 Task: For heading Use Amatic SC with Light dark cornflower blue 2 colour & bold.  font size for heading20,  'Change the font style of data to'Caveat and font size to 12,  Change the alignment of both headline & data to Align right In the sheet  auditingSalesByMonth_2022
Action: Mouse moved to (140, 158)
Screenshot: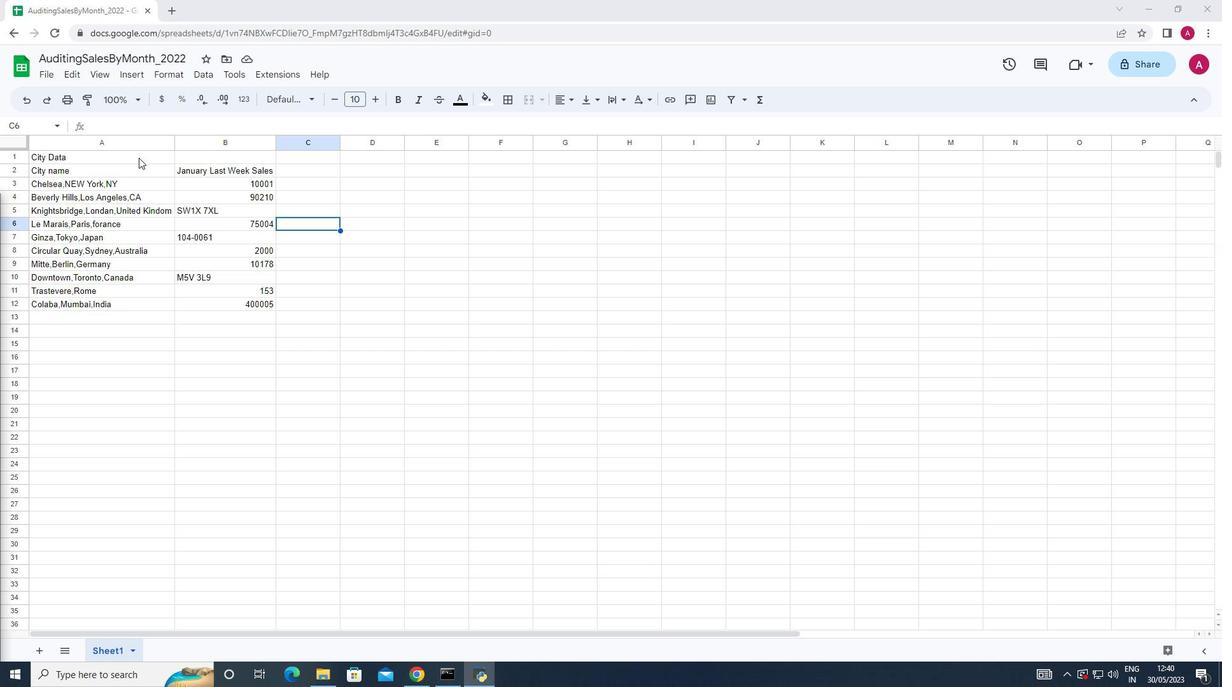 
Action: Mouse pressed left at (140, 158)
Screenshot: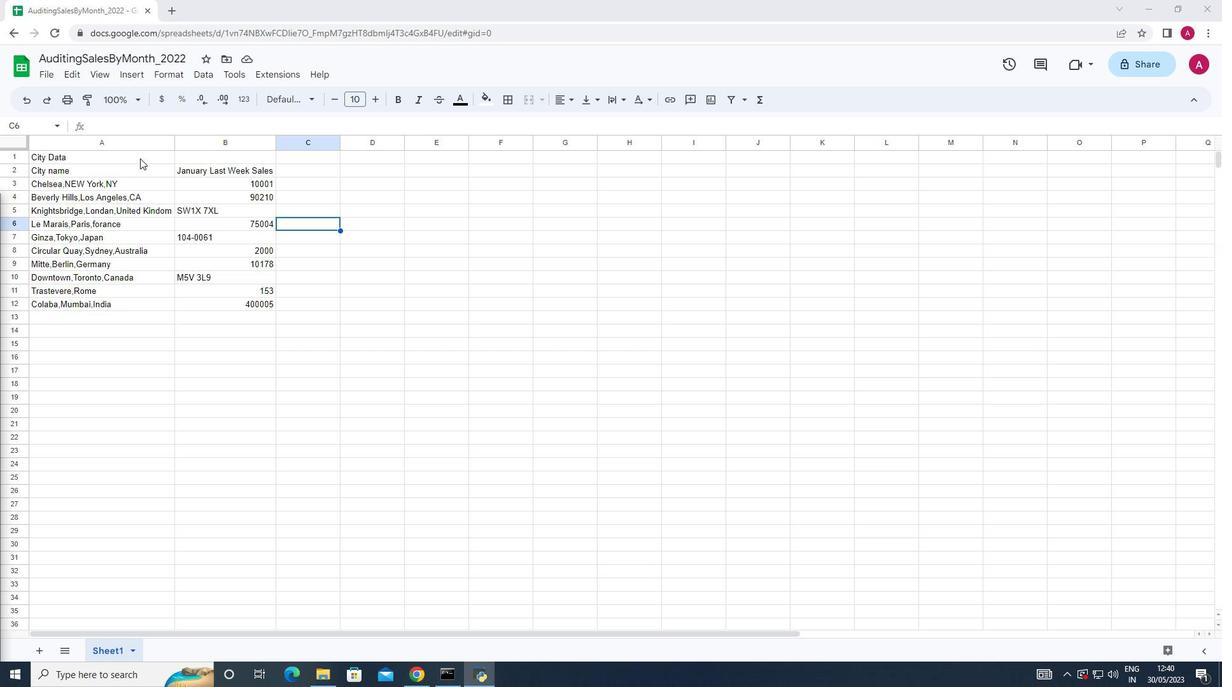 
Action: Mouse moved to (316, 102)
Screenshot: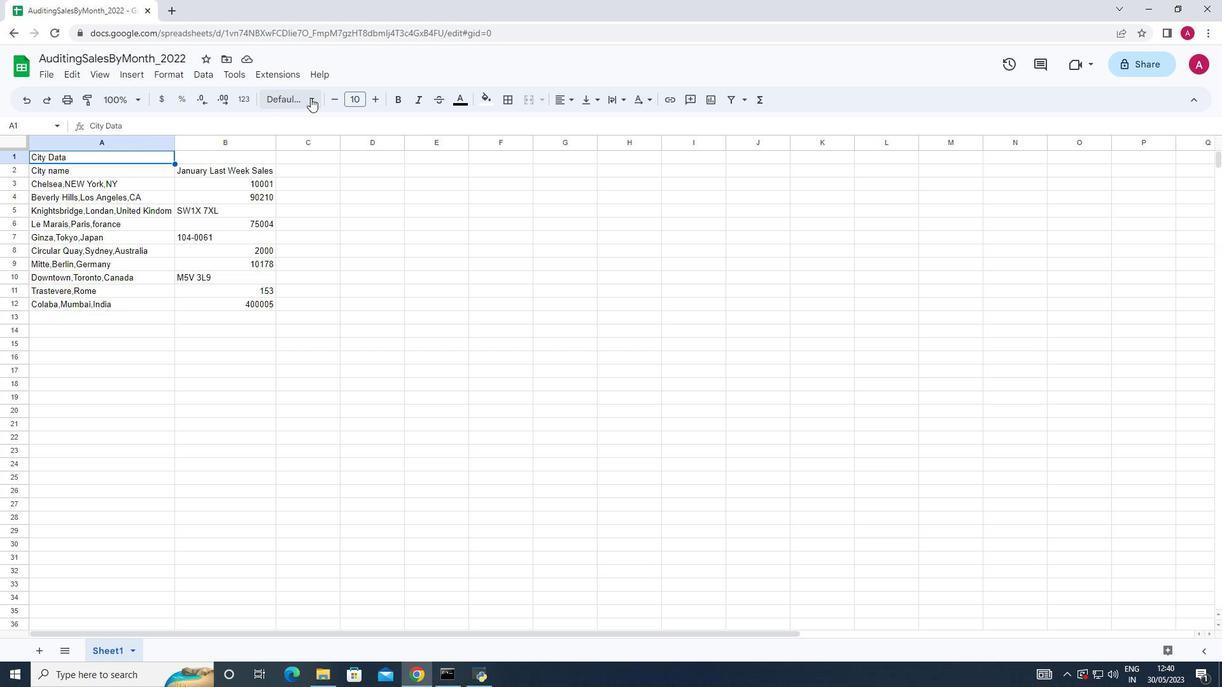
Action: Mouse pressed left at (316, 102)
Screenshot: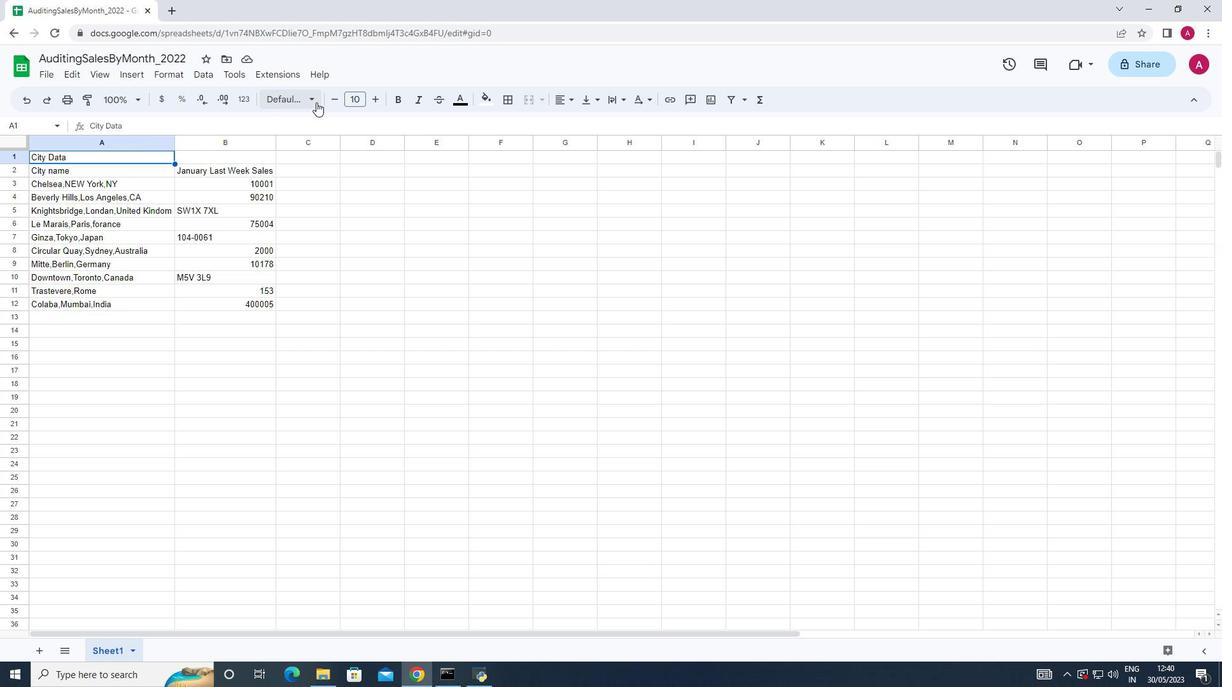 
Action: Mouse moved to (319, 389)
Screenshot: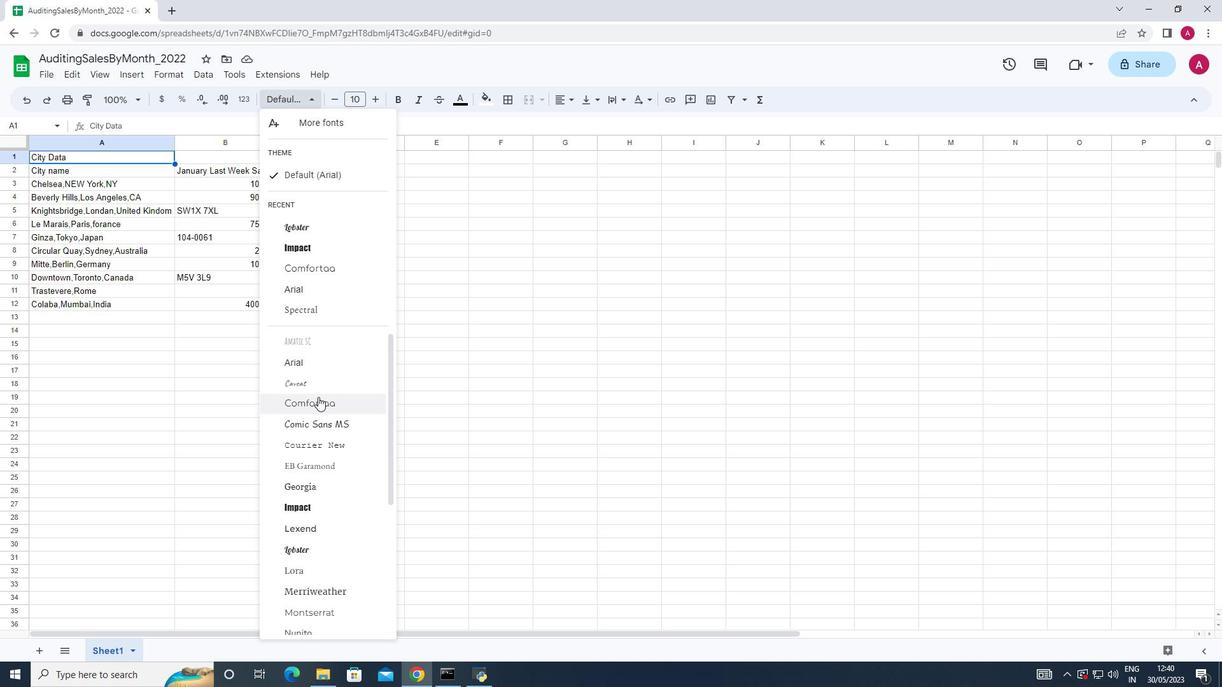 
Action: Mouse scrolled (319, 389) with delta (0, 0)
Screenshot: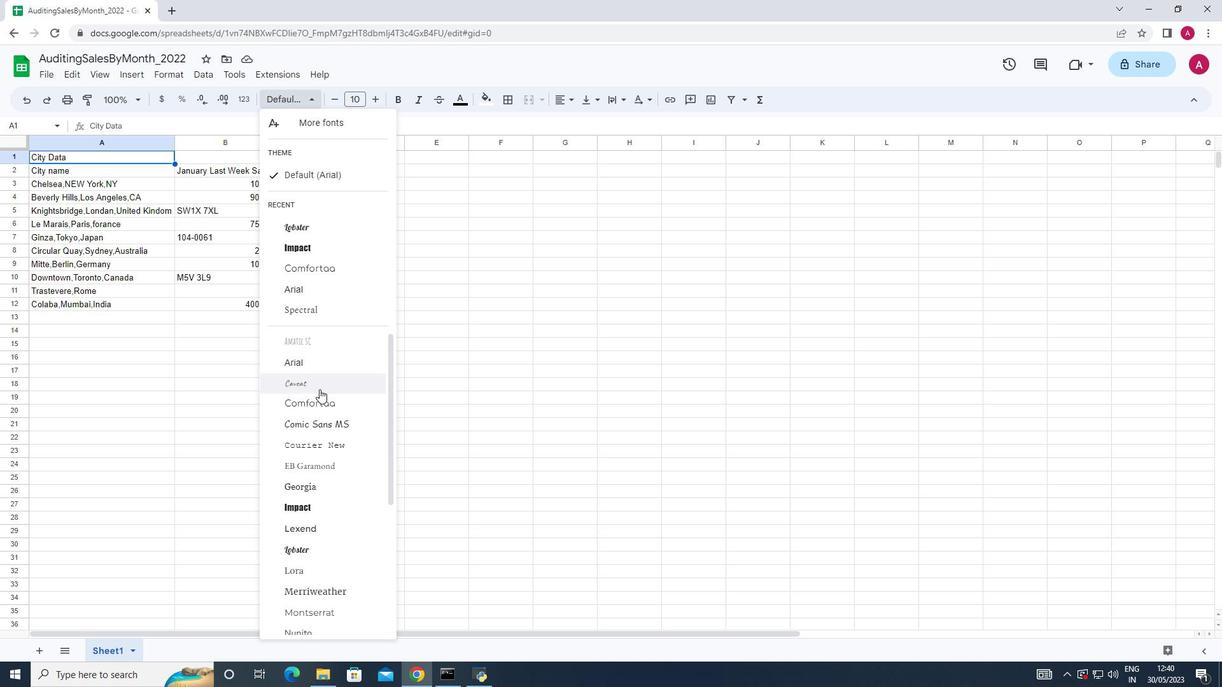 
Action: Mouse moved to (334, 443)
Screenshot: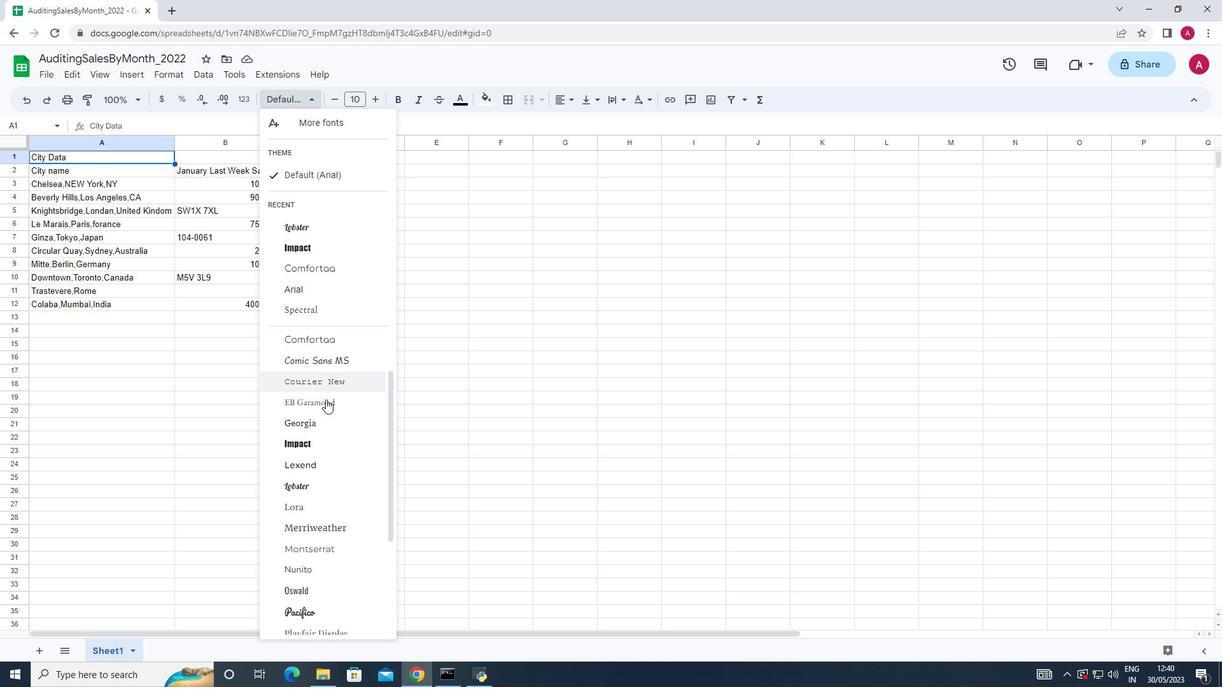 
Action: Mouse scrolled (334, 442) with delta (0, 0)
Screenshot: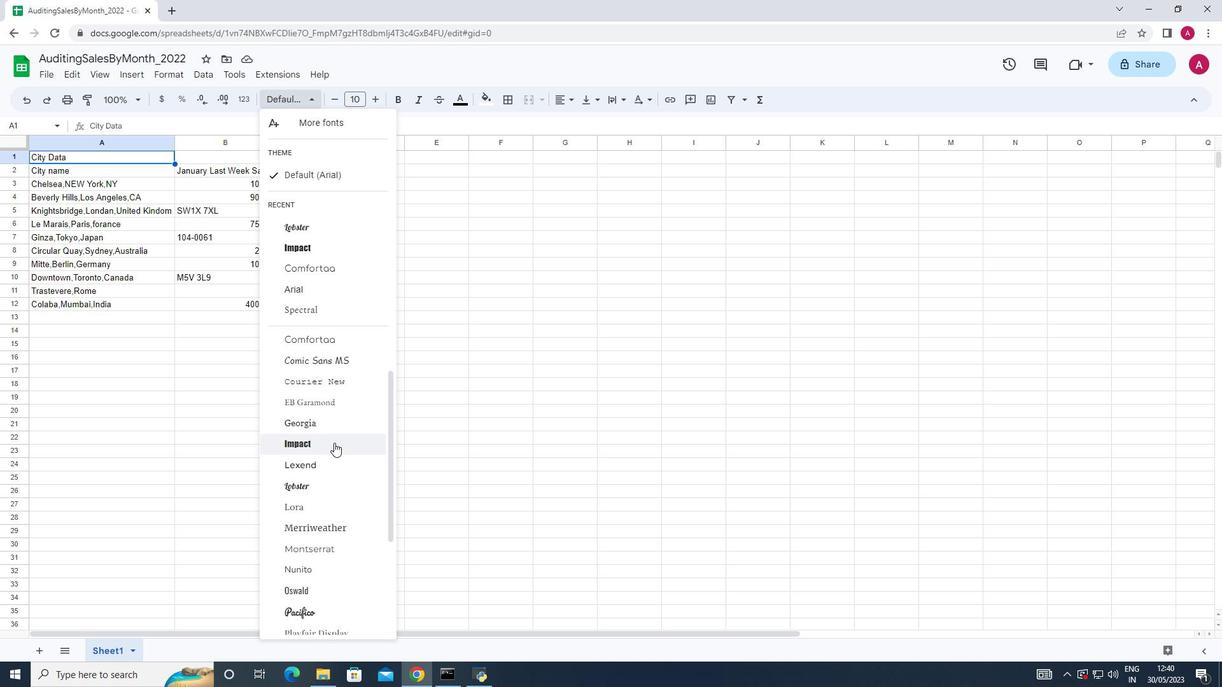 
Action: Mouse scrolled (334, 442) with delta (0, 0)
Screenshot: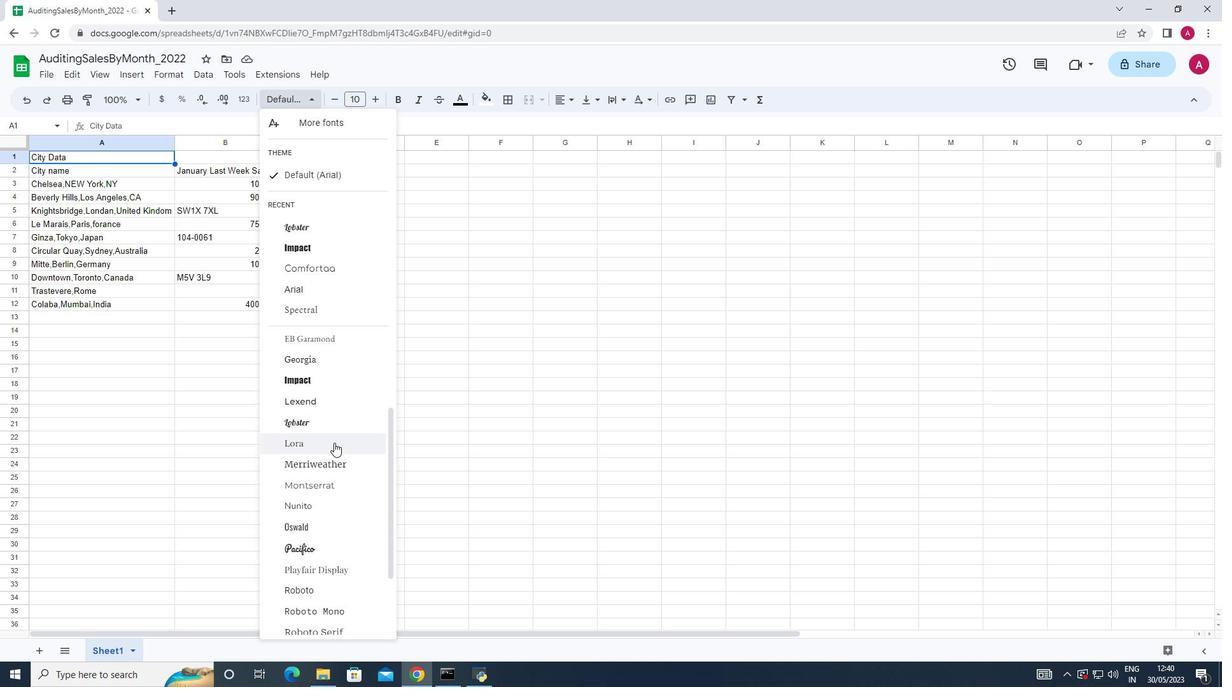 
Action: Mouse scrolled (334, 442) with delta (0, 0)
Screenshot: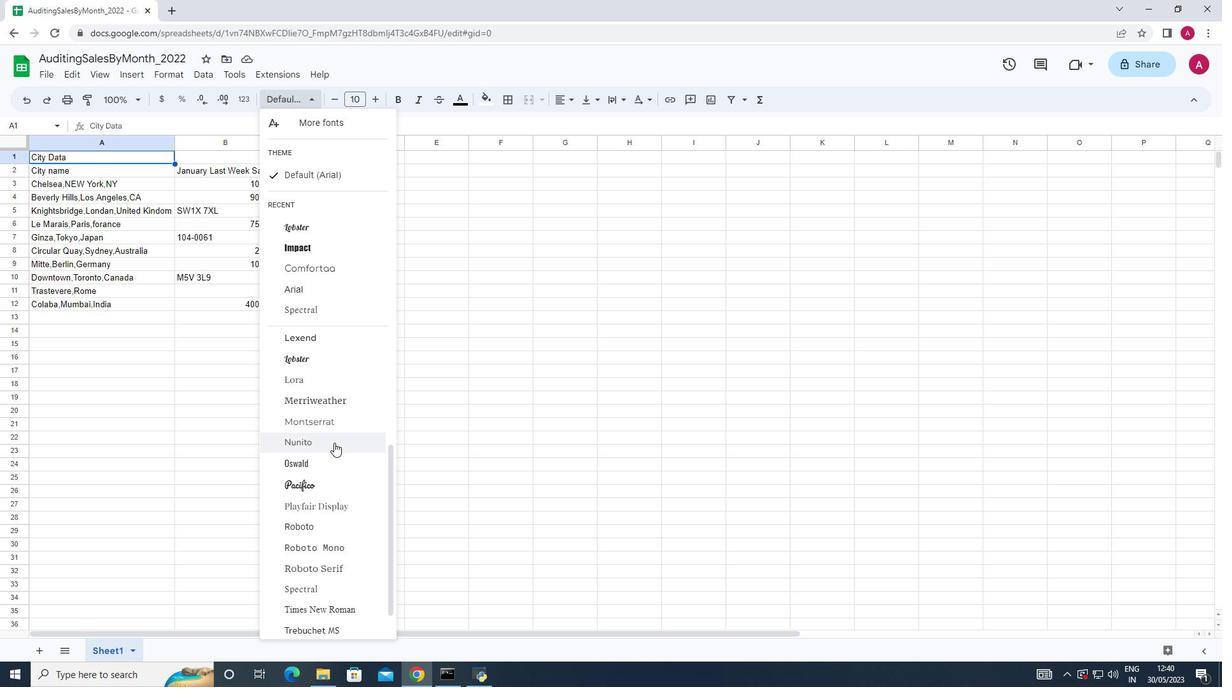 
Action: Mouse scrolled (334, 442) with delta (0, 0)
Screenshot: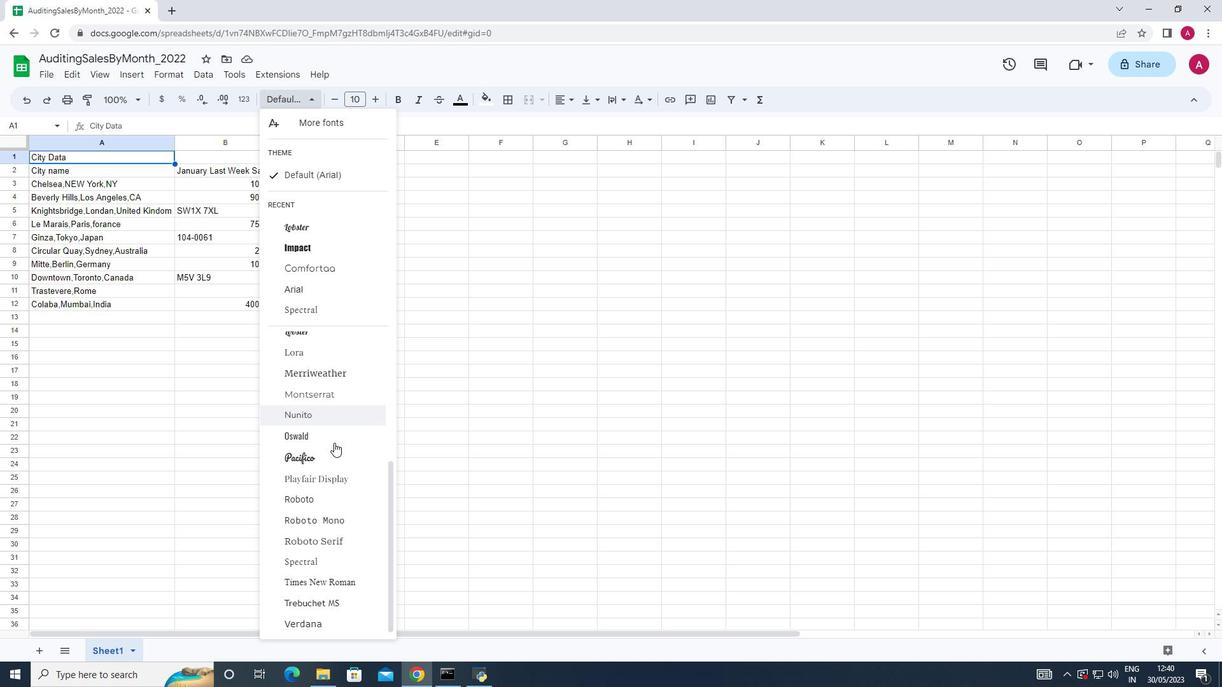 
Action: Mouse moved to (332, 550)
Screenshot: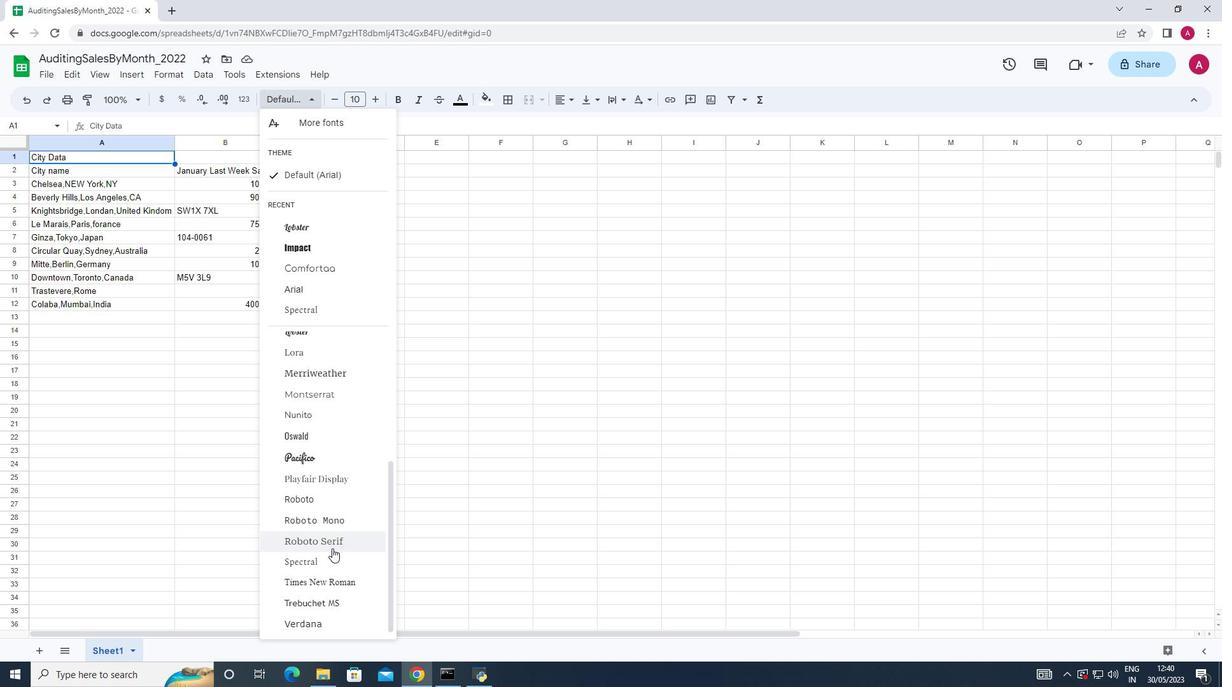 
Action: Mouse scrolled (332, 550) with delta (0, 0)
Screenshot: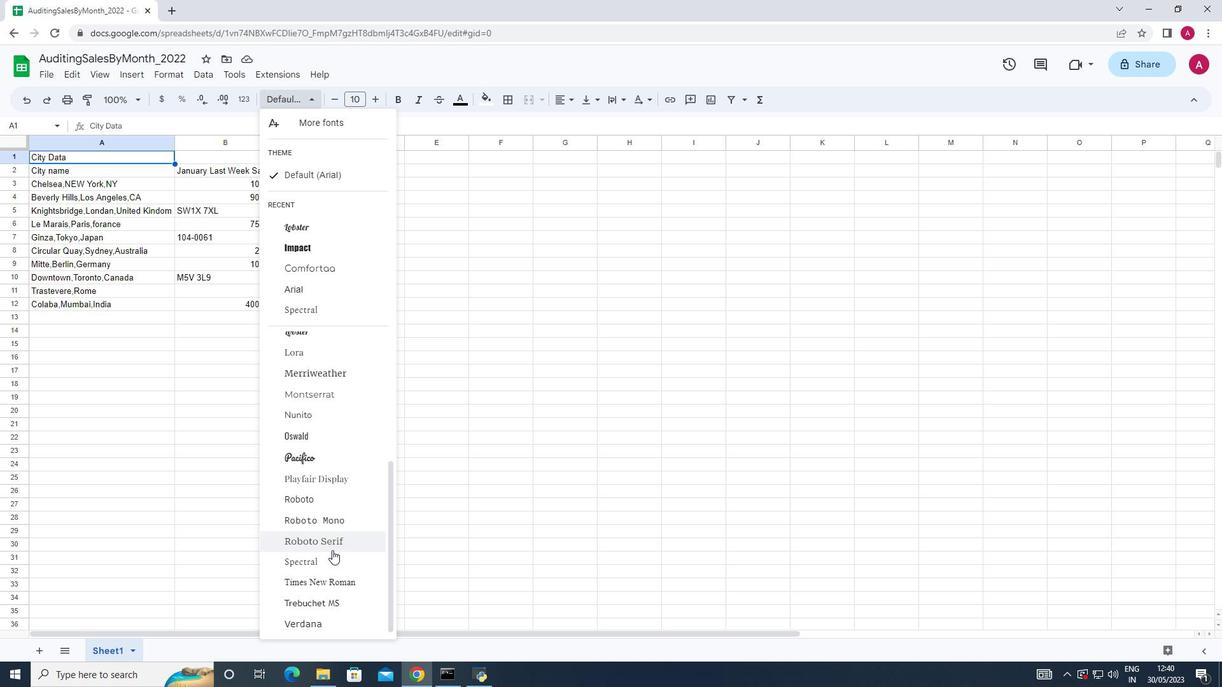 
Action: Mouse scrolled (332, 550) with delta (0, 0)
Screenshot: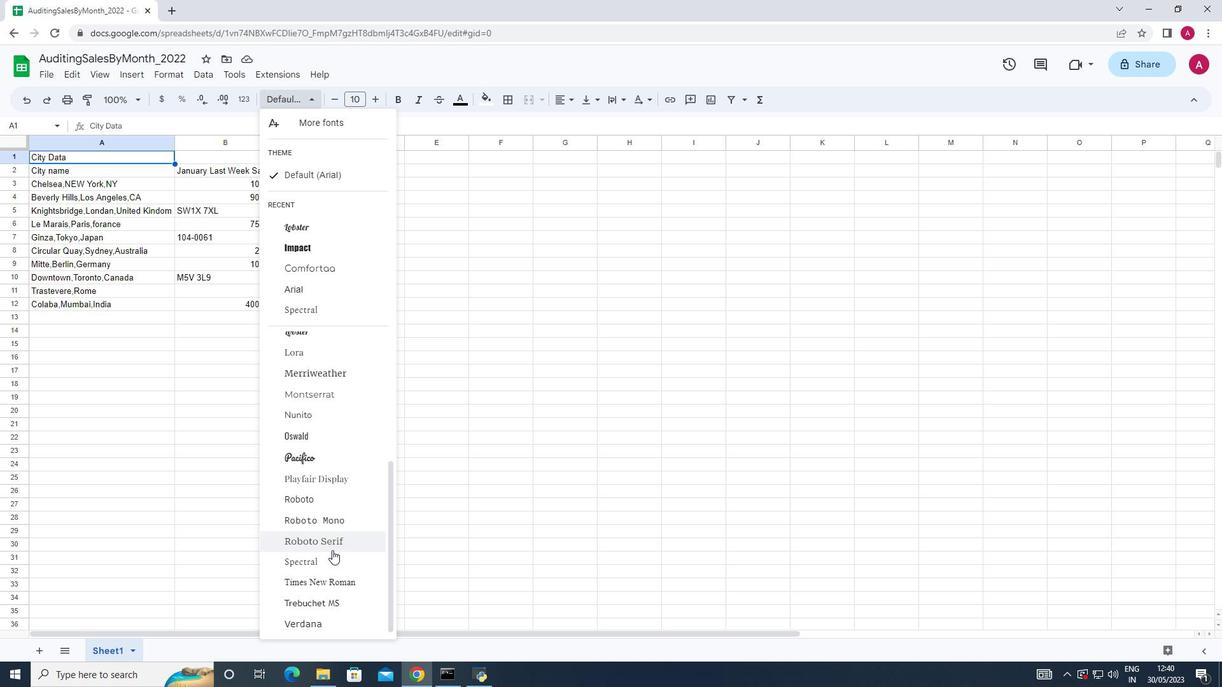 
Action: Mouse moved to (317, 380)
Screenshot: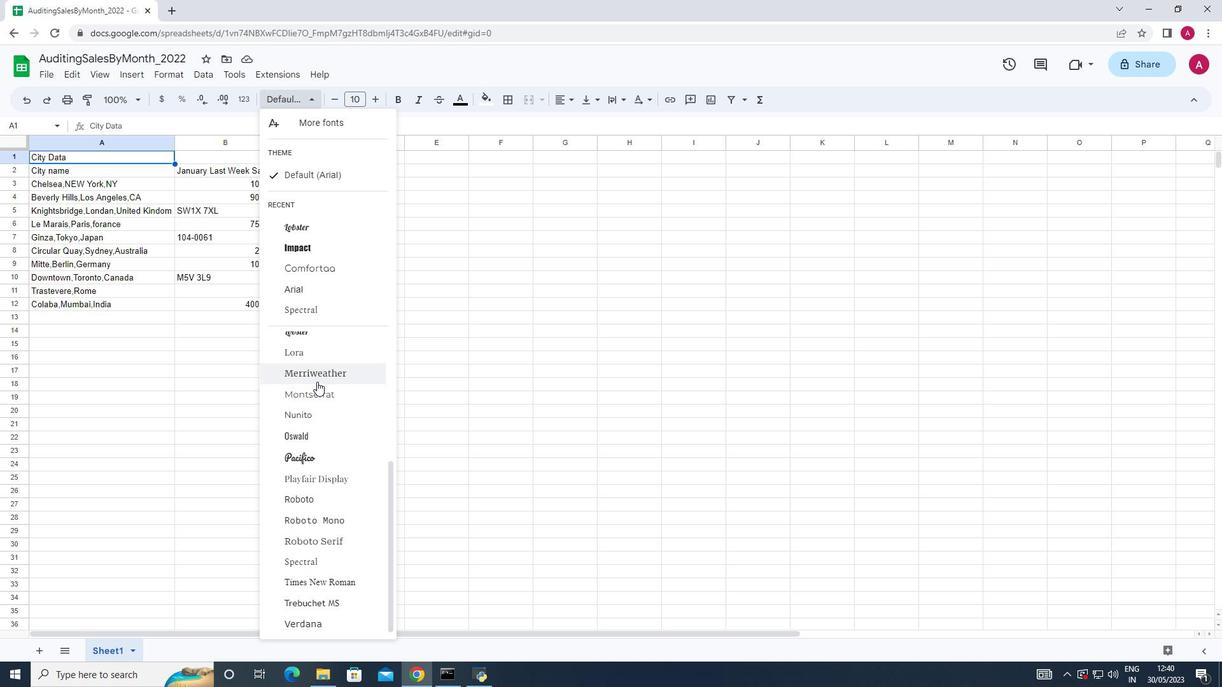 
Action: Mouse scrolled (317, 381) with delta (0, 0)
Screenshot: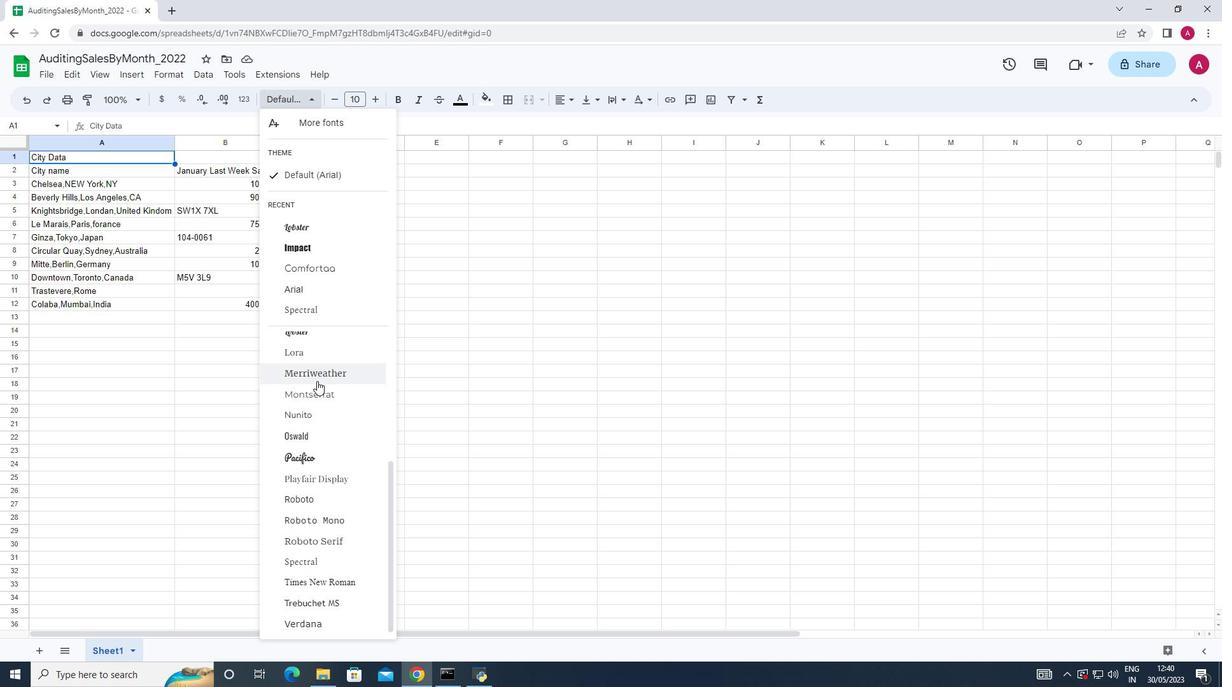 
Action: Mouse scrolled (317, 381) with delta (0, 0)
Screenshot: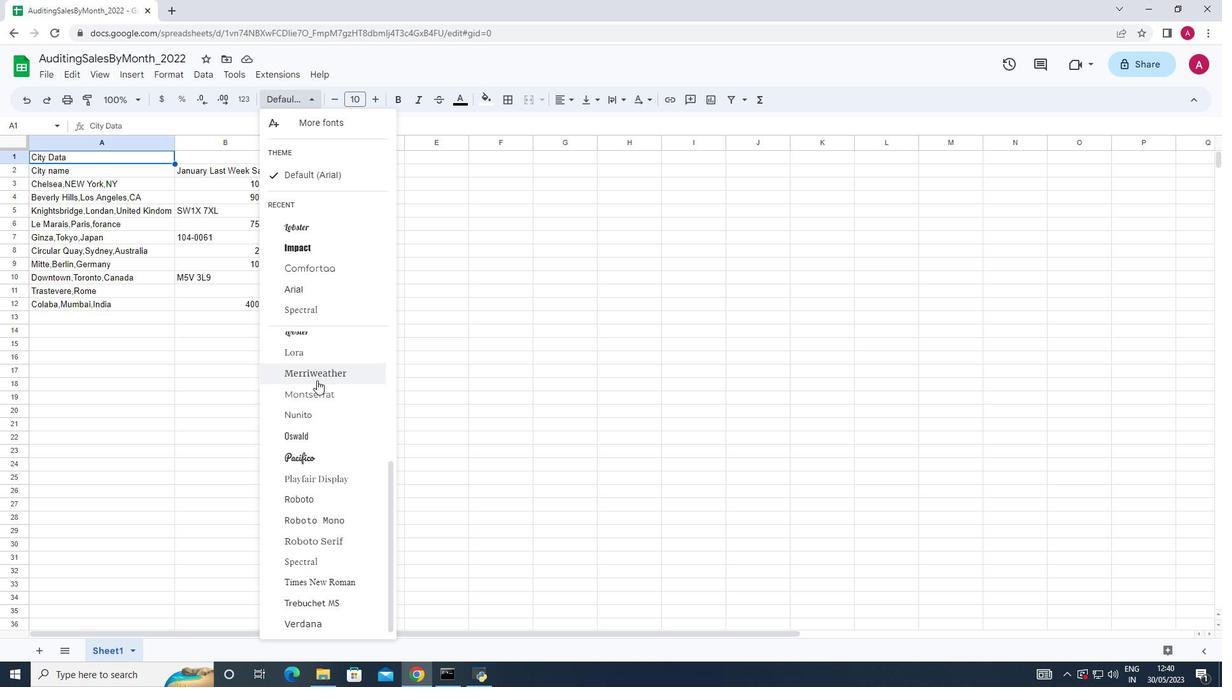 
Action: Mouse moved to (317, 378)
Screenshot: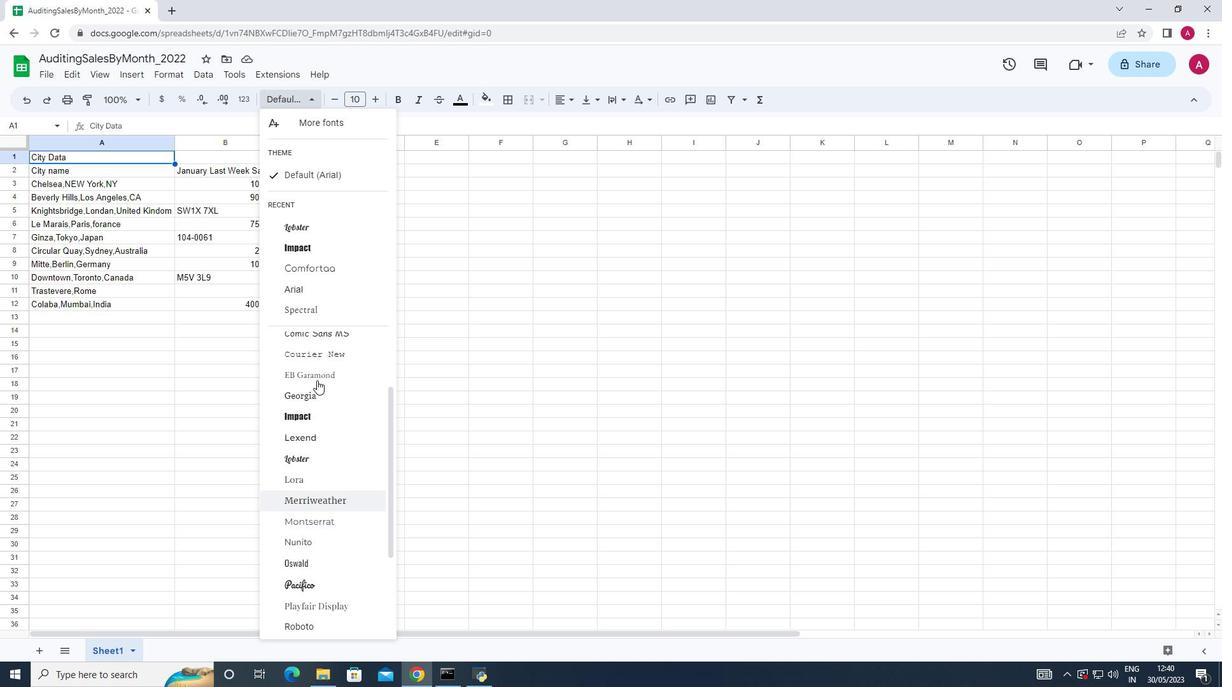
Action: Mouse scrolled (317, 379) with delta (0, 0)
Screenshot: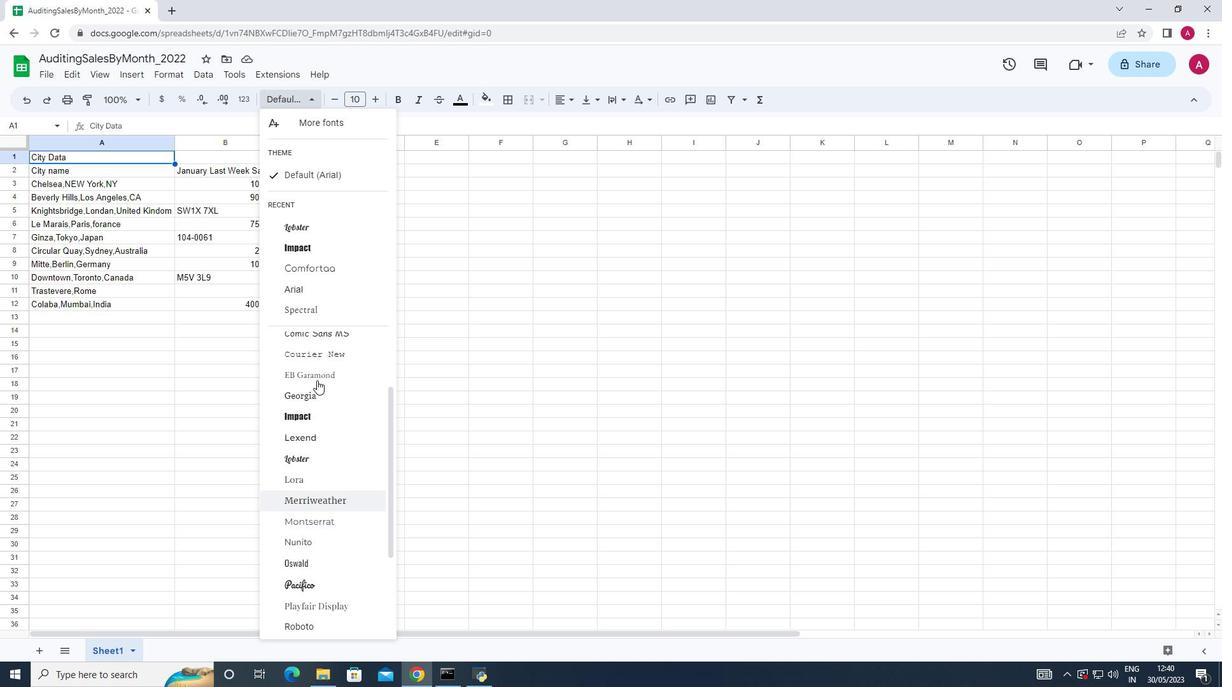 
Action: Mouse moved to (317, 374)
Screenshot: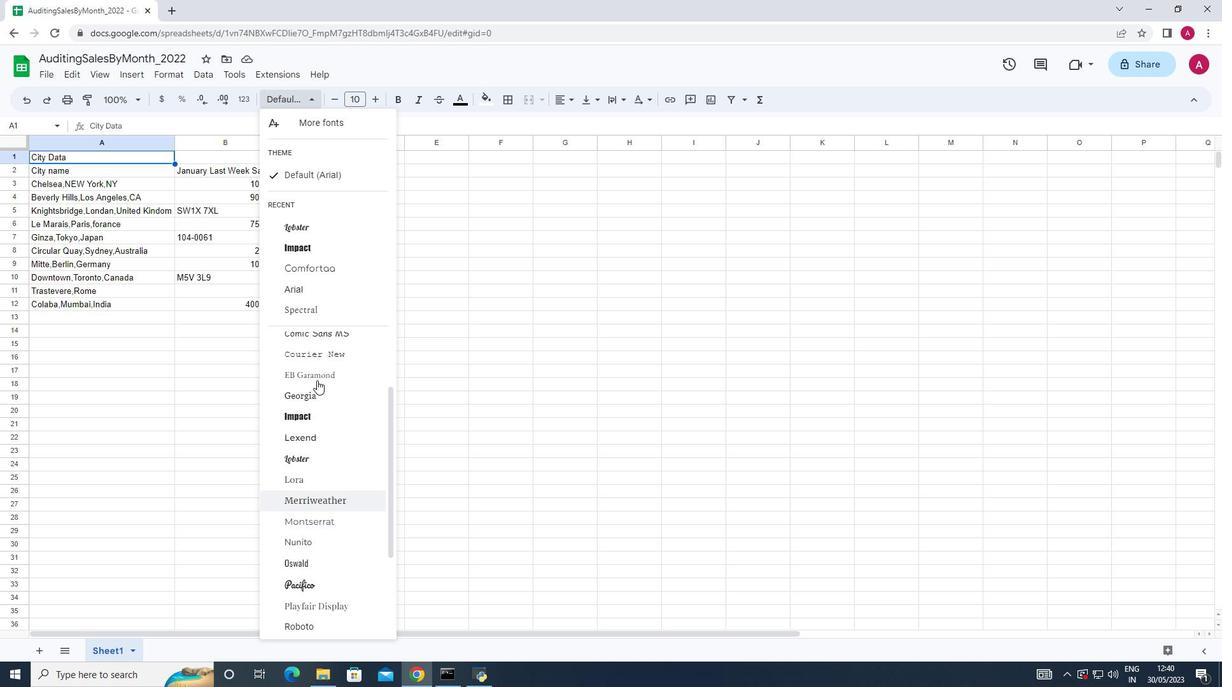 
Action: Mouse scrolled (317, 375) with delta (0, 0)
Screenshot: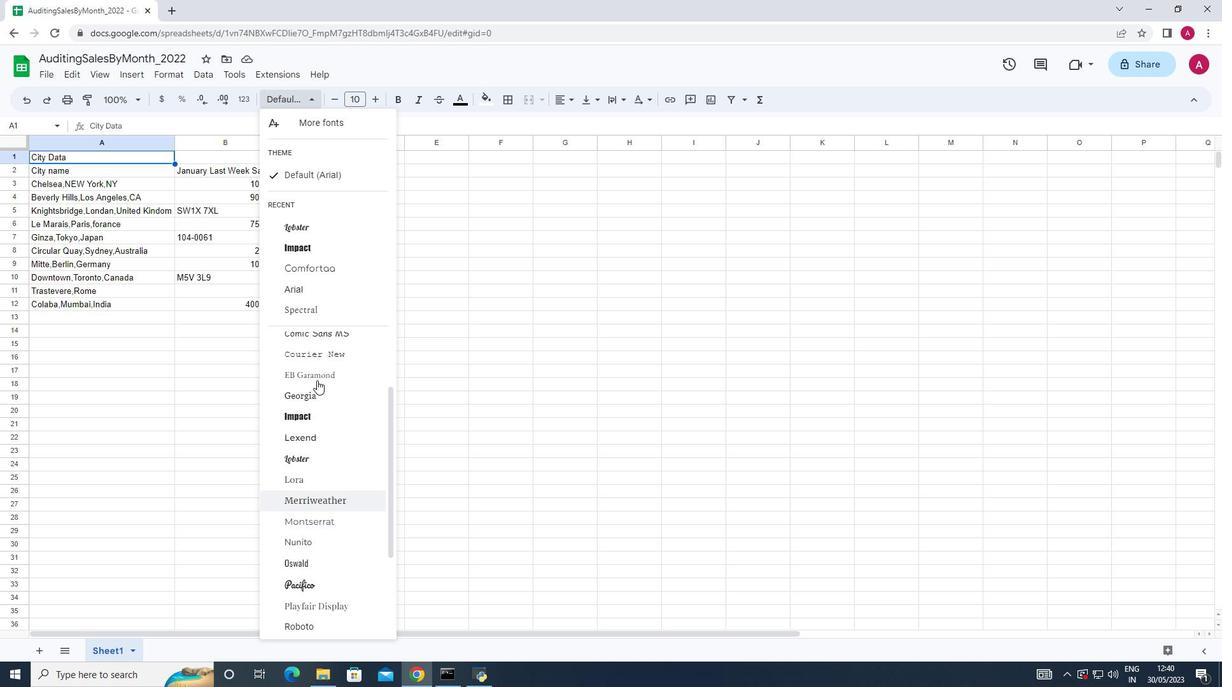 
Action: Mouse moved to (317, 373)
Screenshot: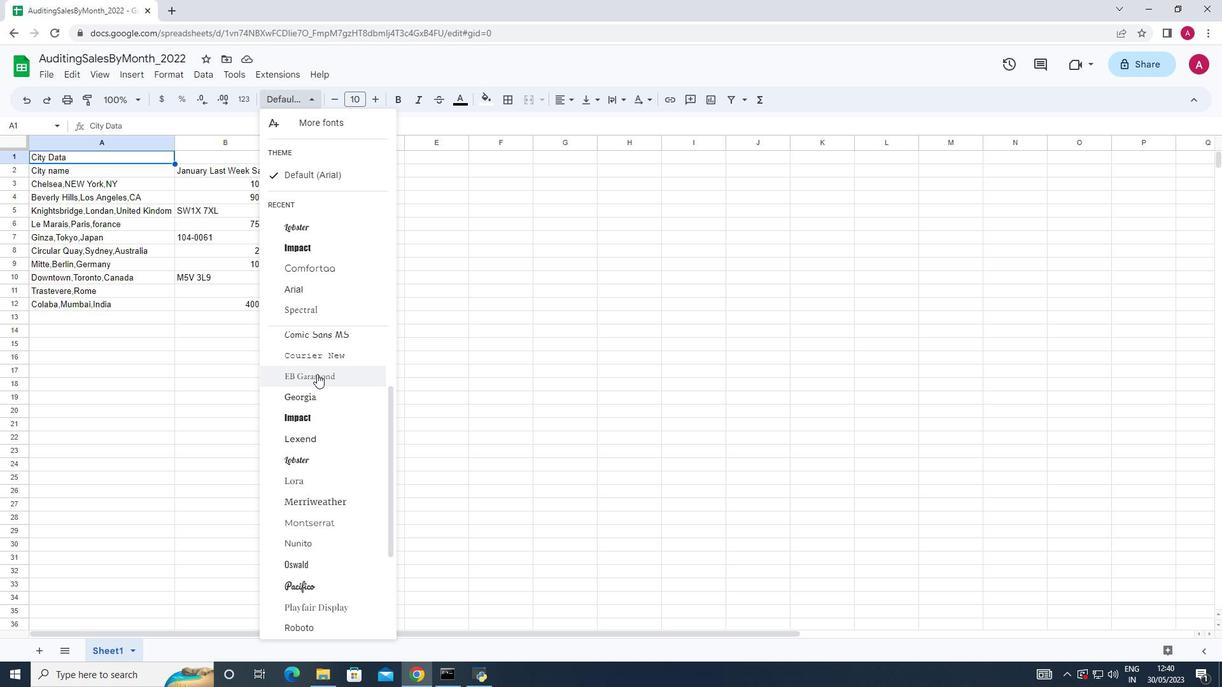 
Action: Mouse scrolled (317, 373) with delta (0, 0)
Screenshot: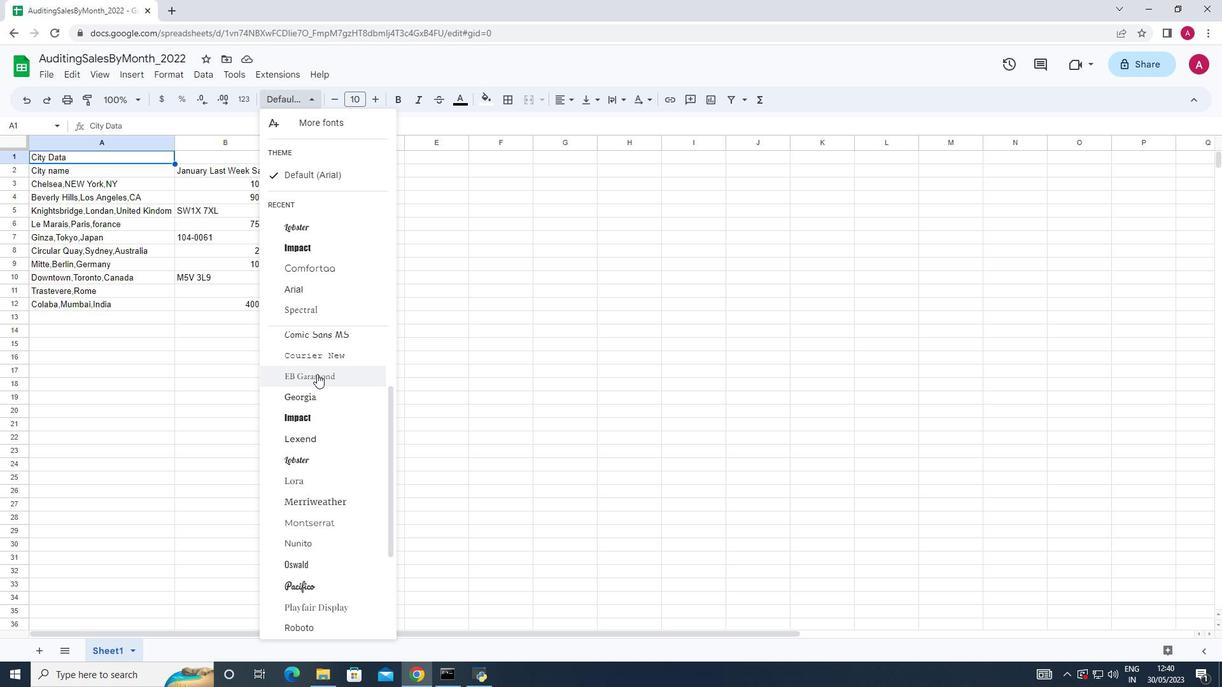 
Action: Mouse moved to (306, 287)
Screenshot: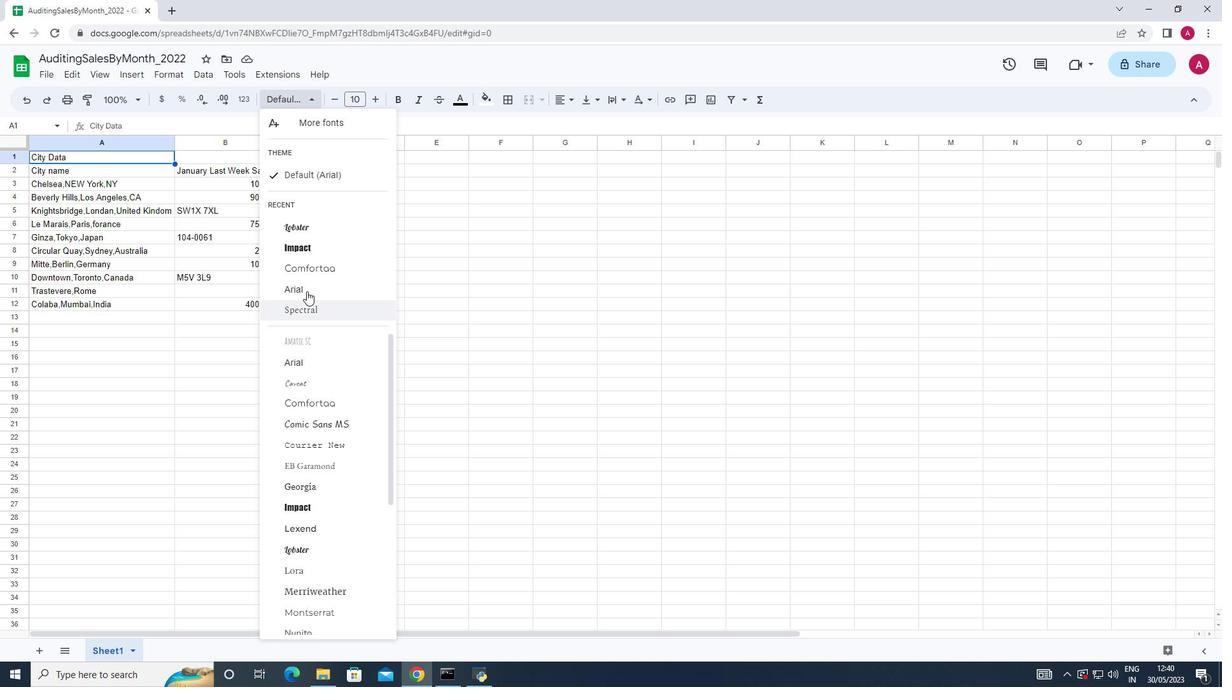 
Action: Mouse scrolled (306, 288) with delta (0, 0)
Screenshot: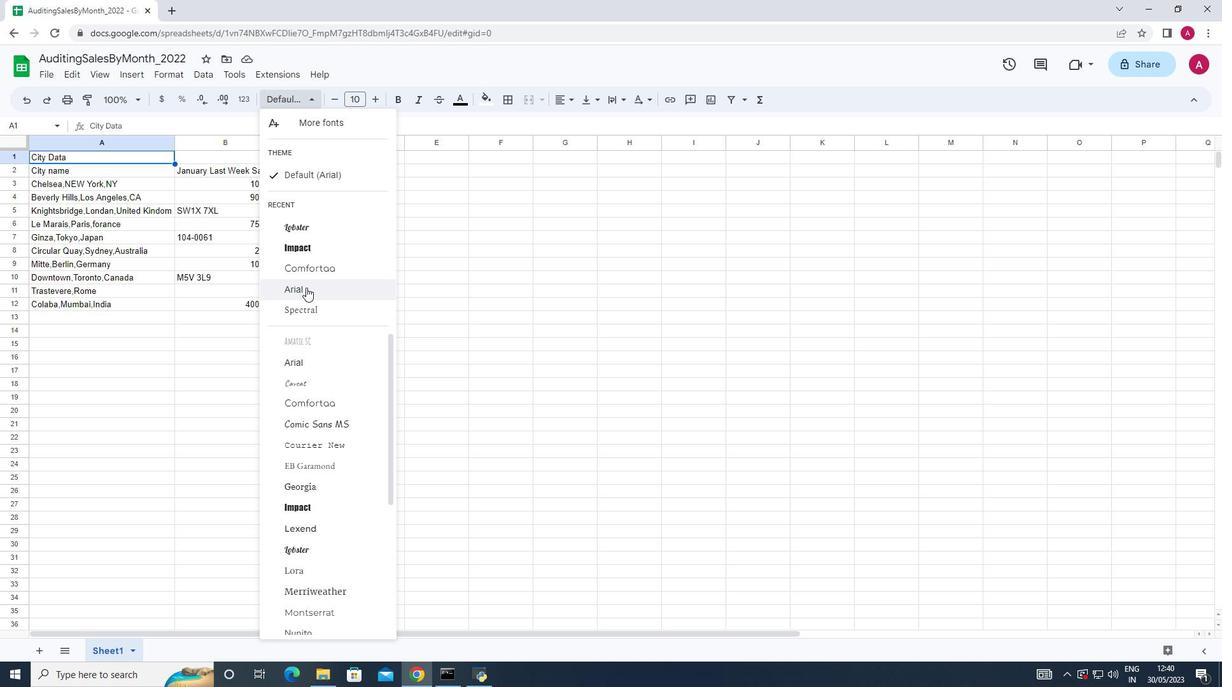 
Action: Mouse scrolled (306, 288) with delta (0, 0)
Screenshot: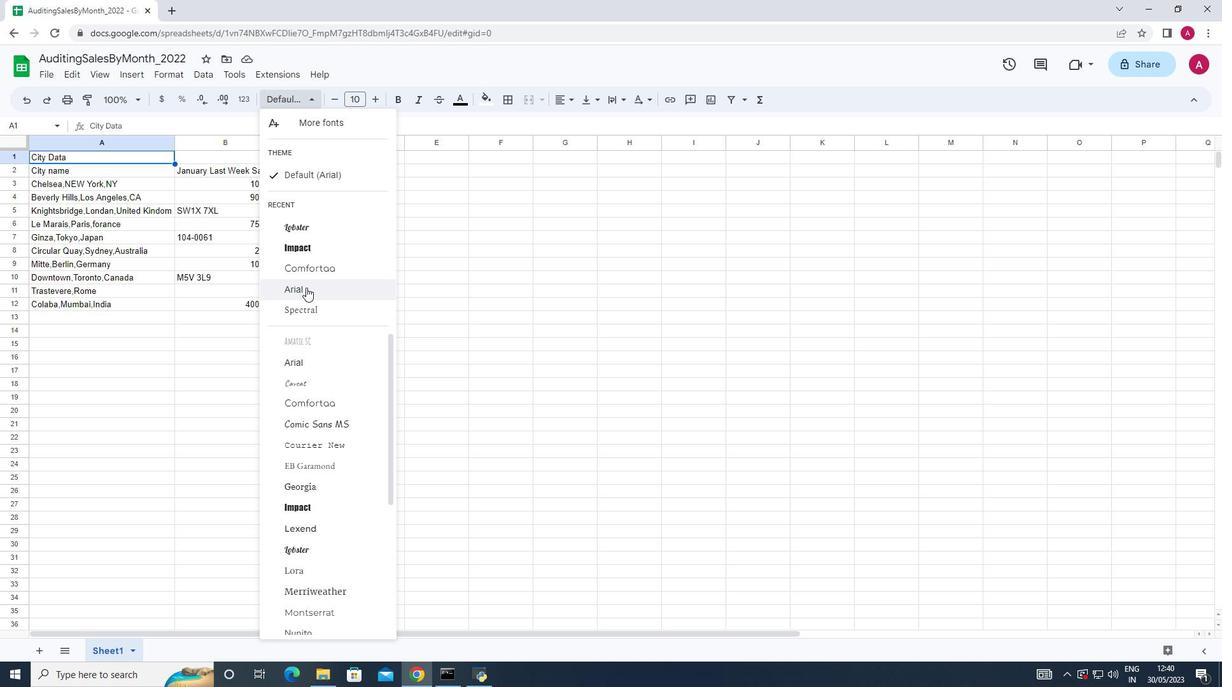 
Action: Mouse scrolled (306, 288) with delta (0, 0)
Screenshot: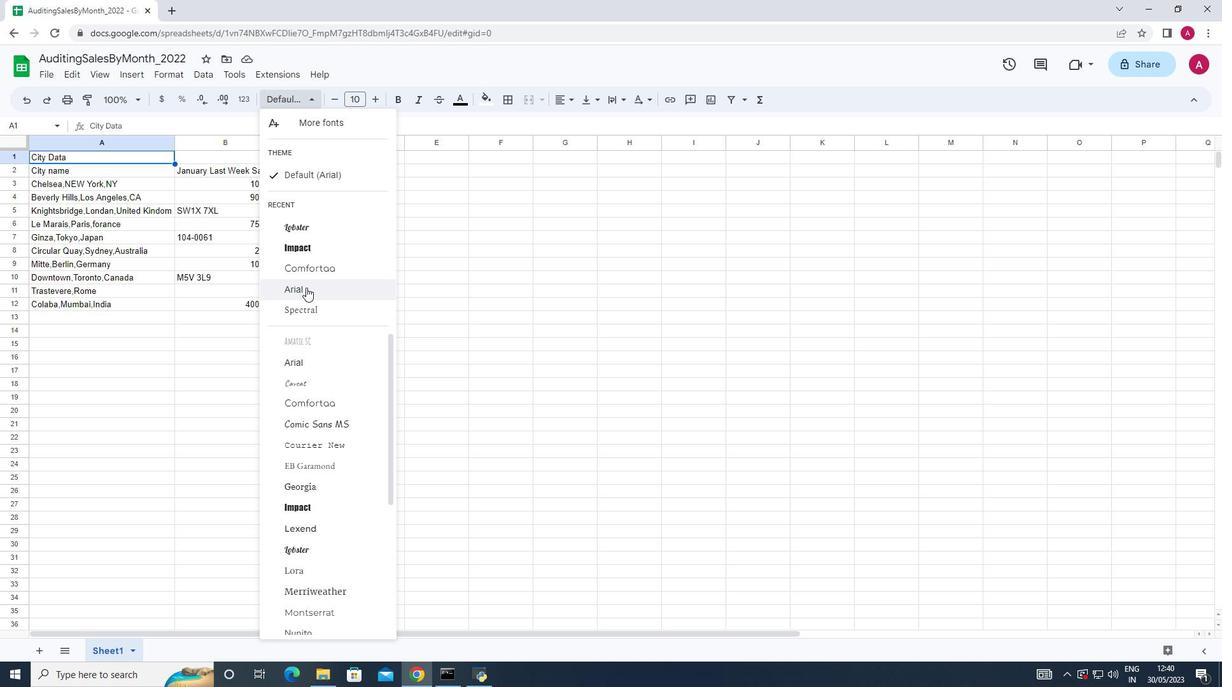 
Action: Mouse moved to (322, 123)
Screenshot: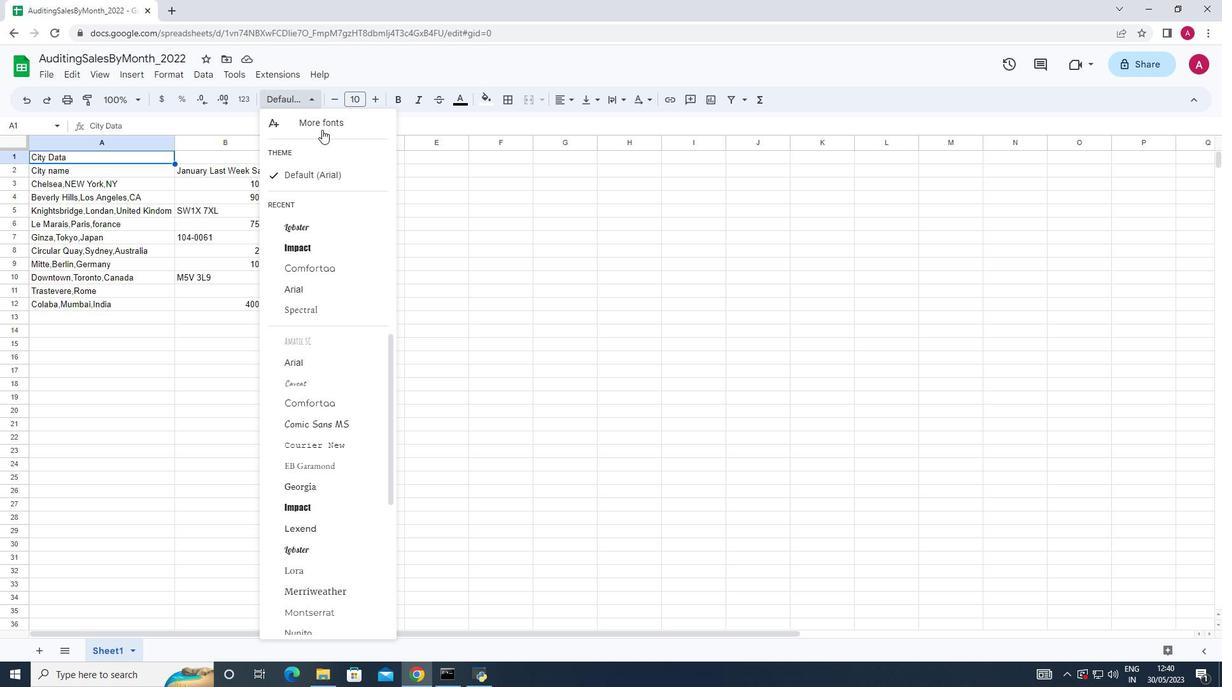 
Action: Mouse pressed left at (322, 123)
Screenshot: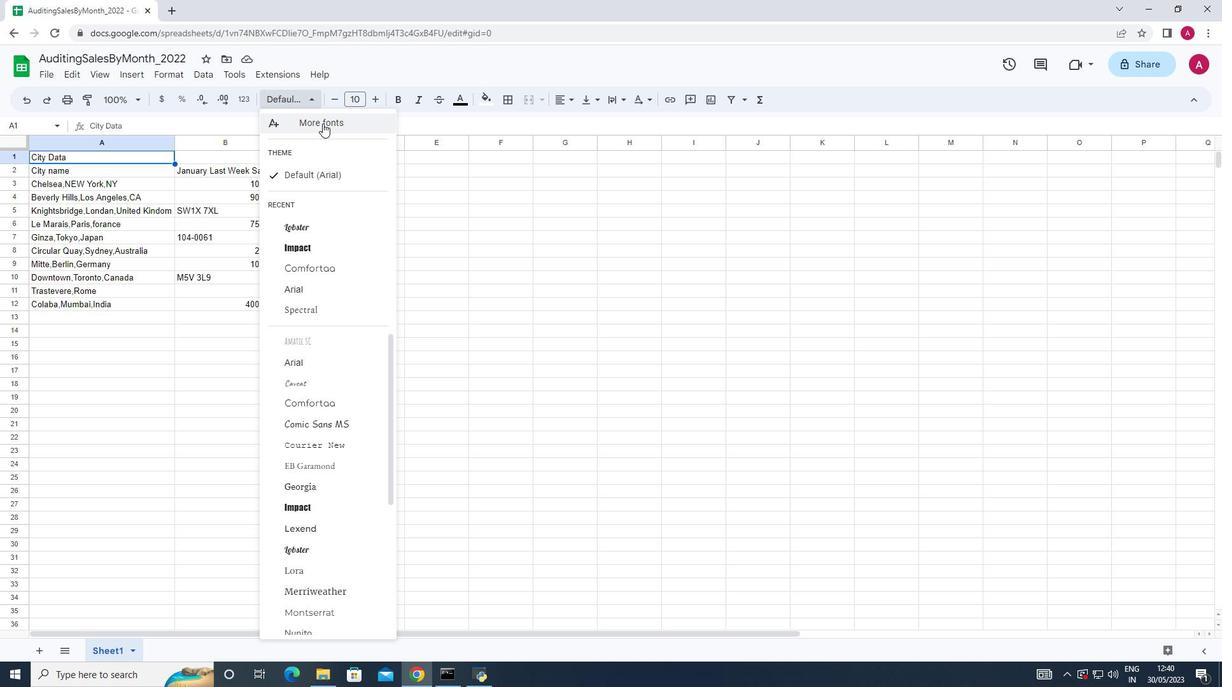 
Action: Mouse moved to (405, 203)
Screenshot: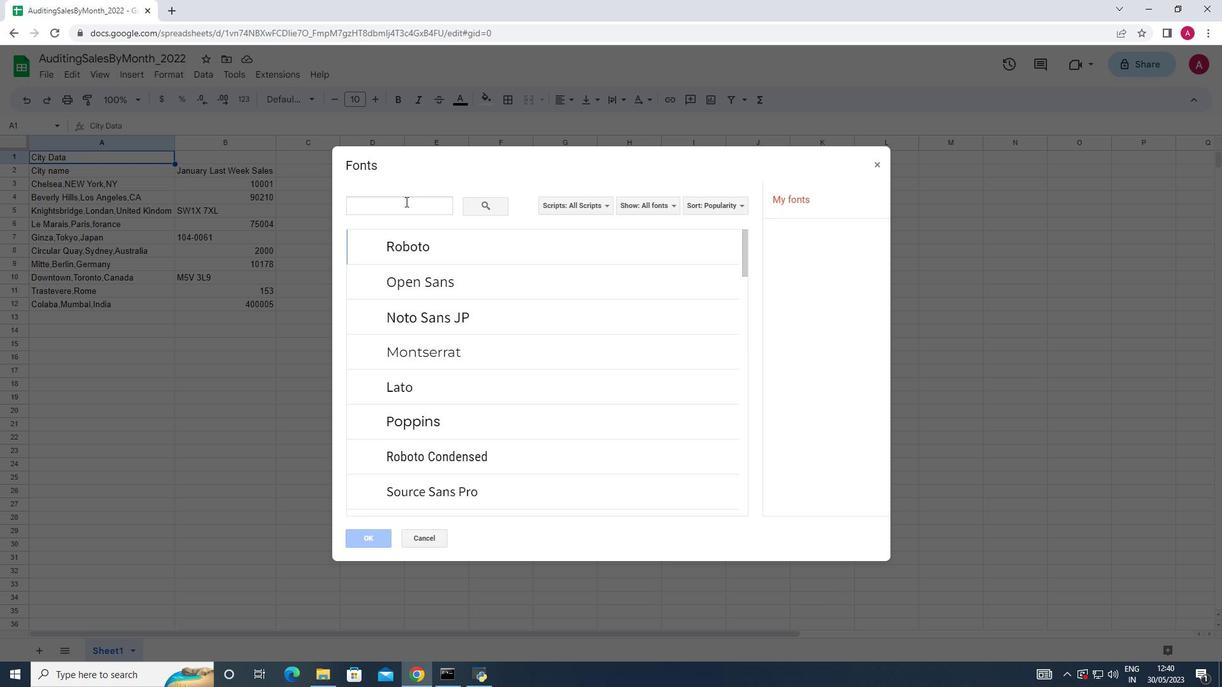 
Action: Mouse pressed left at (405, 203)
Screenshot: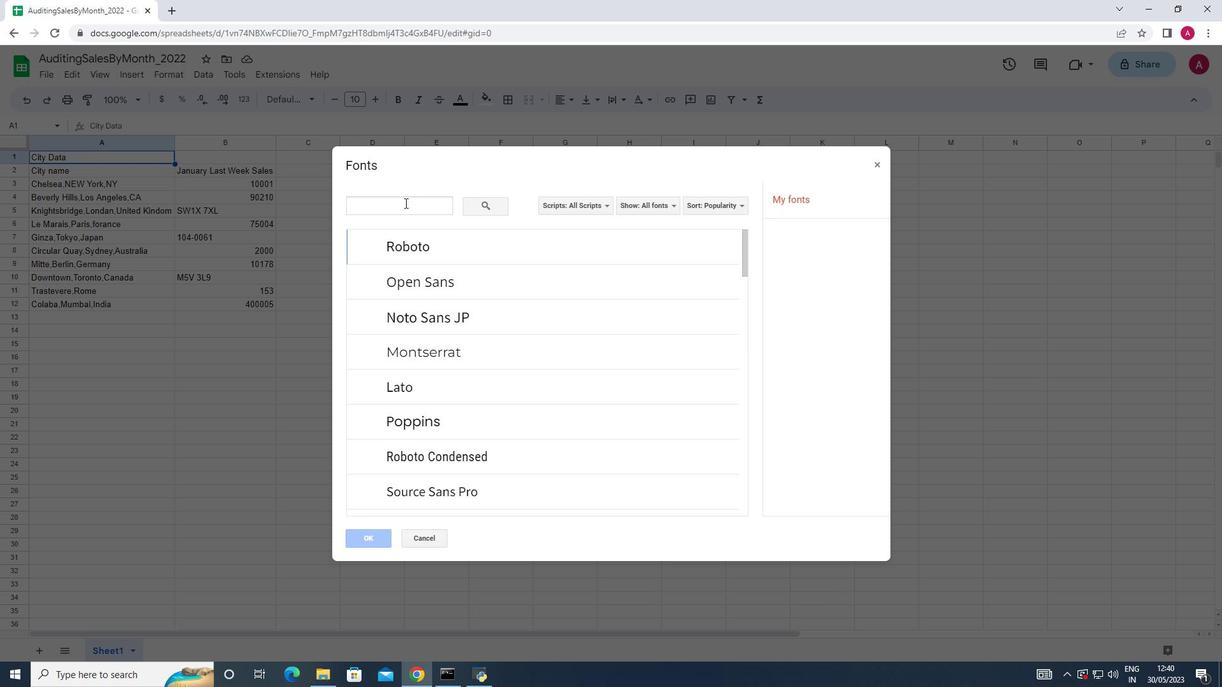 
Action: Key pressed <Key.shift_r><Key.shift_r><Key.shift_r><Key.shift_r><Key.shift_r><Key.shift_r><Key.shift_r><Key.shift_r><Key.shift_r><Key.shift_r><Key.shift_r><Key.shift_r><Key.shift_r><Key.shift_r><Key.shift_r><Key.shift_r><Key.shift_r><Key.shift_r><Key.shift_r><Key.shift_r><Key.shift_r><Key.shift_r><Key.shift_r><Key.shift_r><Key.shift_r><Key.shift_r><Key.shift_r><Key.shift_r><Key.shift_r><Key.shift_r><Key.shift_r><Key.shift_r><Key.shift_r><Key.shift_r><Key.shift_r><Key.shift_r><Key.shift_r><Key.shift_r><Key.shift_r><Key.shift_r><Key.shift_r><Key.shift_r><Key.shift_r><Key.shift_r><Key.shift_r><Key.shift_r><Key.shift_r><Key.shift_r><Key.shift_r><Key.shift_r><Key.shift_r><Key.shift_r><Key.shift_r><Key.shift_r><Key.shift_r><Key.shift_r><Key.shift_r>Amatic
Screenshot: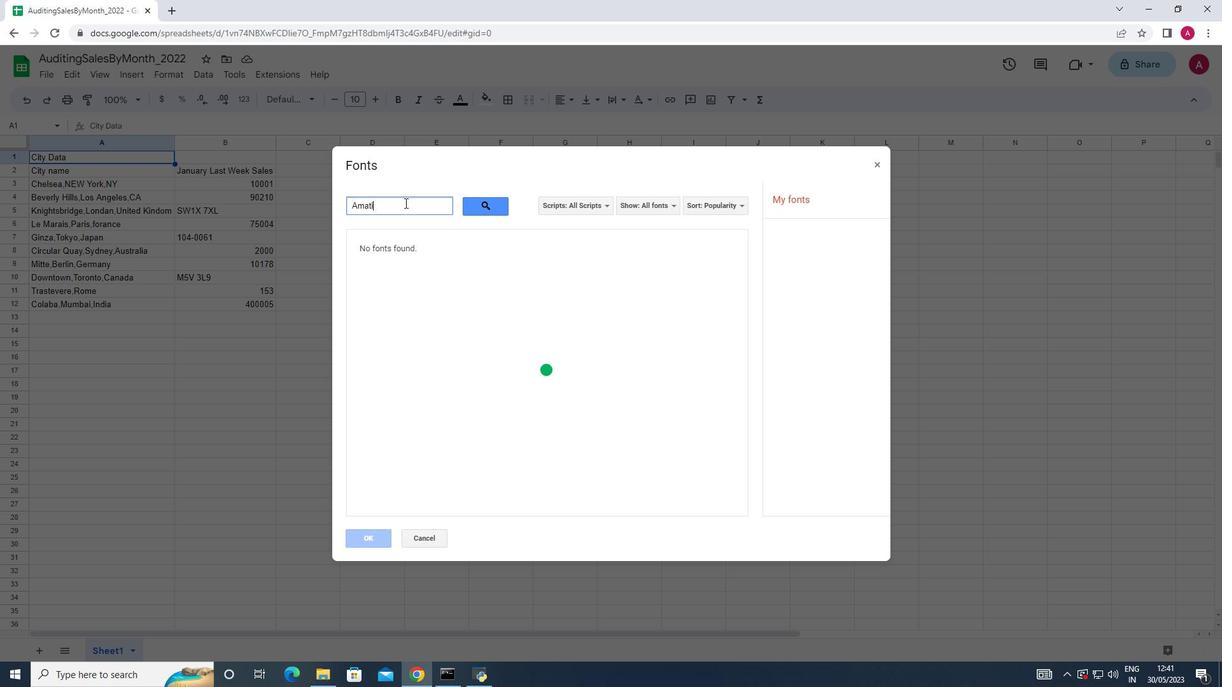 
Action: Mouse moved to (452, 240)
Screenshot: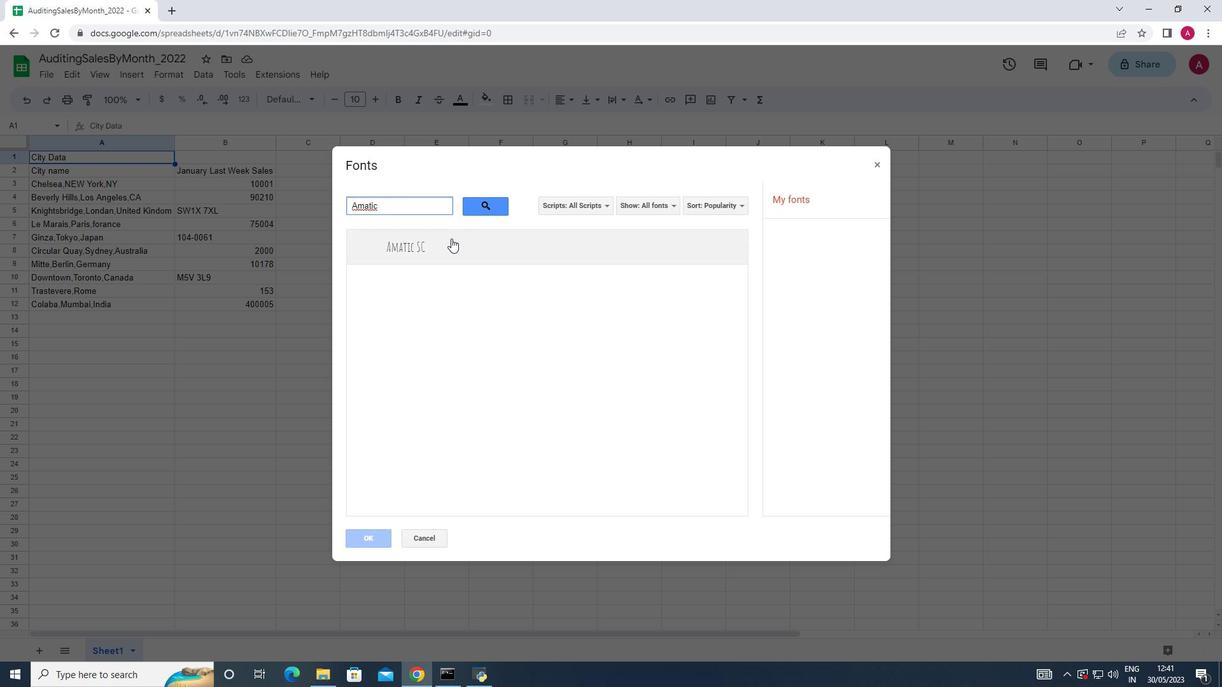 
Action: Mouse pressed left at (452, 240)
Screenshot: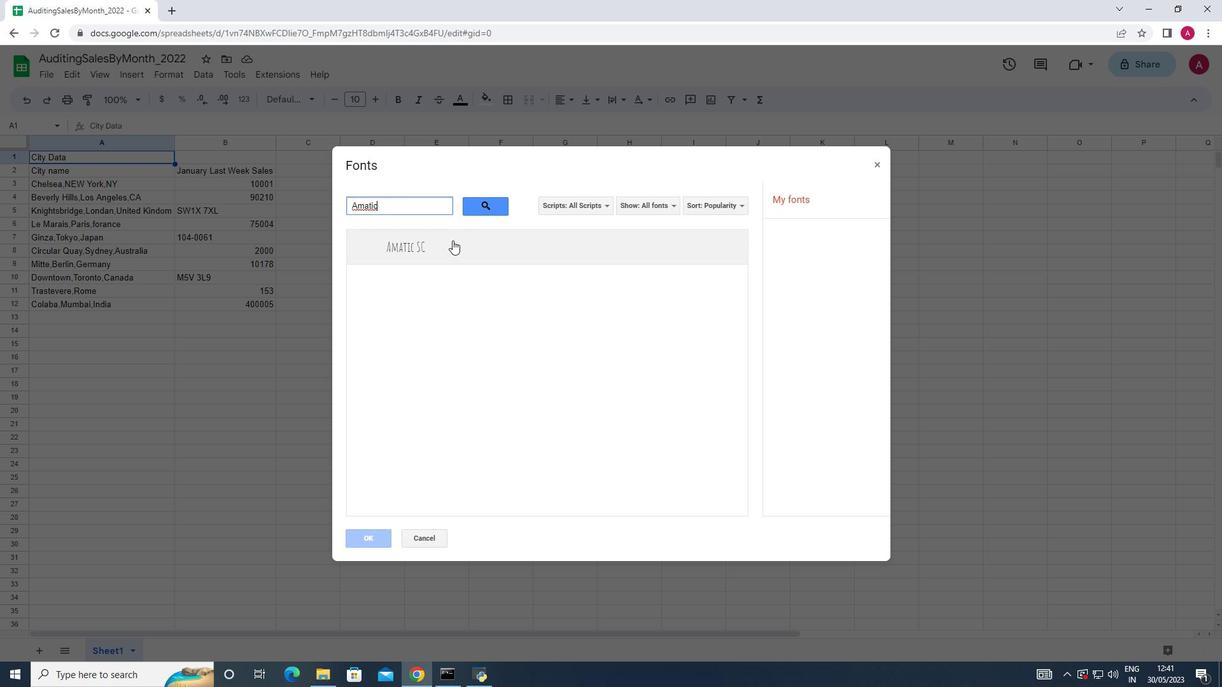 
Action: Mouse moved to (373, 532)
Screenshot: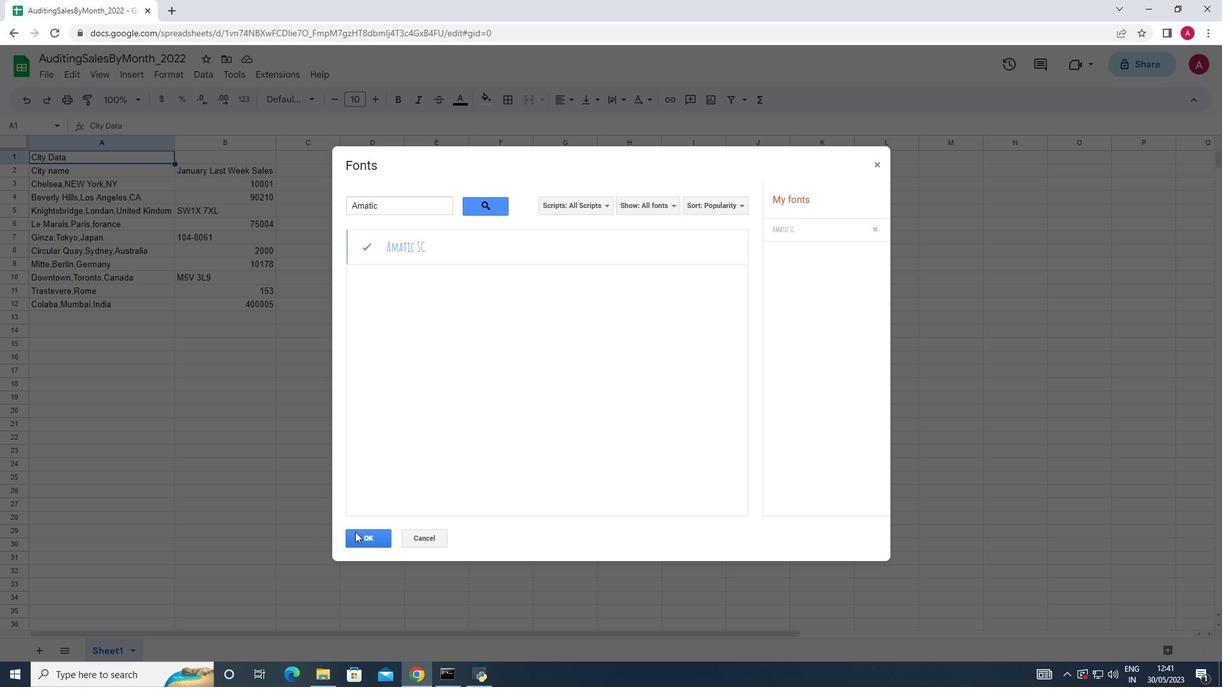 
Action: Mouse pressed left at (373, 532)
Screenshot: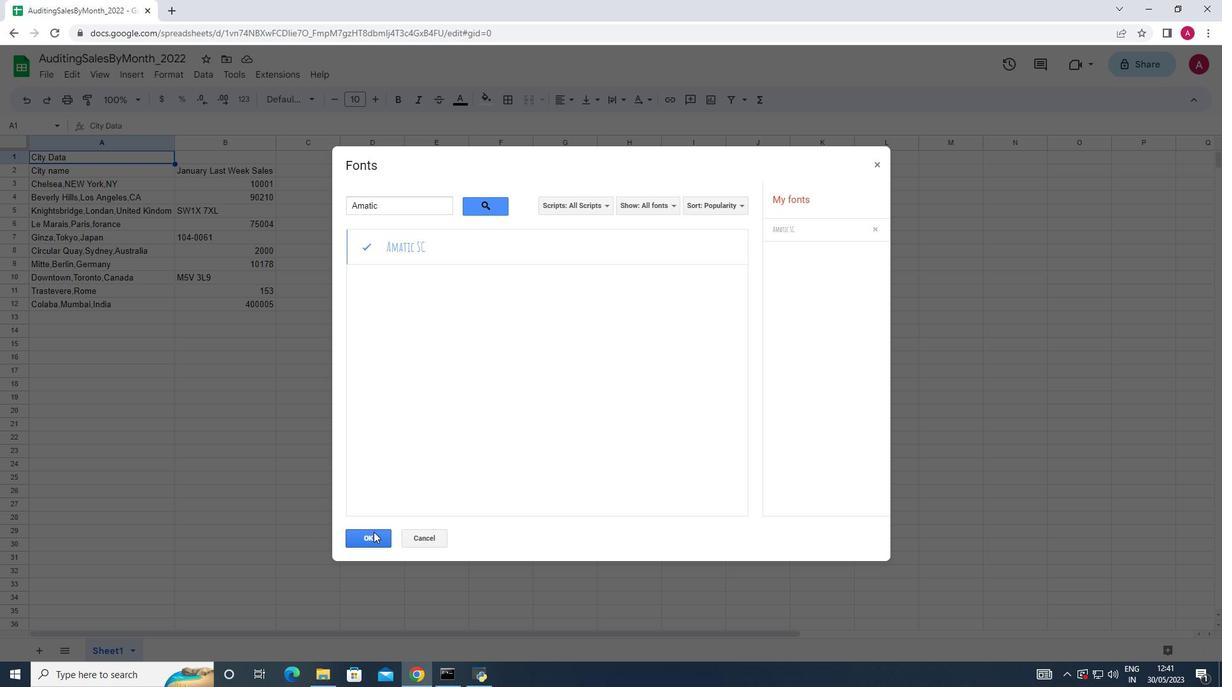 
Action: Mouse moved to (487, 97)
Screenshot: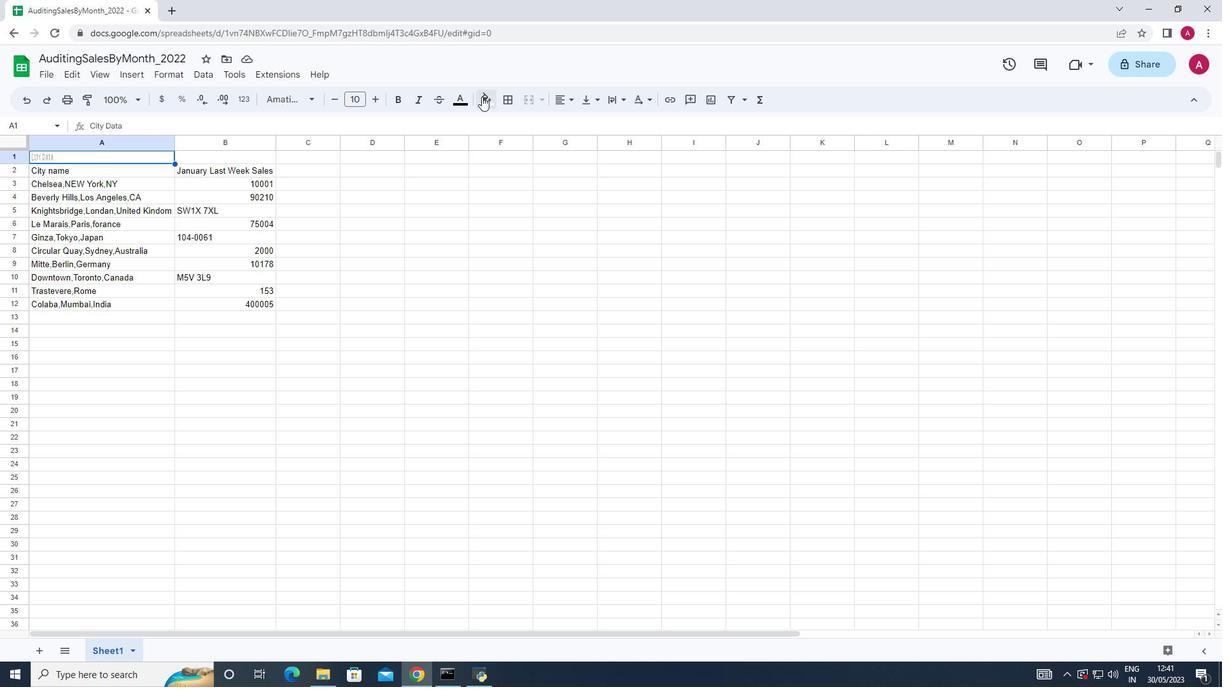 
Action: Mouse pressed left at (487, 97)
Screenshot: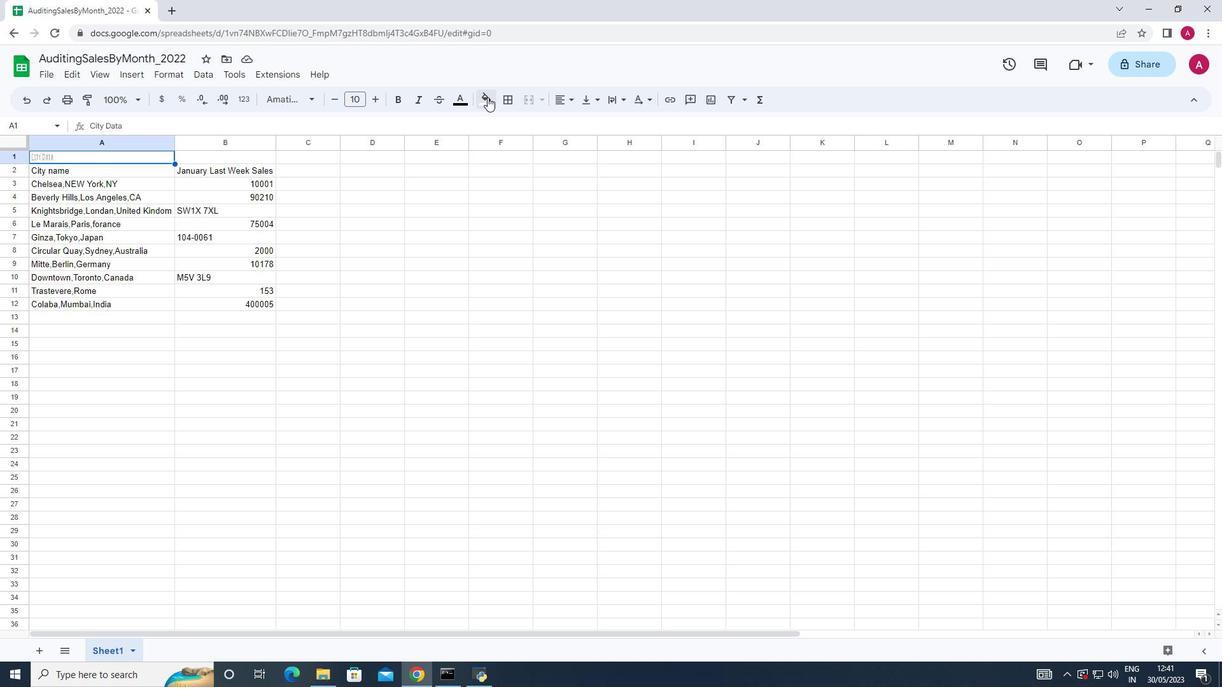 
Action: Mouse moved to (572, 226)
Screenshot: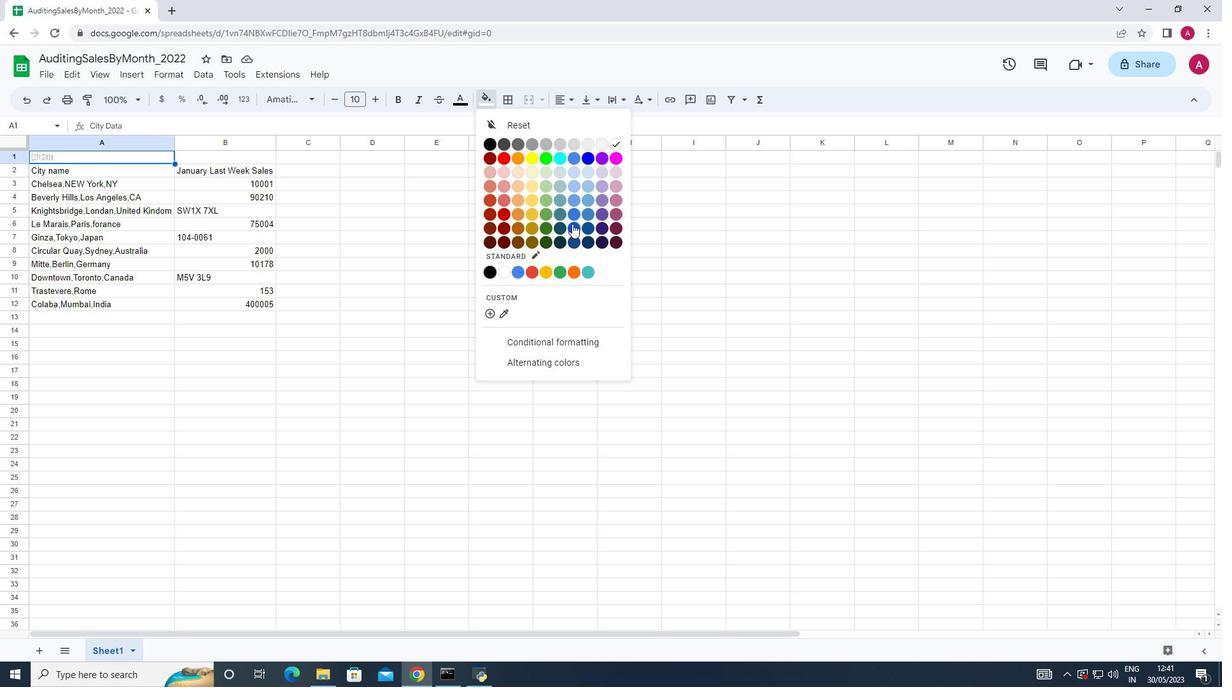 
Action: Mouse pressed left at (572, 226)
Screenshot: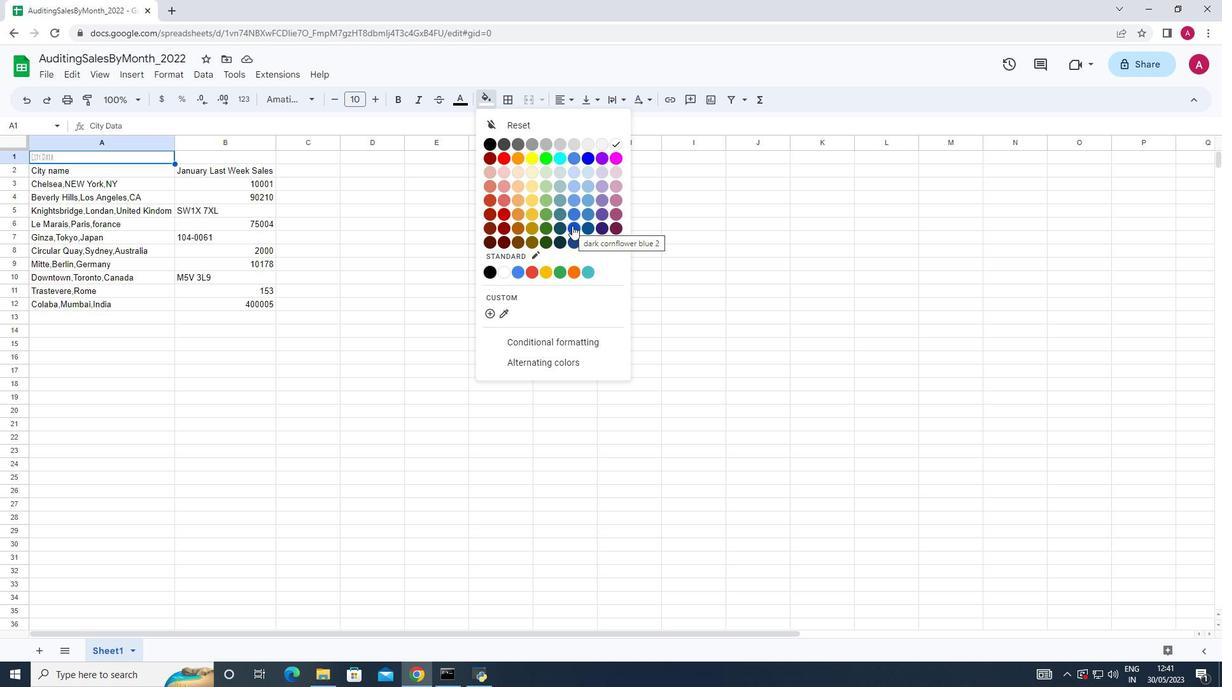 
Action: Mouse moved to (407, 101)
Screenshot: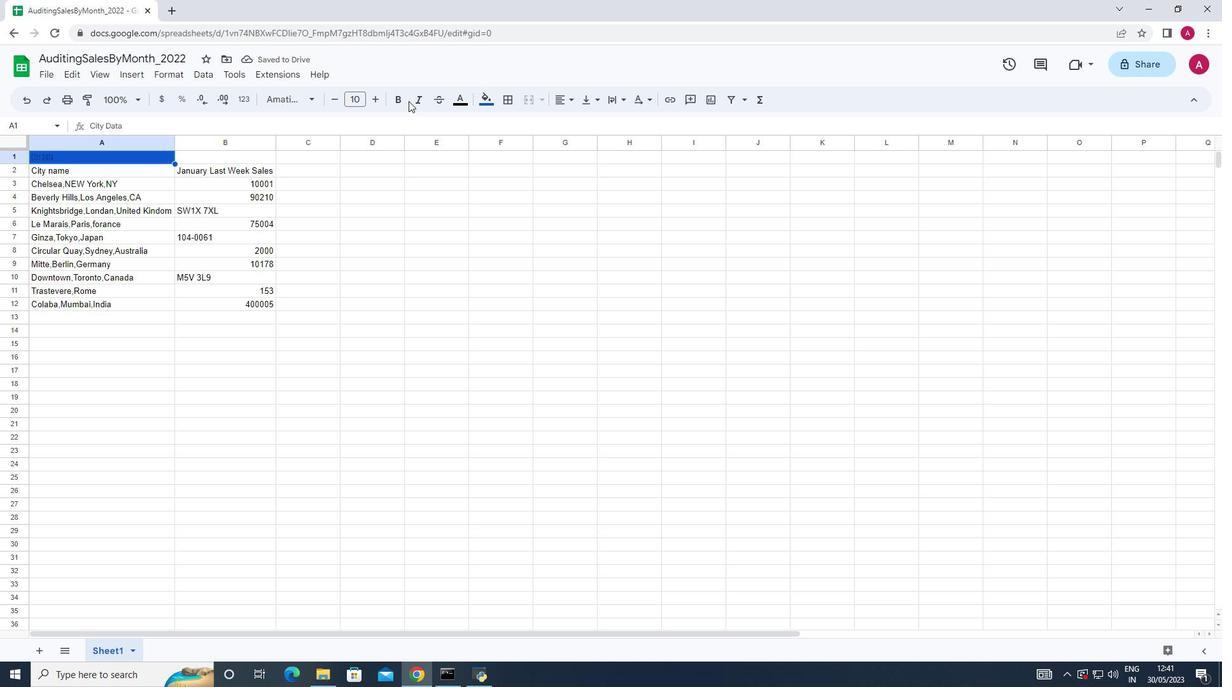 
Action: Mouse pressed left at (407, 101)
Screenshot: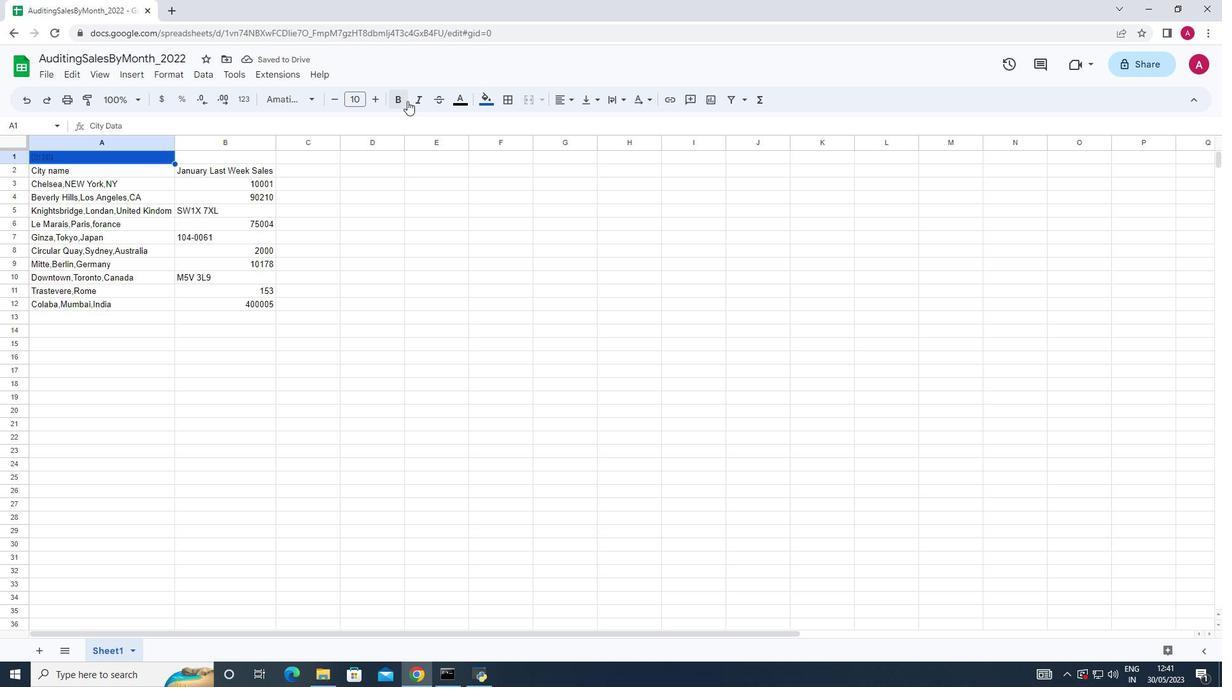 
Action: Mouse moved to (374, 99)
Screenshot: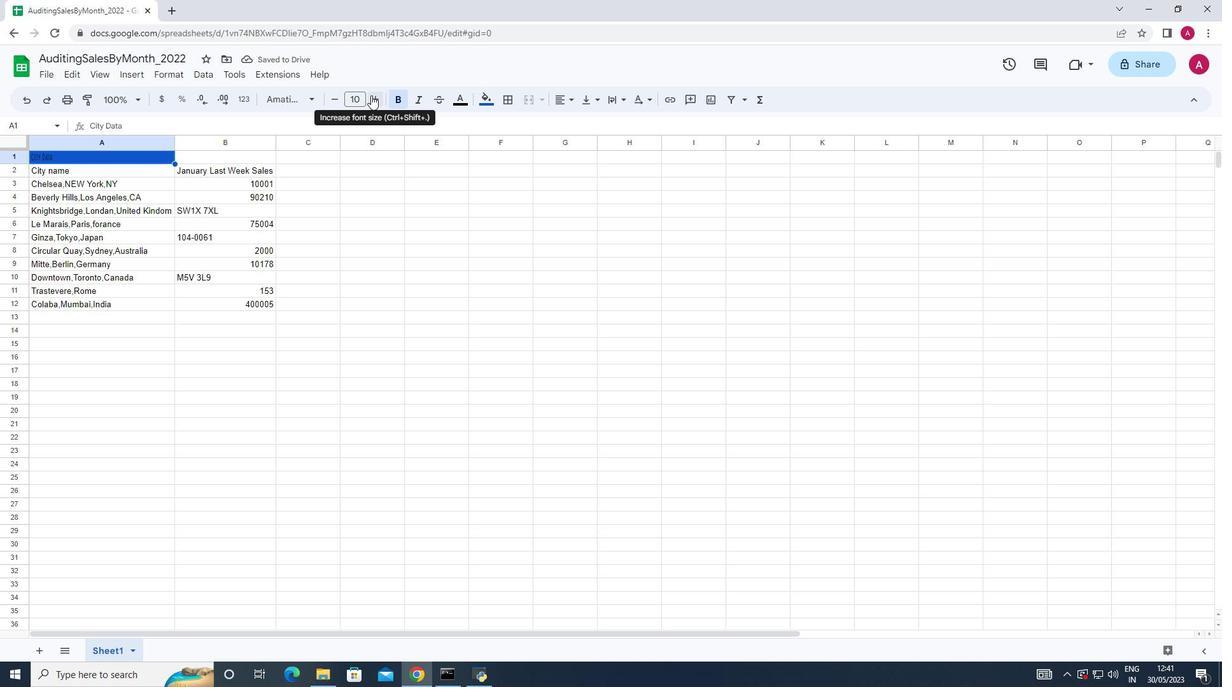 
Action: Mouse pressed left at (374, 99)
Screenshot: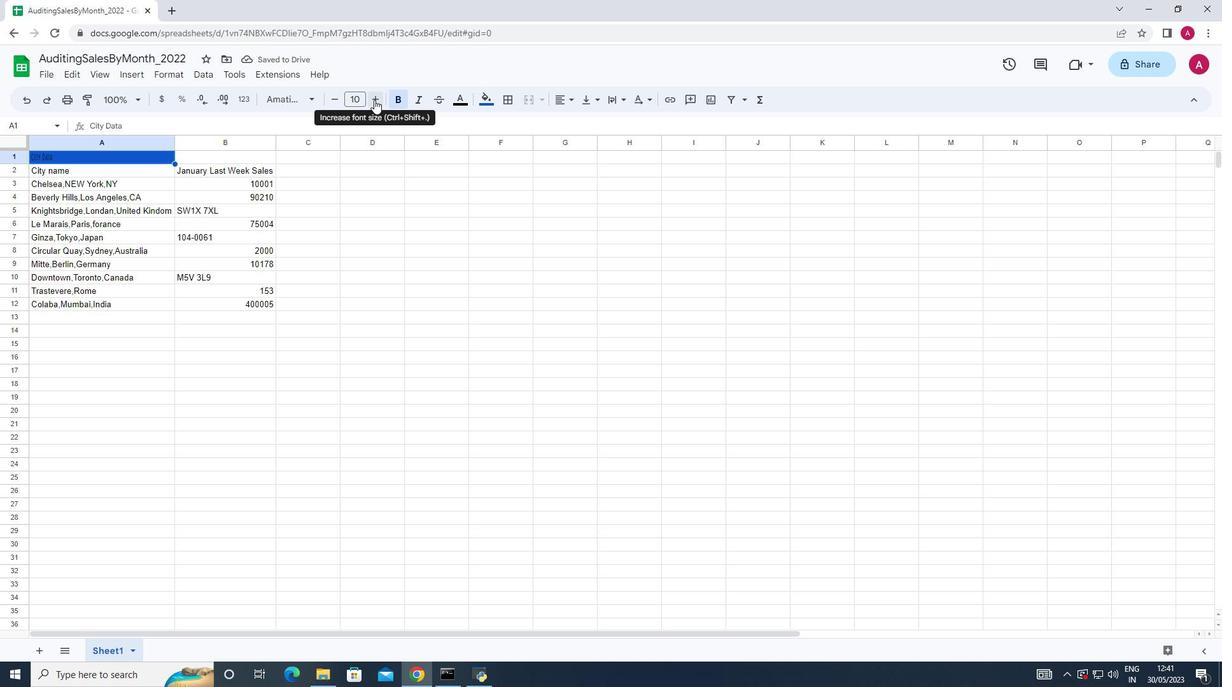 
Action: Mouse pressed left at (374, 99)
Screenshot: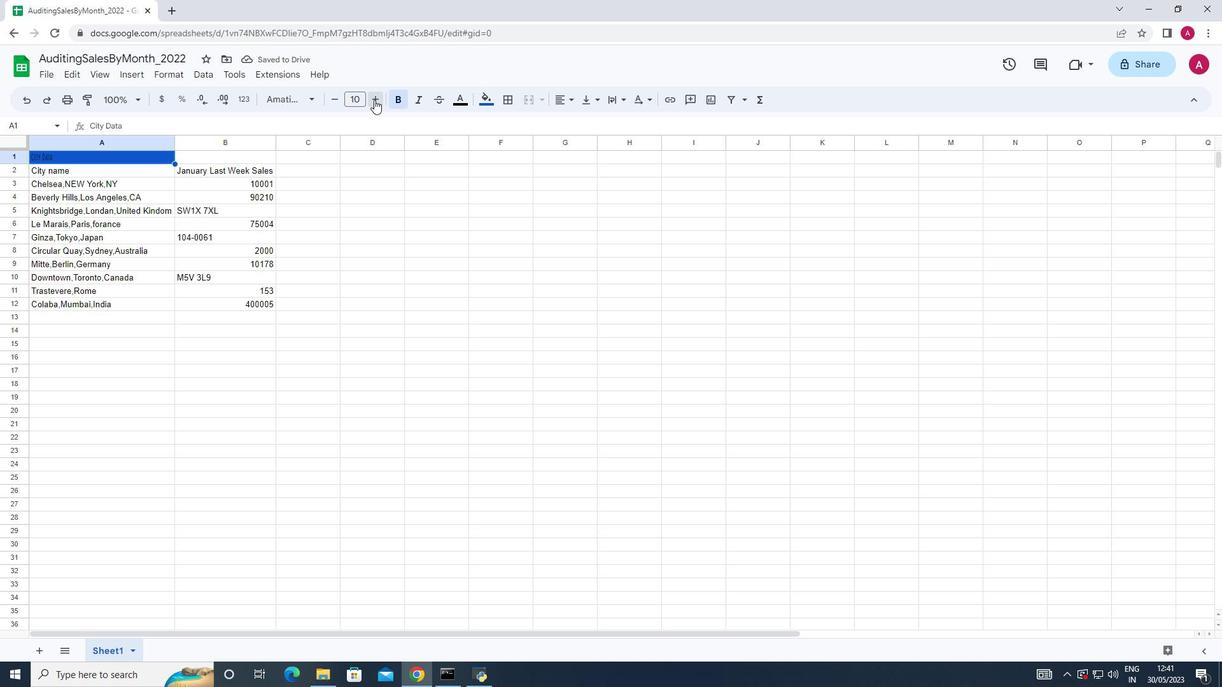 
Action: Mouse pressed left at (374, 99)
Screenshot: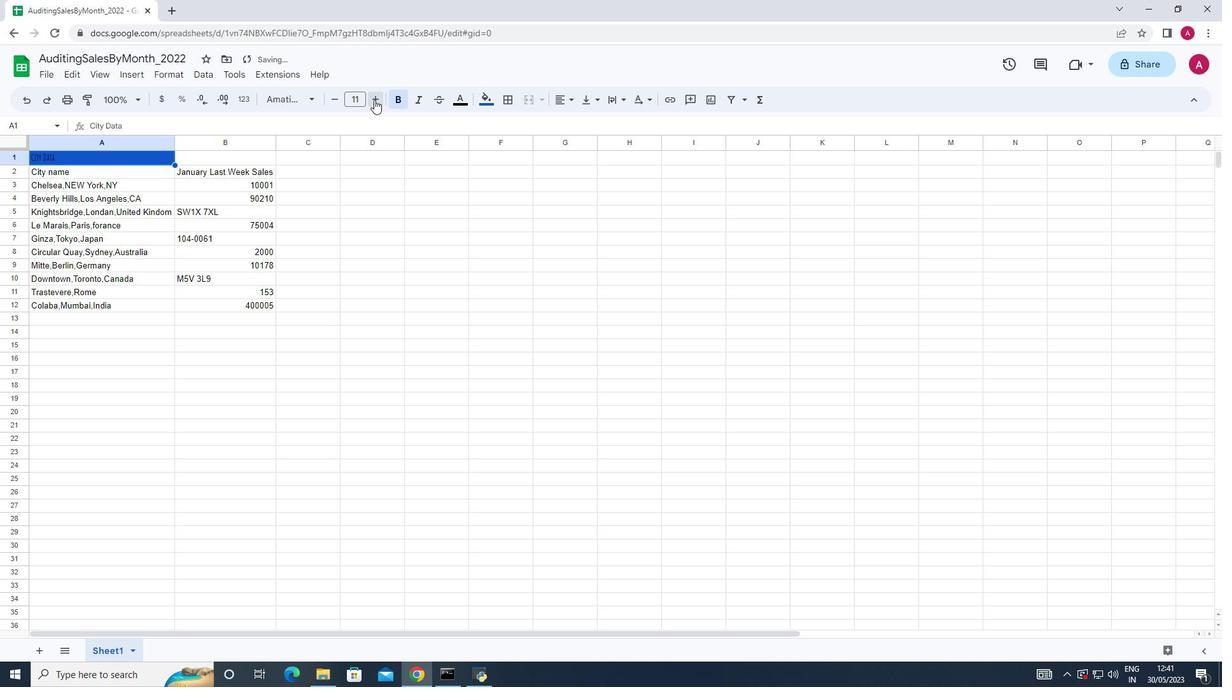 
Action: Mouse pressed left at (374, 99)
Screenshot: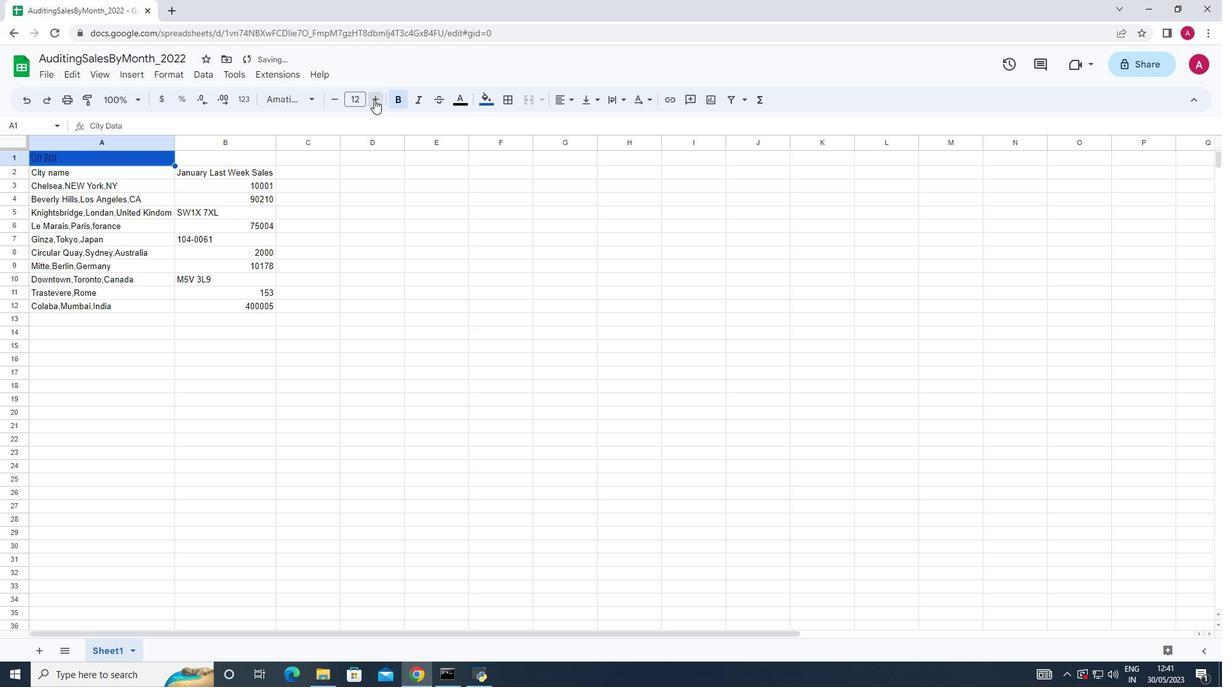 
Action: Mouse pressed left at (374, 99)
Screenshot: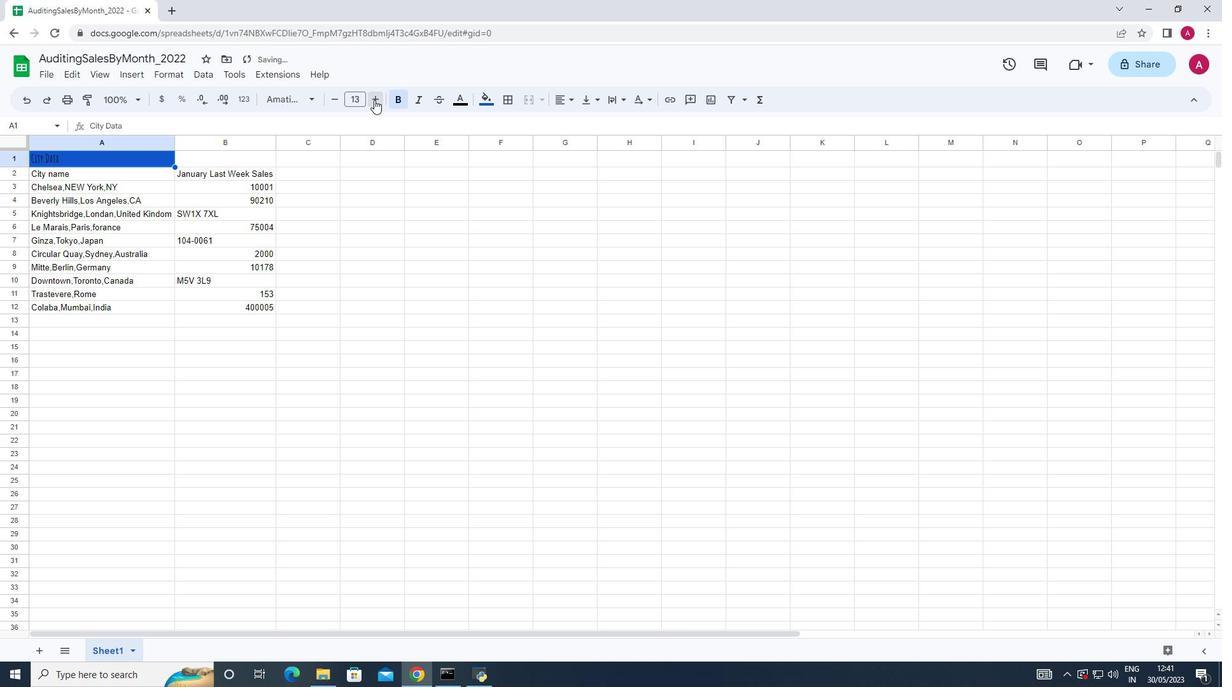 
Action: Mouse pressed left at (374, 99)
Screenshot: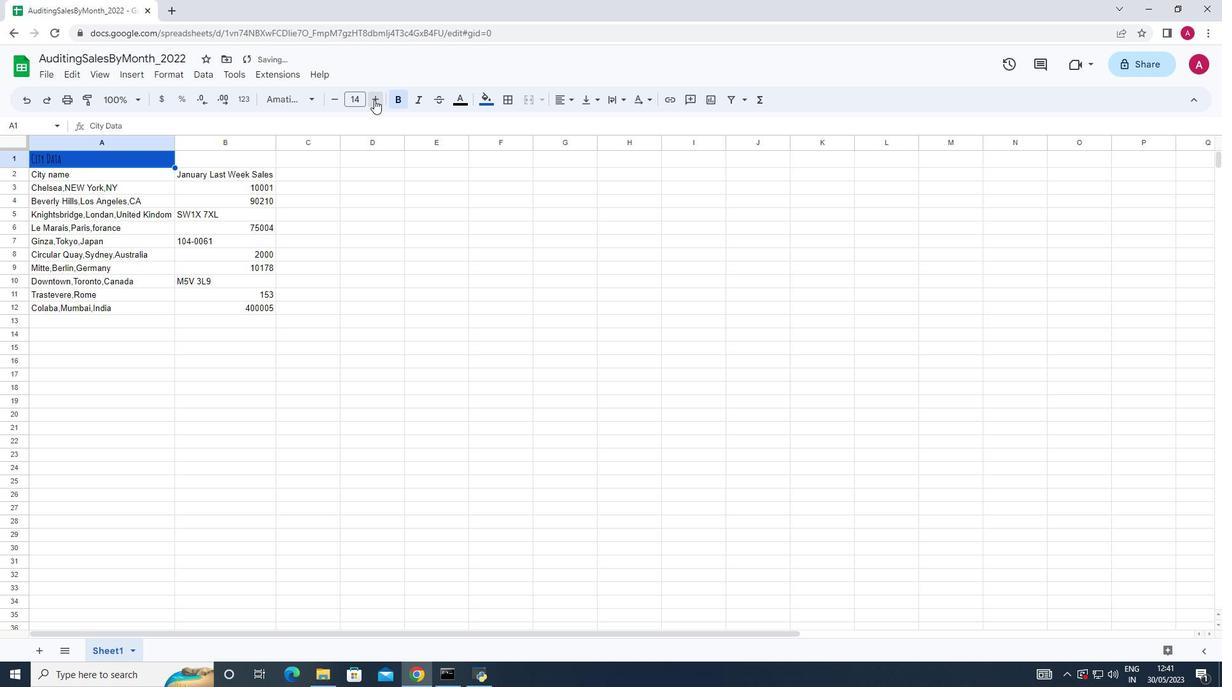 
Action: Mouse pressed left at (374, 99)
Screenshot: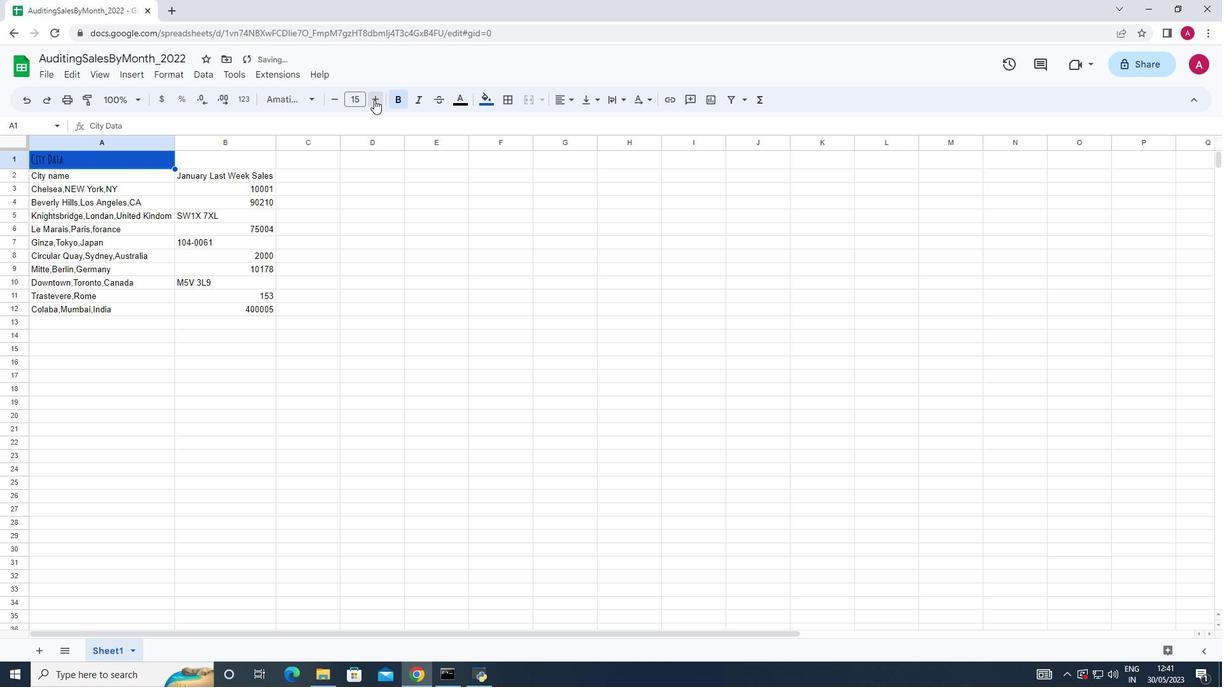 
Action: Mouse pressed left at (374, 99)
Screenshot: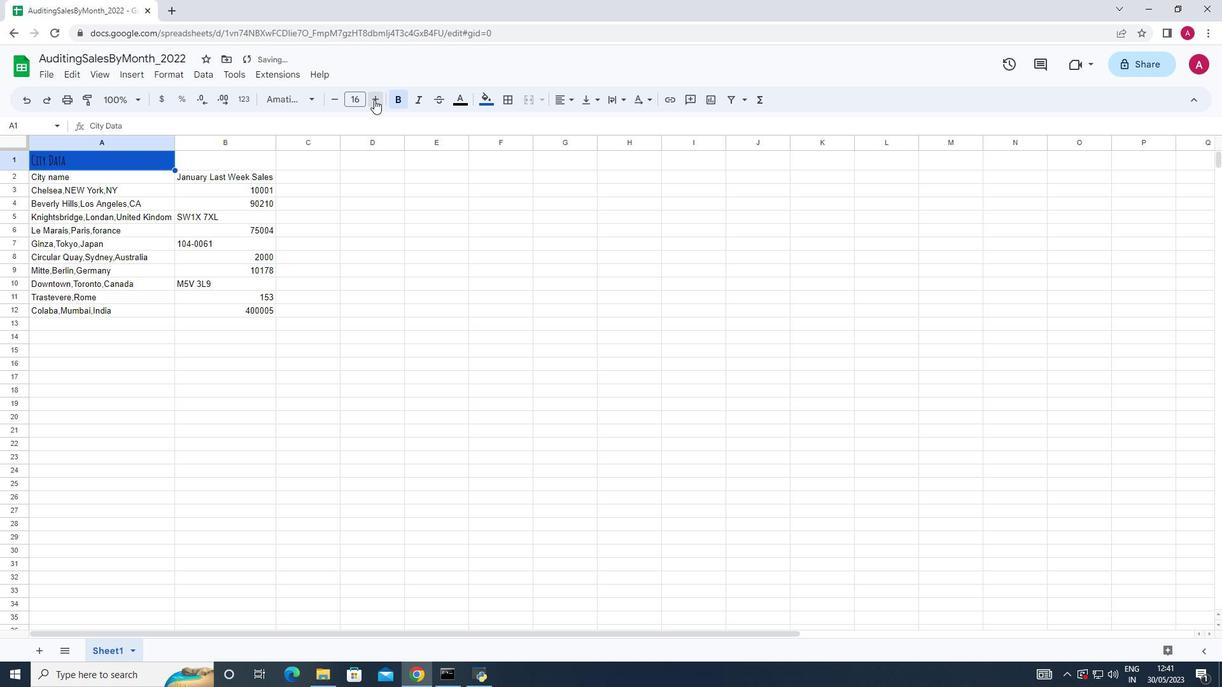 
Action: Mouse pressed left at (374, 99)
Screenshot: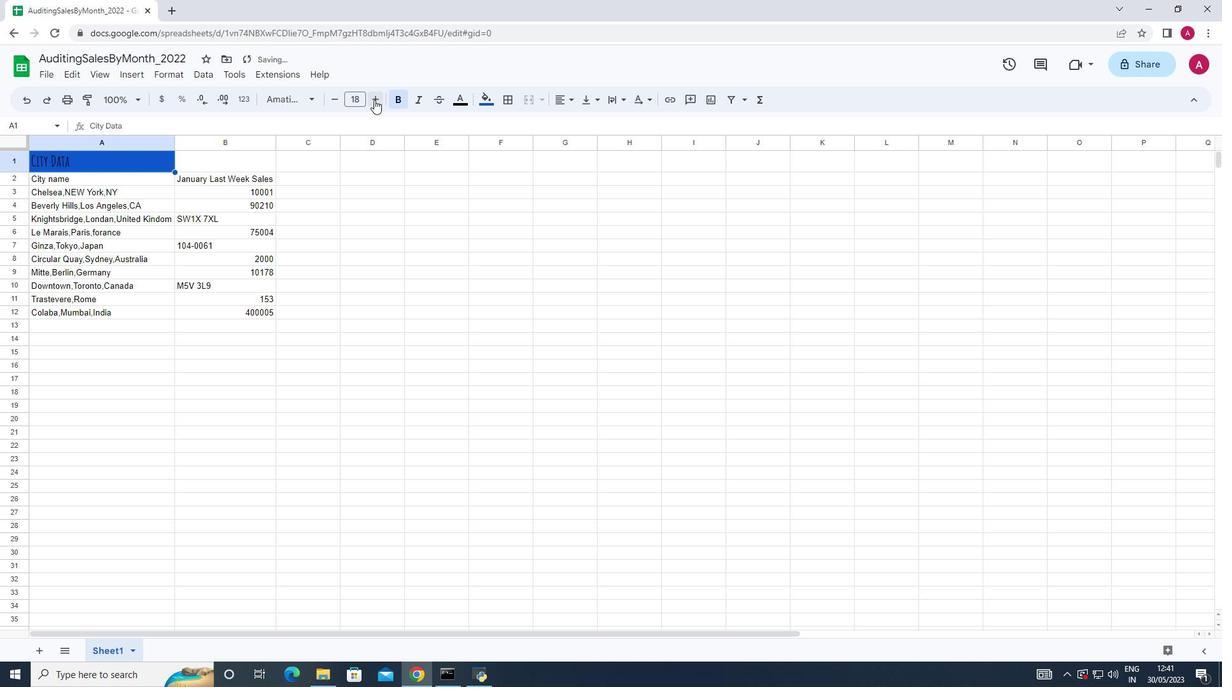 
Action: Mouse pressed left at (374, 99)
Screenshot: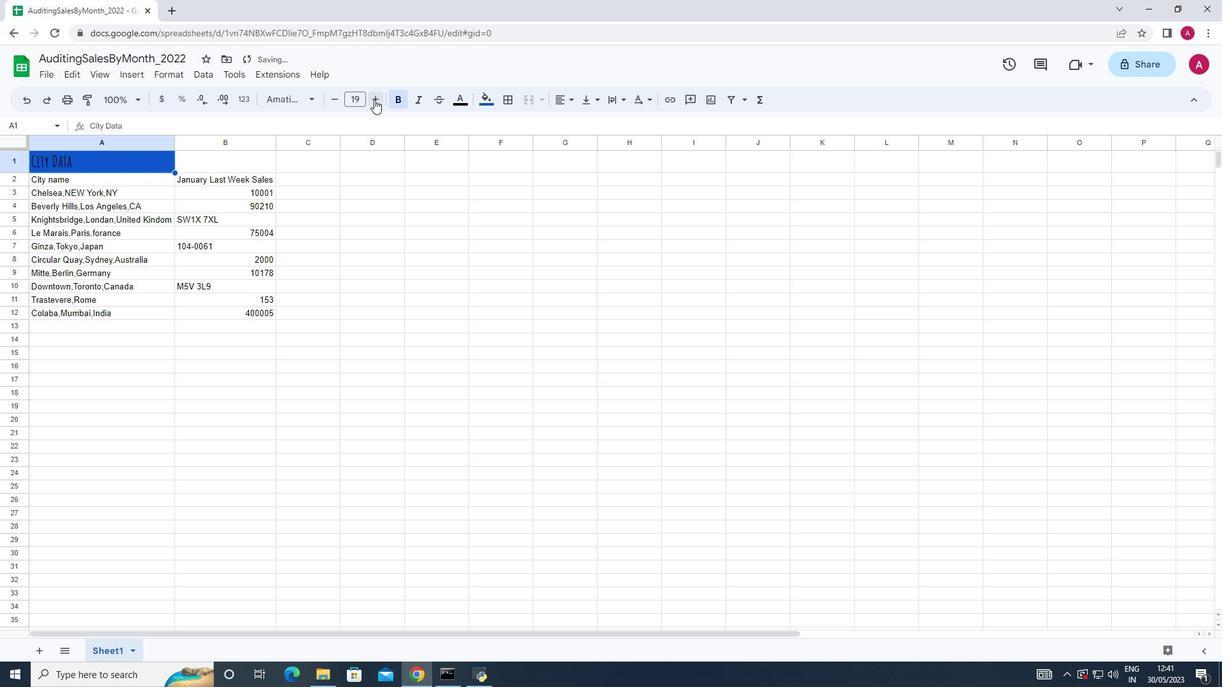 
Action: Mouse moved to (568, 98)
Screenshot: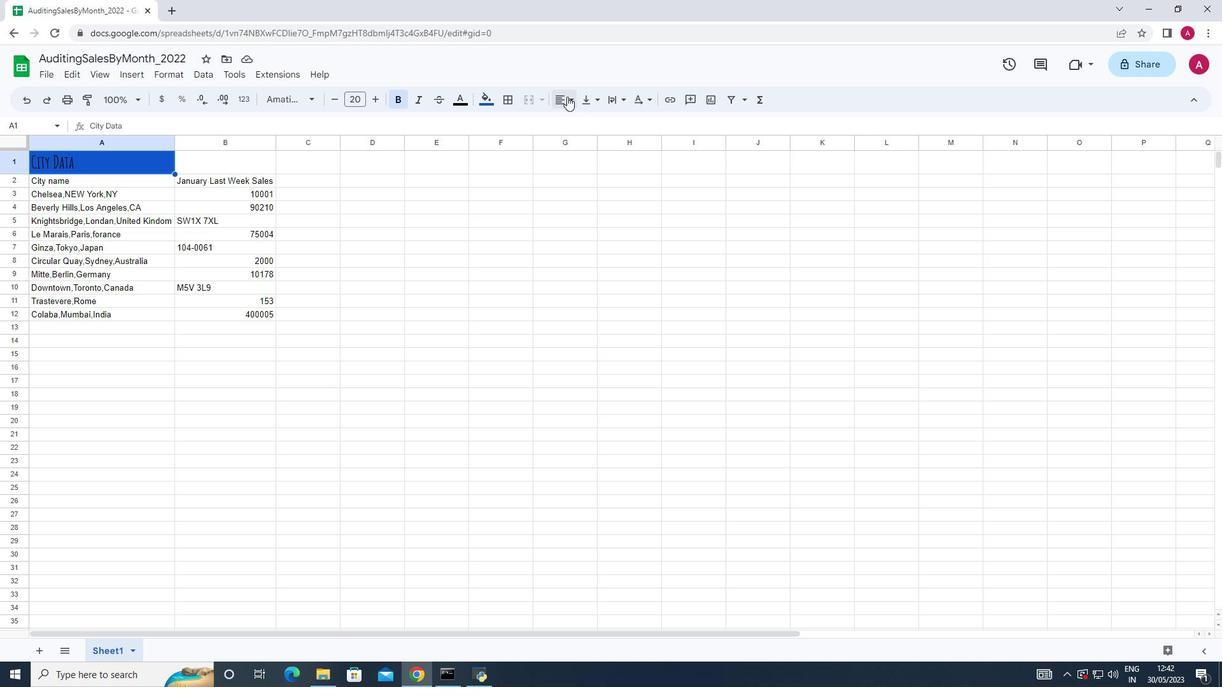 
Action: Mouse pressed left at (568, 98)
Screenshot: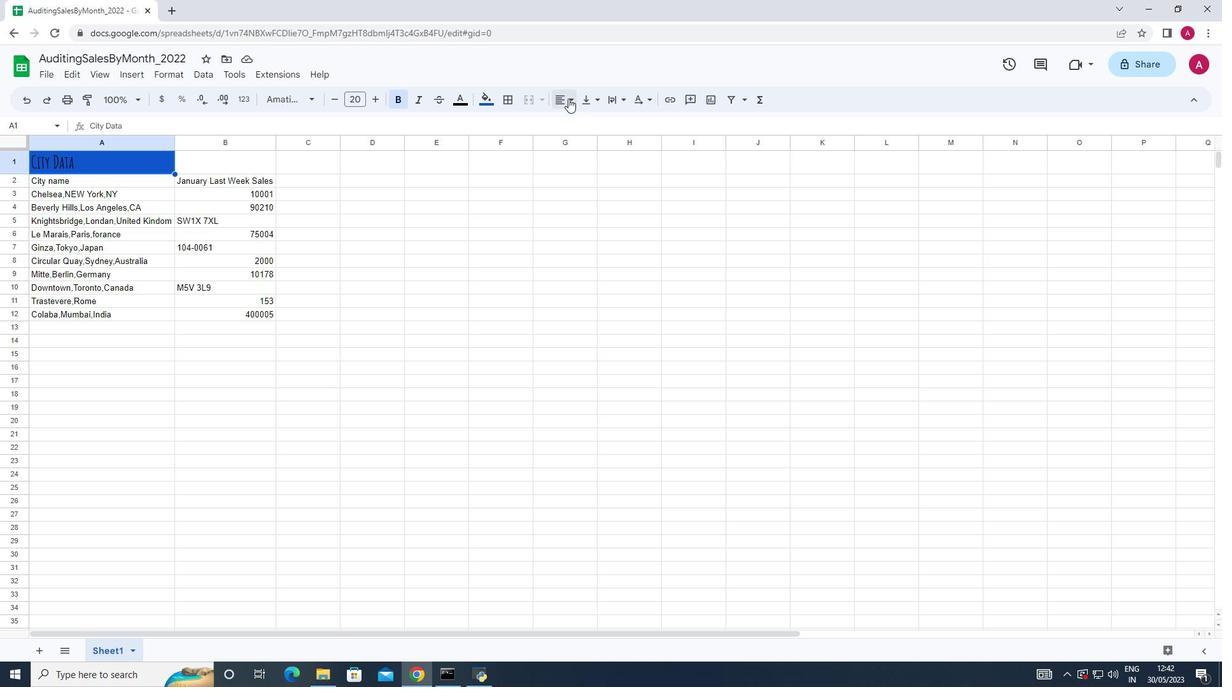 
Action: Mouse moved to (583, 122)
Screenshot: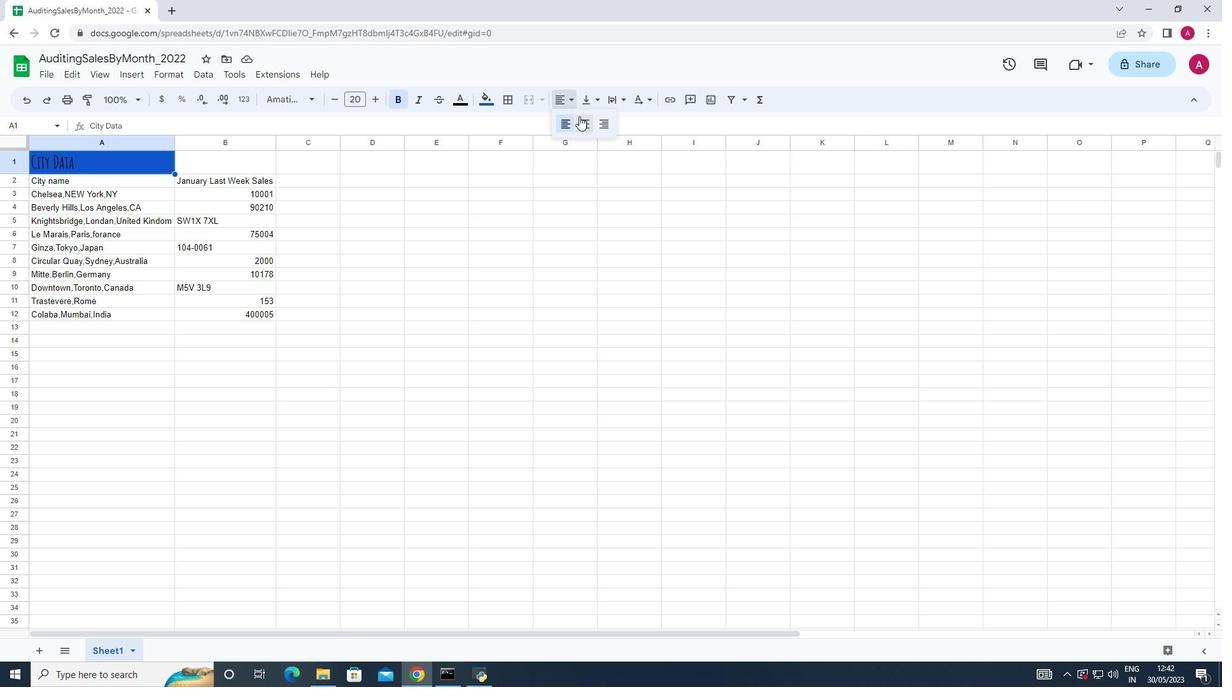 
Action: Mouse pressed left at (583, 122)
Screenshot: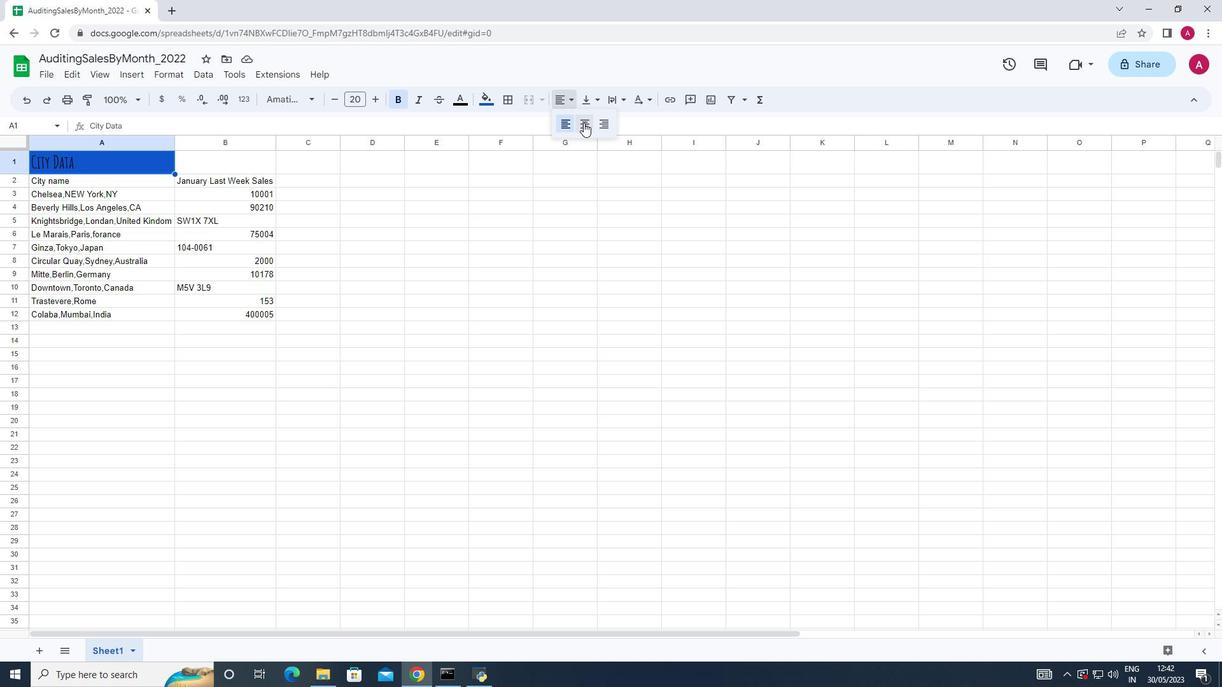 
Action: Mouse moved to (574, 101)
Screenshot: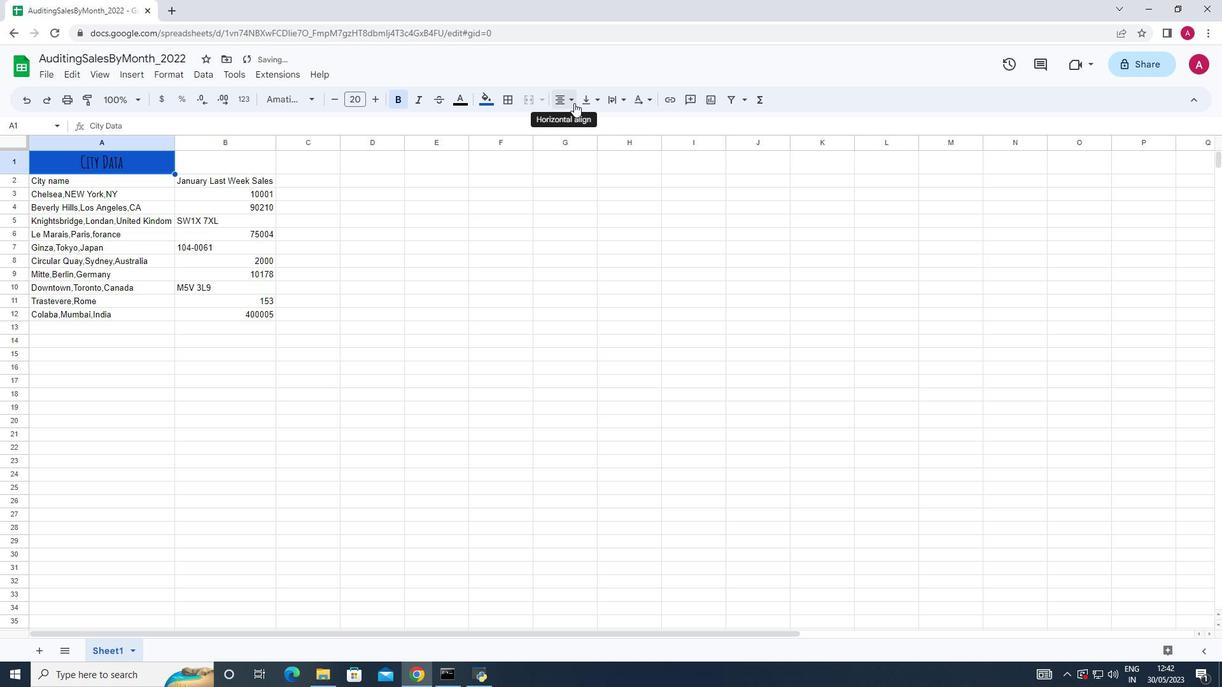 
Action: Mouse pressed left at (574, 101)
Screenshot: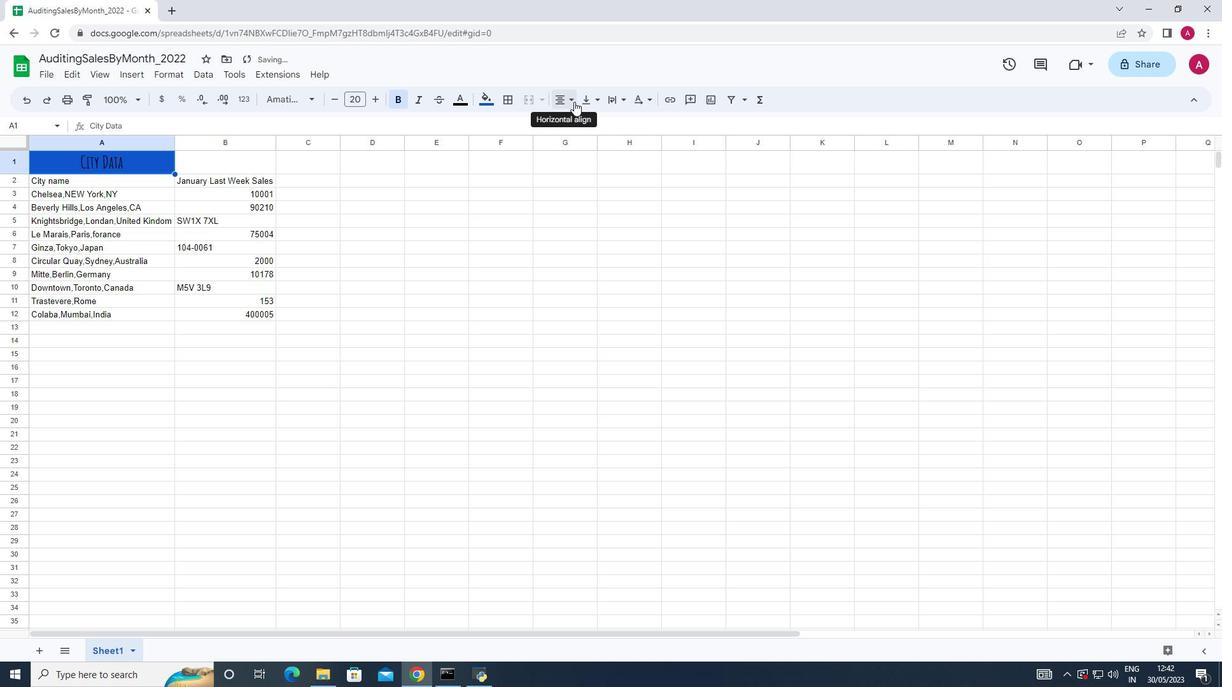 
Action: Mouse moved to (604, 127)
Screenshot: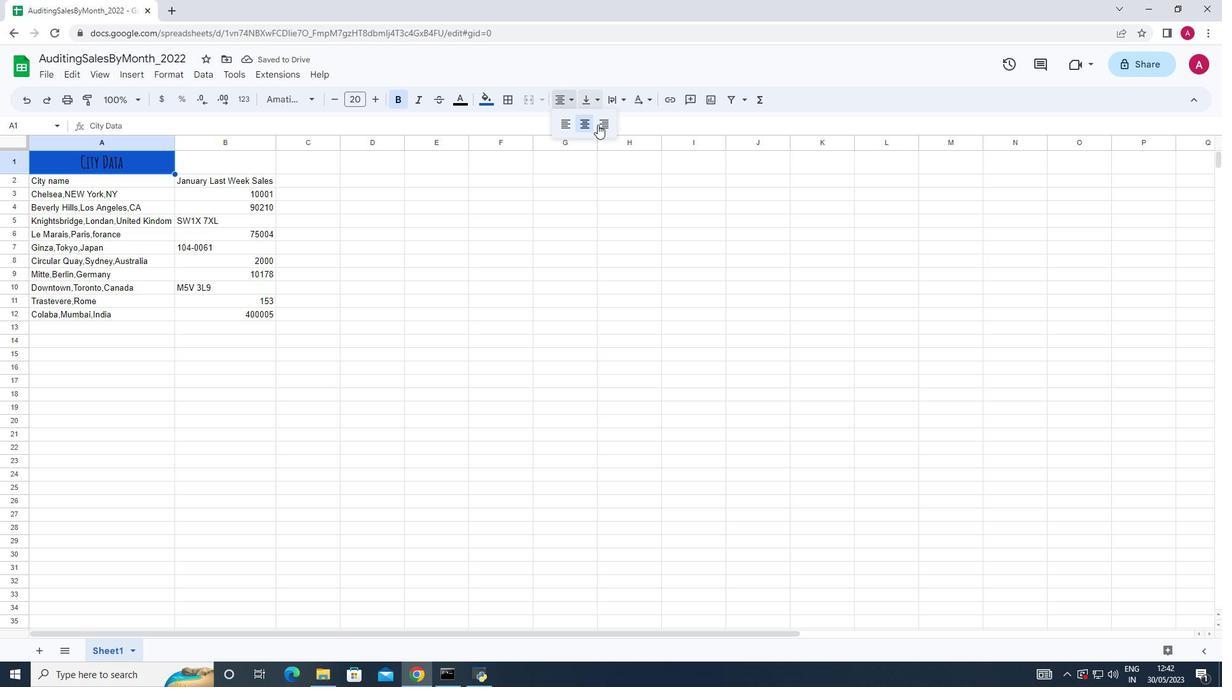 
Action: Mouse pressed left at (604, 127)
Screenshot: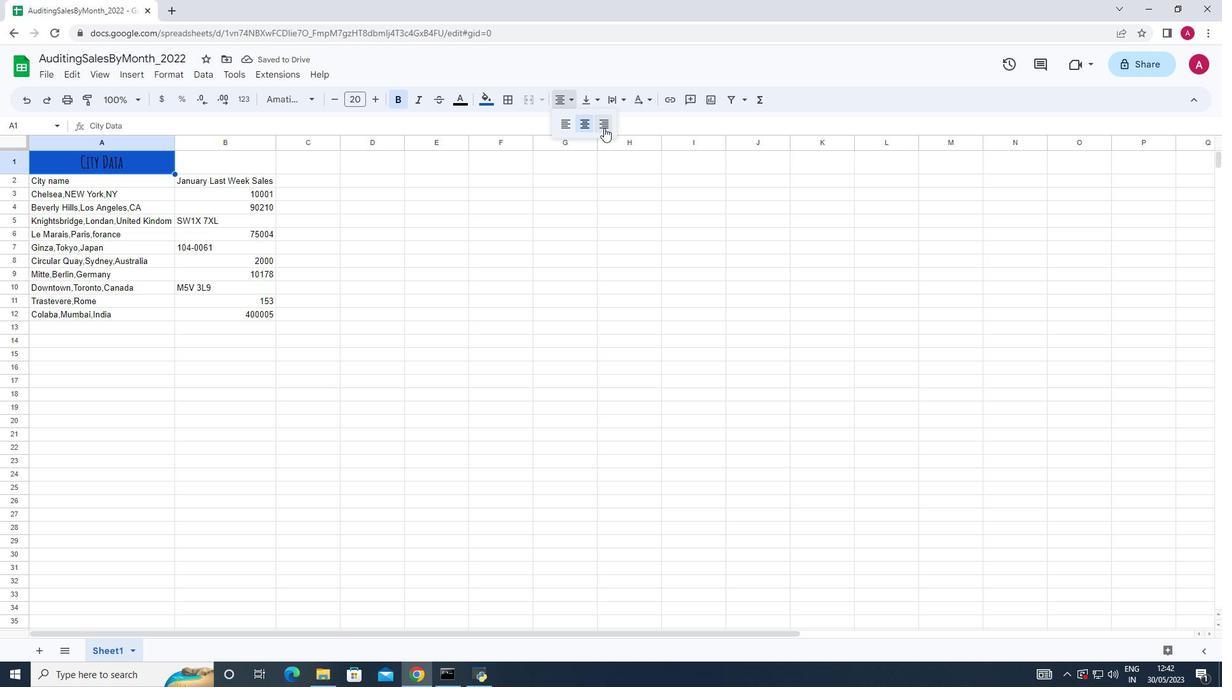
Action: Mouse moved to (504, 317)
Screenshot: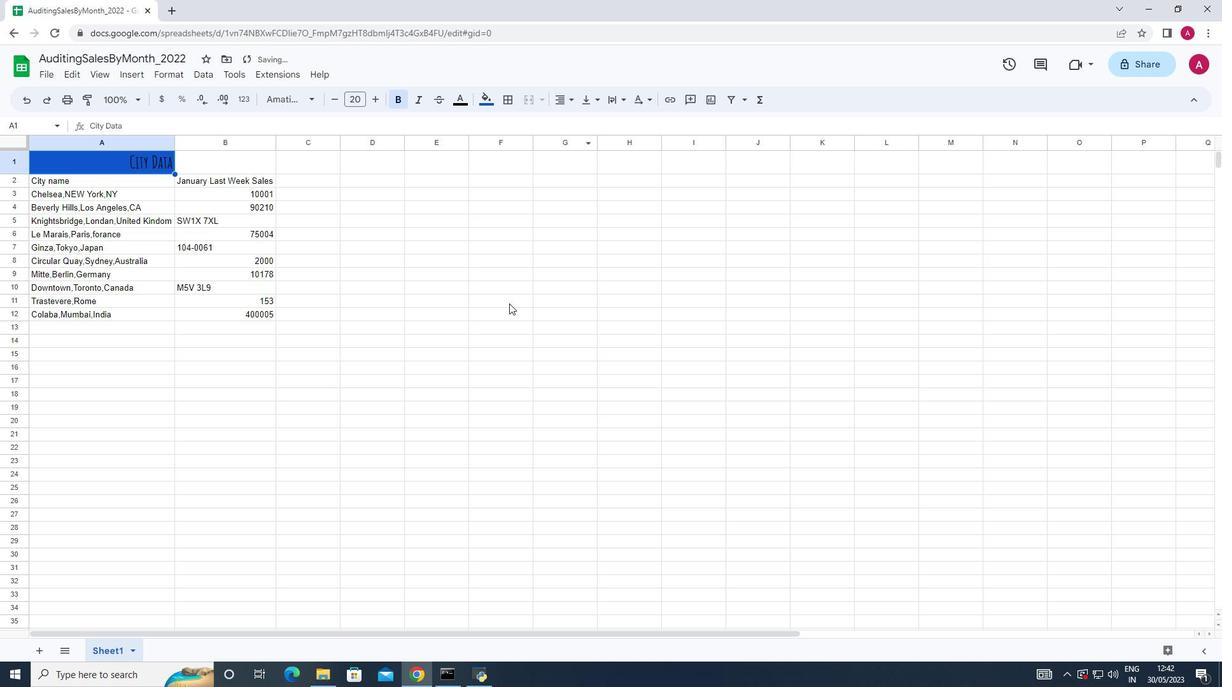 
Action: Mouse pressed left at (504, 317)
Screenshot: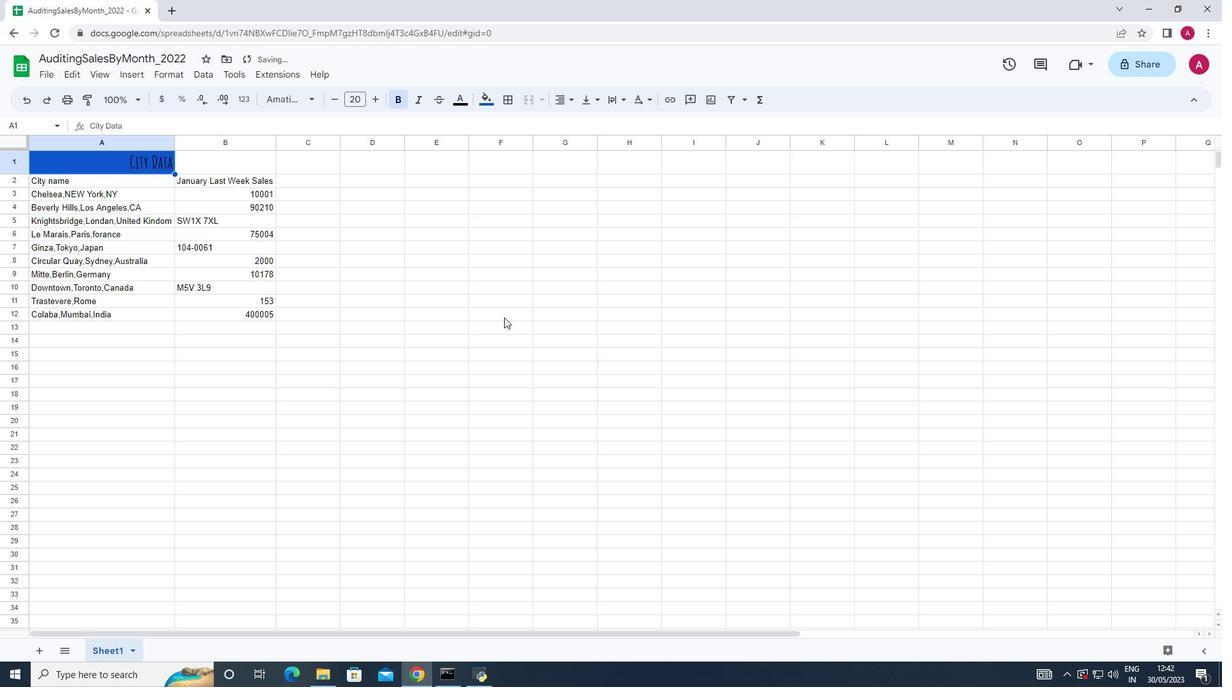 
Action: Mouse moved to (571, 101)
Screenshot: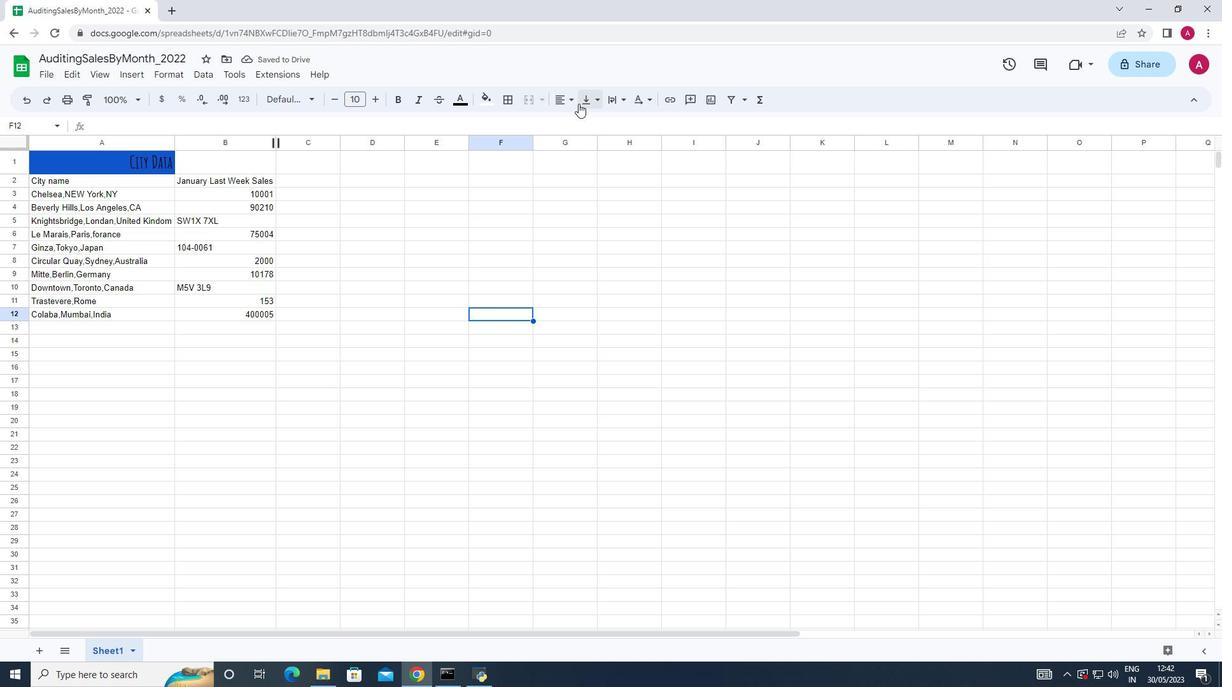 
Action: Mouse pressed left at (571, 101)
Screenshot: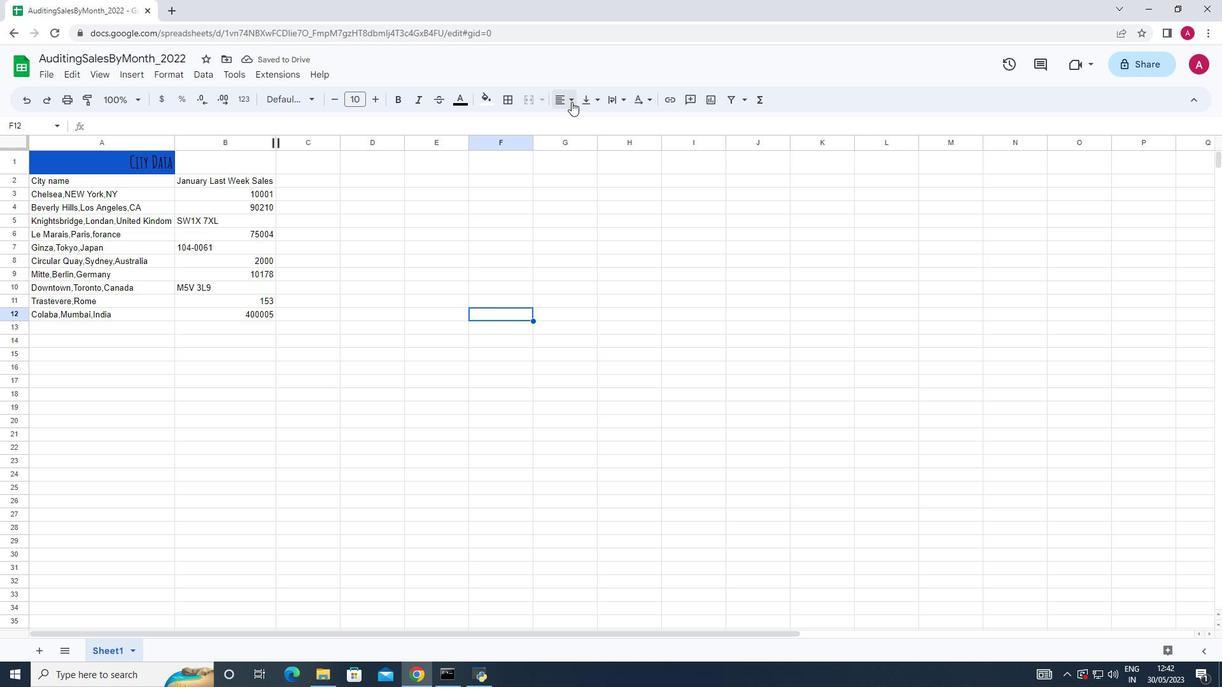 
Action: Mouse moved to (585, 128)
Screenshot: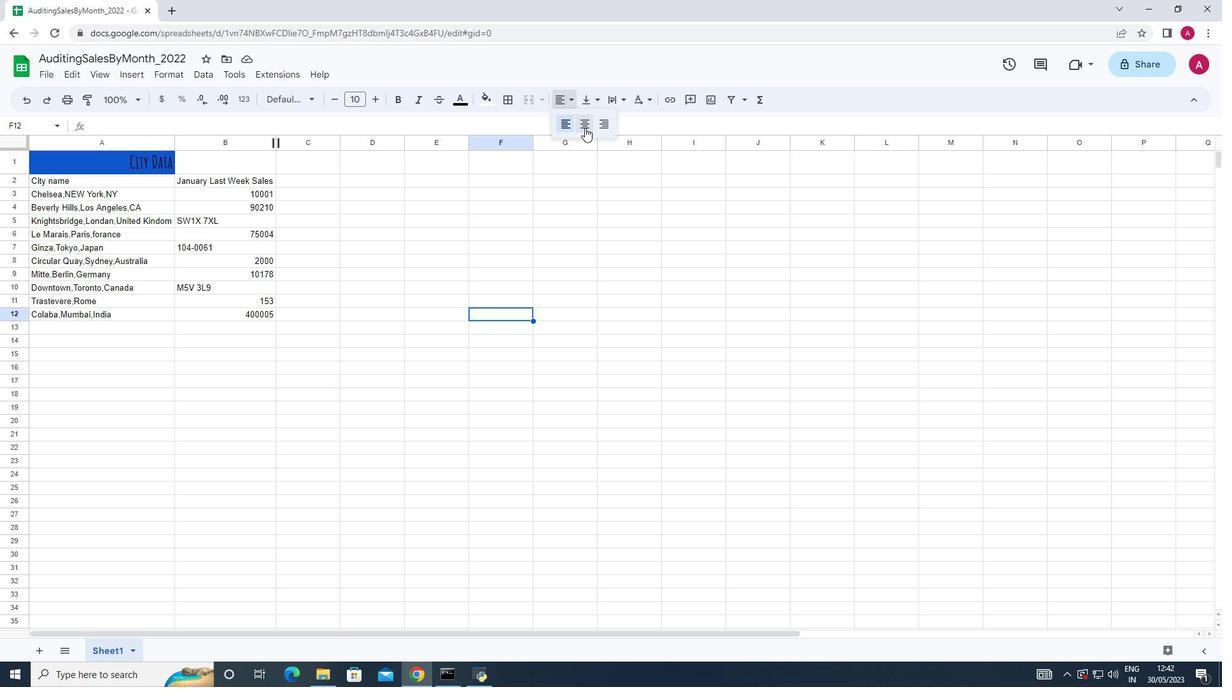 
Action: Mouse pressed left at (585, 128)
Screenshot: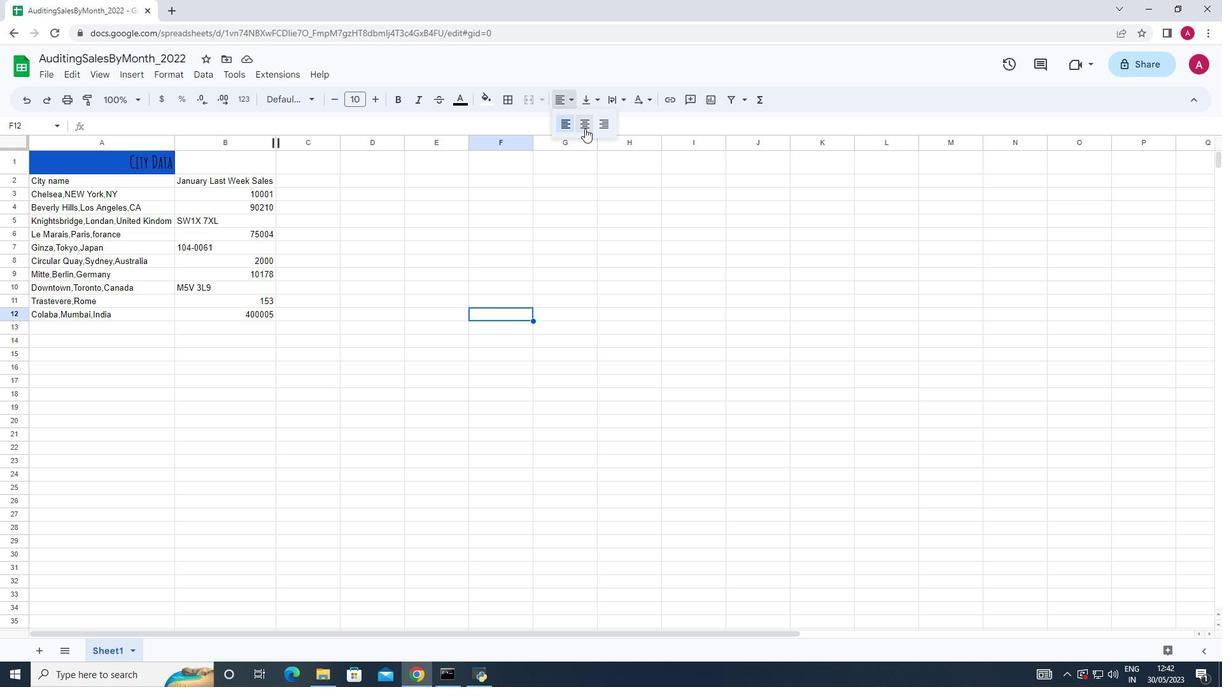 
Action: Mouse moved to (570, 96)
Screenshot: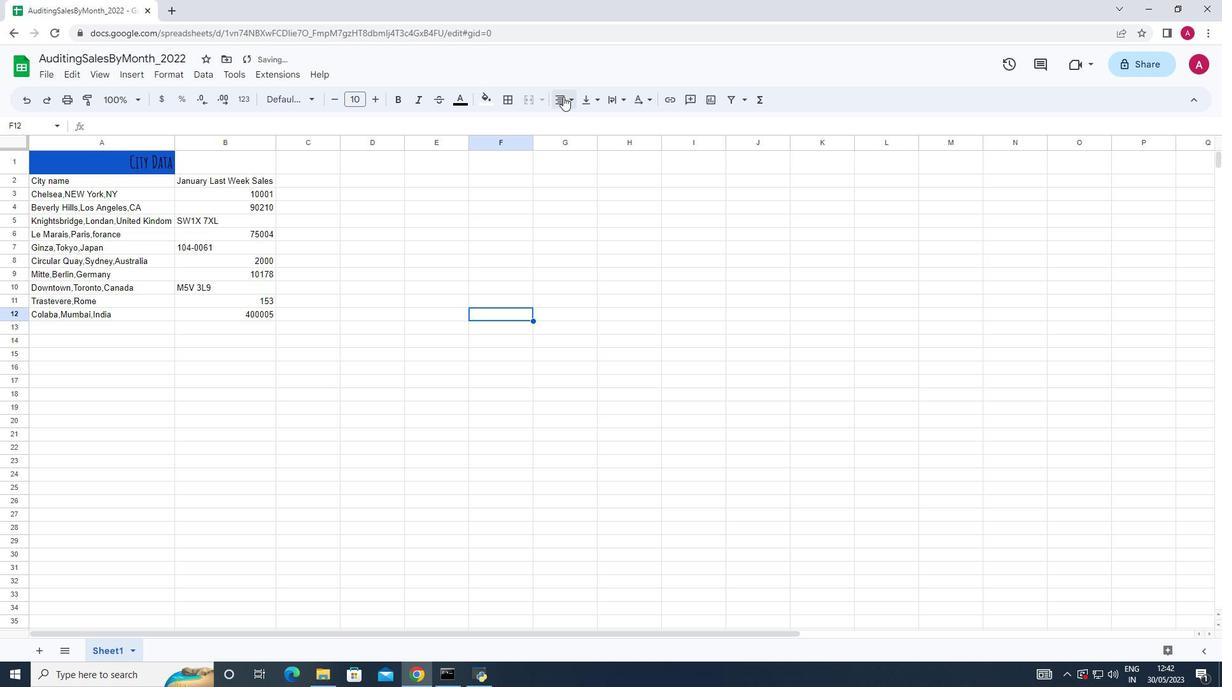 
Action: Mouse pressed left at (570, 96)
Screenshot: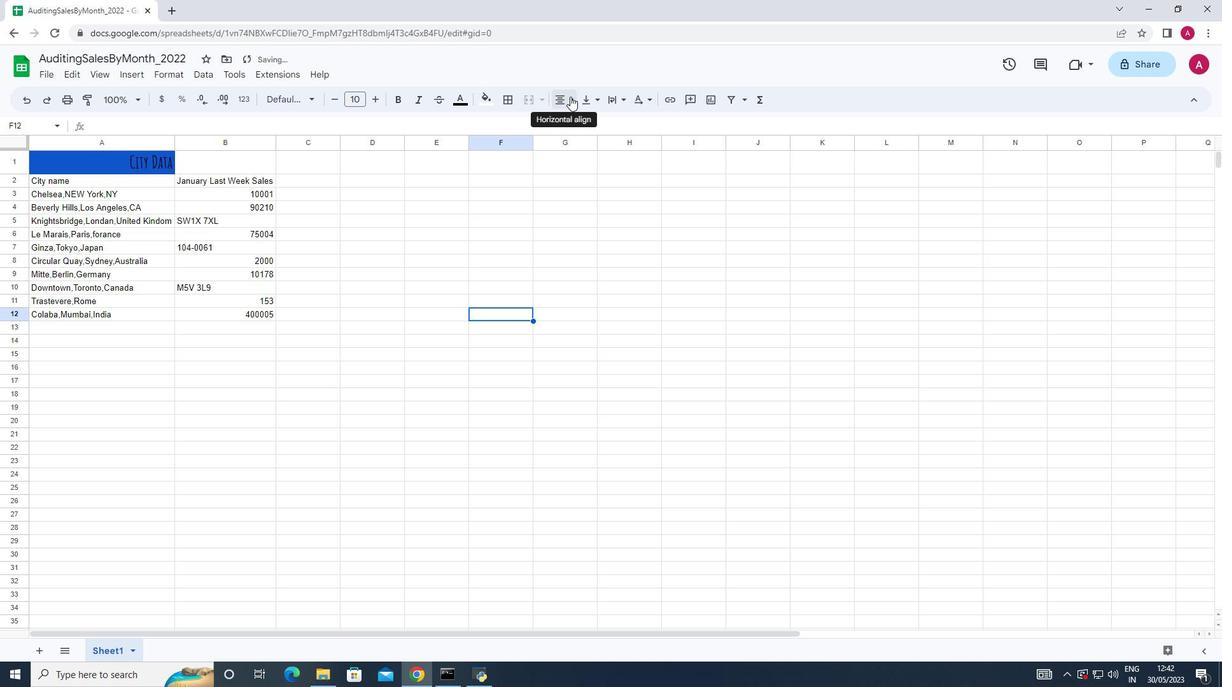 
Action: Mouse moved to (583, 126)
Screenshot: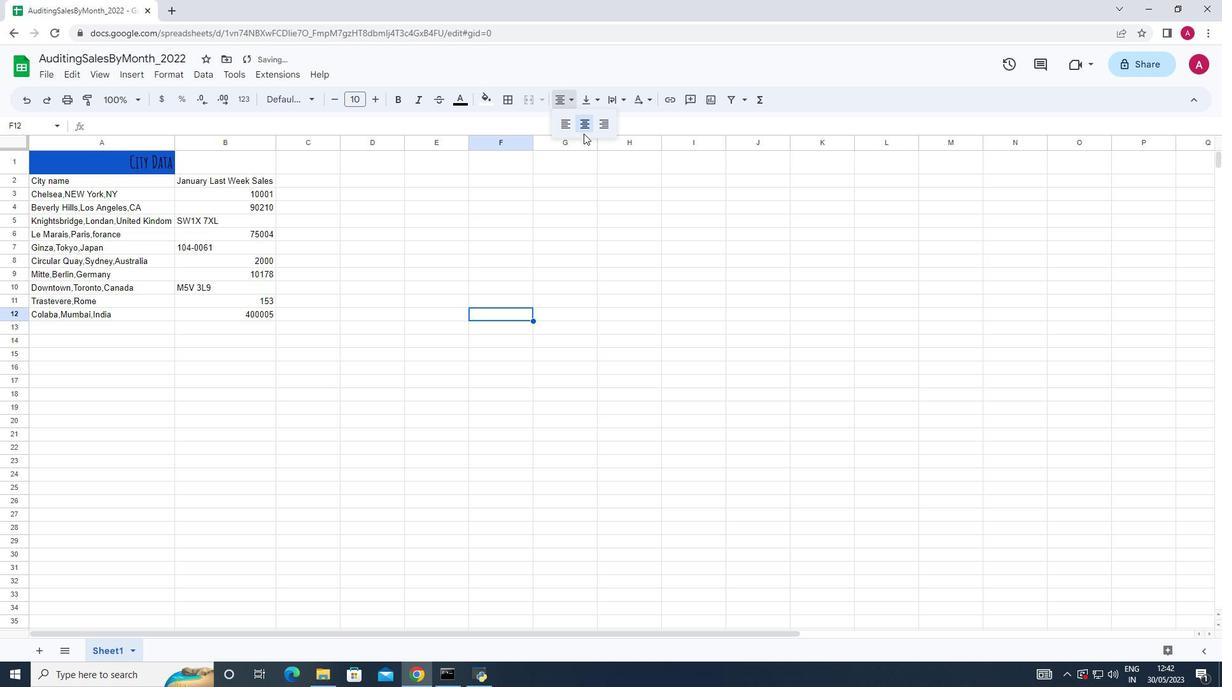 
Action: Mouse pressed left at (583, 126)
Screenshot: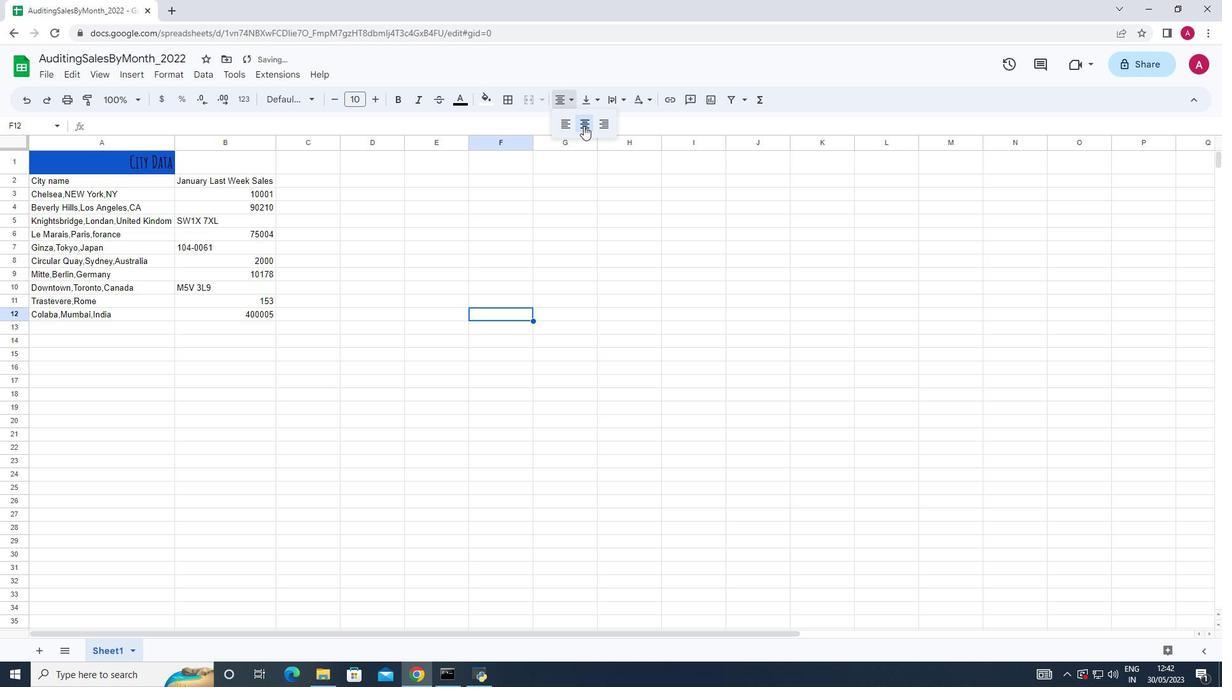 
Action: Mouse moved to (157, 159)
Screenshot: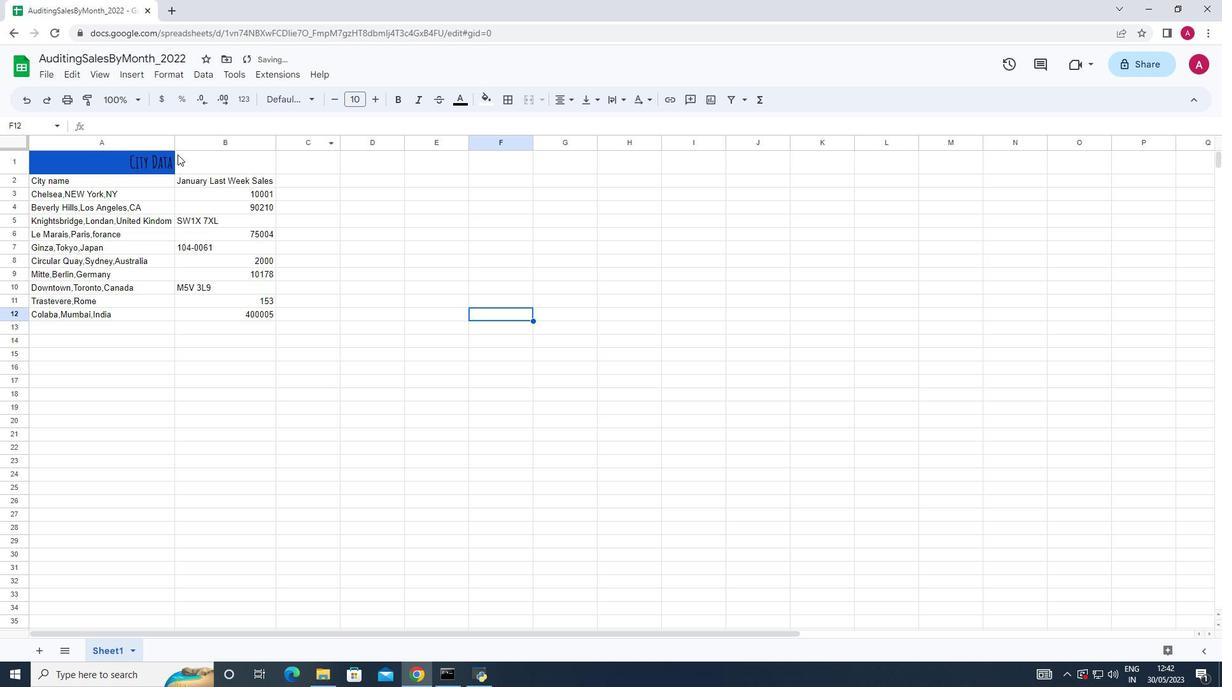
Action: Mouse pressed left at (157, 159)
Screenshot: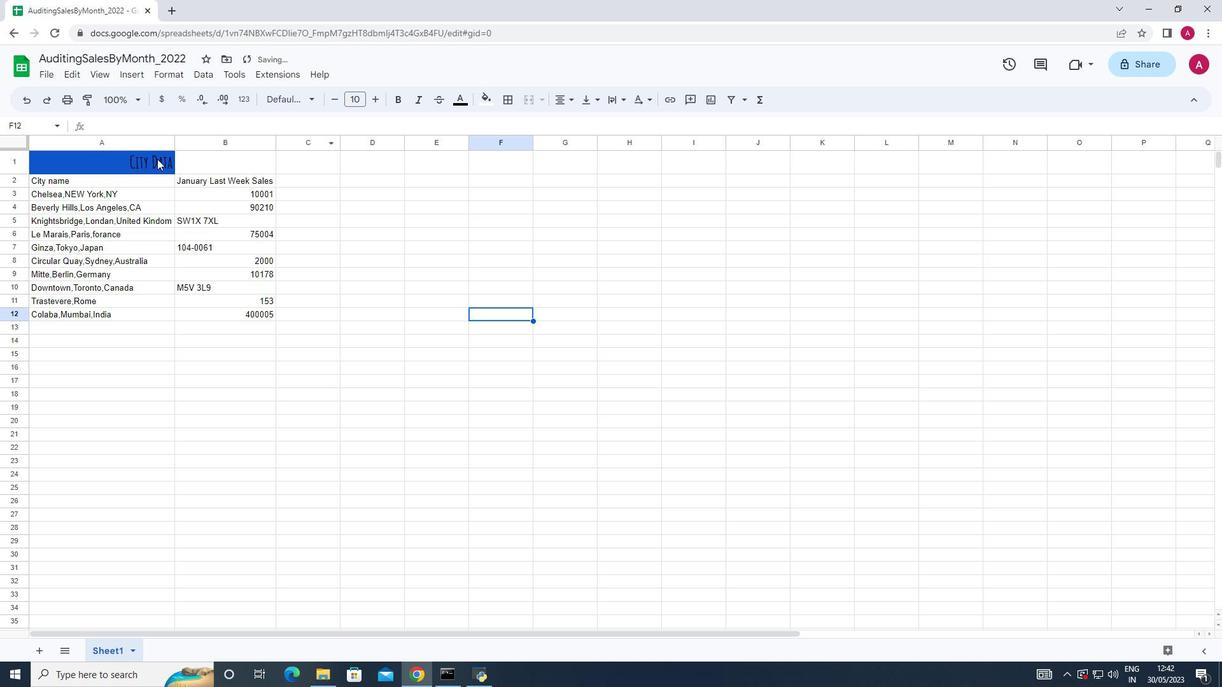 
Action: Mouse moved to (573, 101)
Screenshot: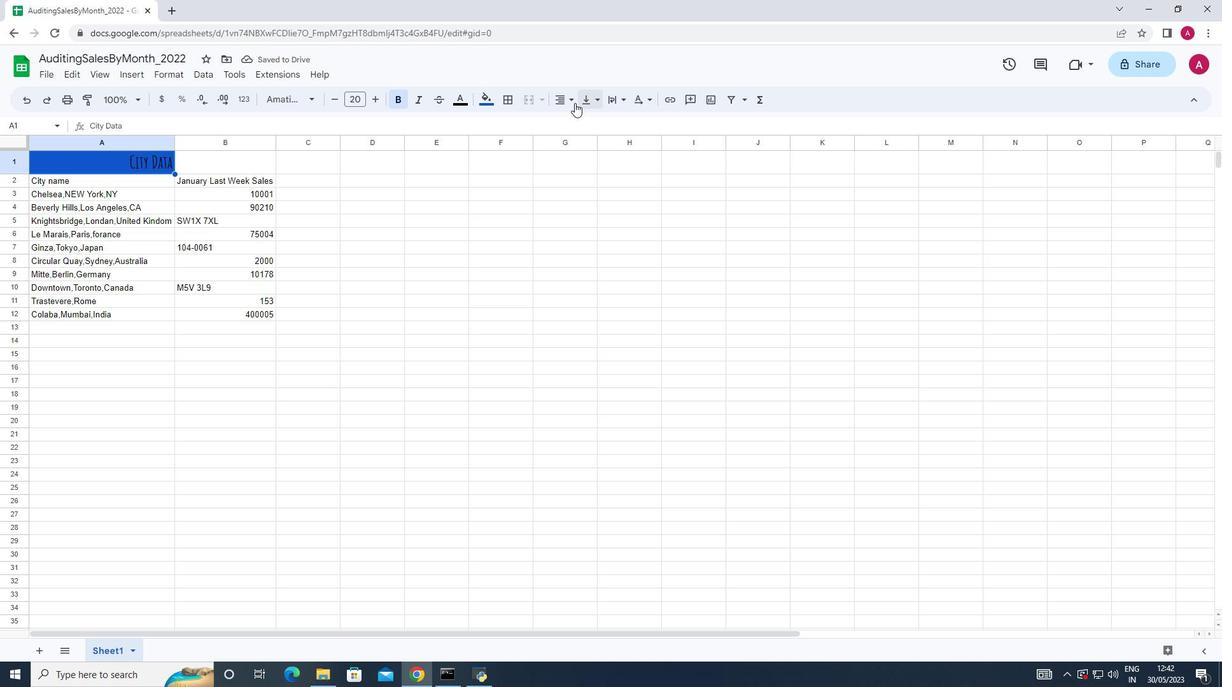 
Action: Mouse pressed left at (573, 101)
Screenshot: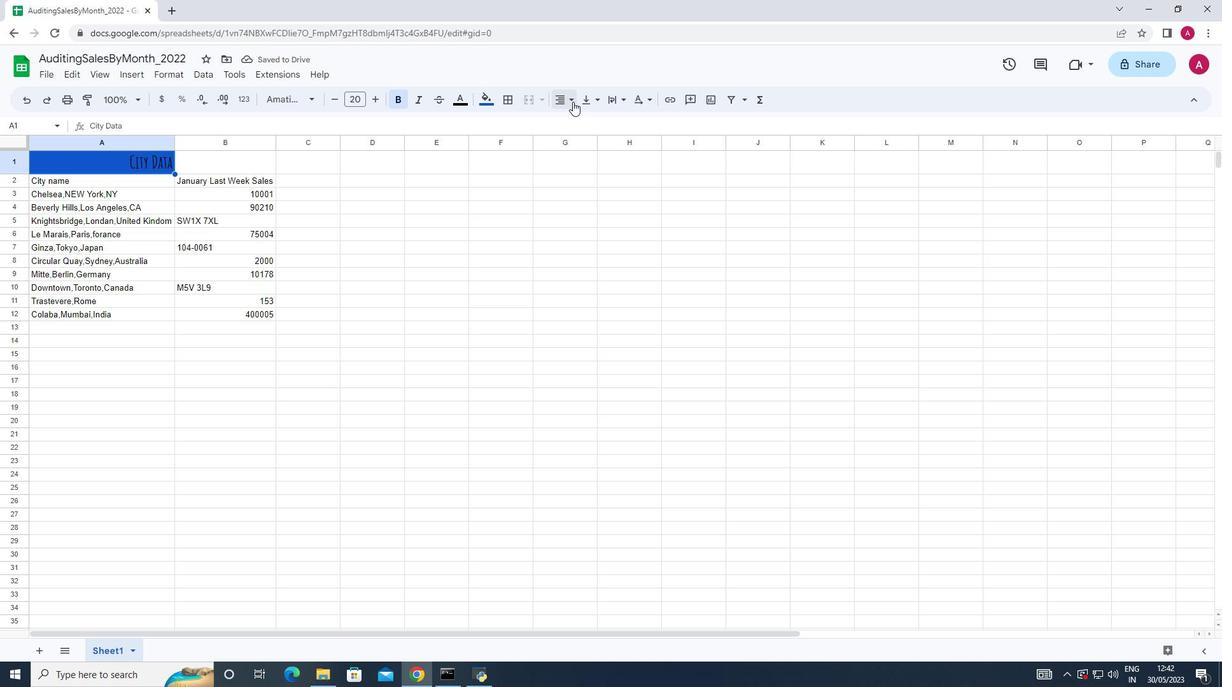 
Action: Mouse moved to (588, 124)
Screenshot: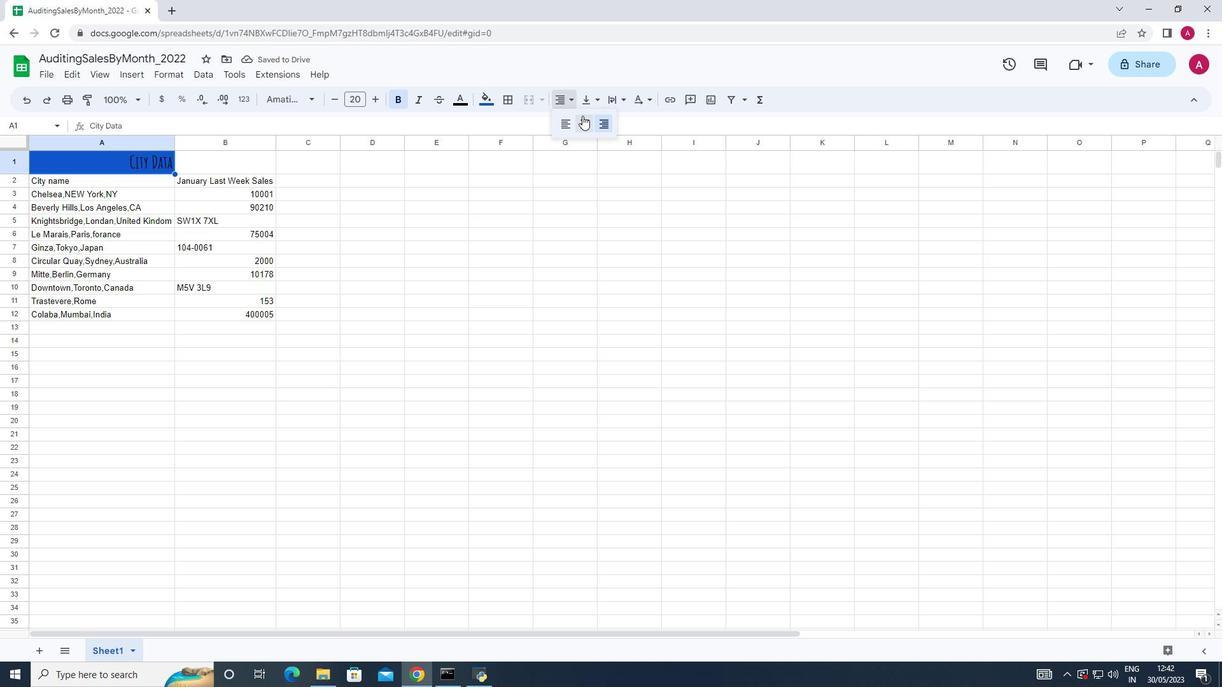 
Action: Mouse pressed left at (588, 124)
Screenshot: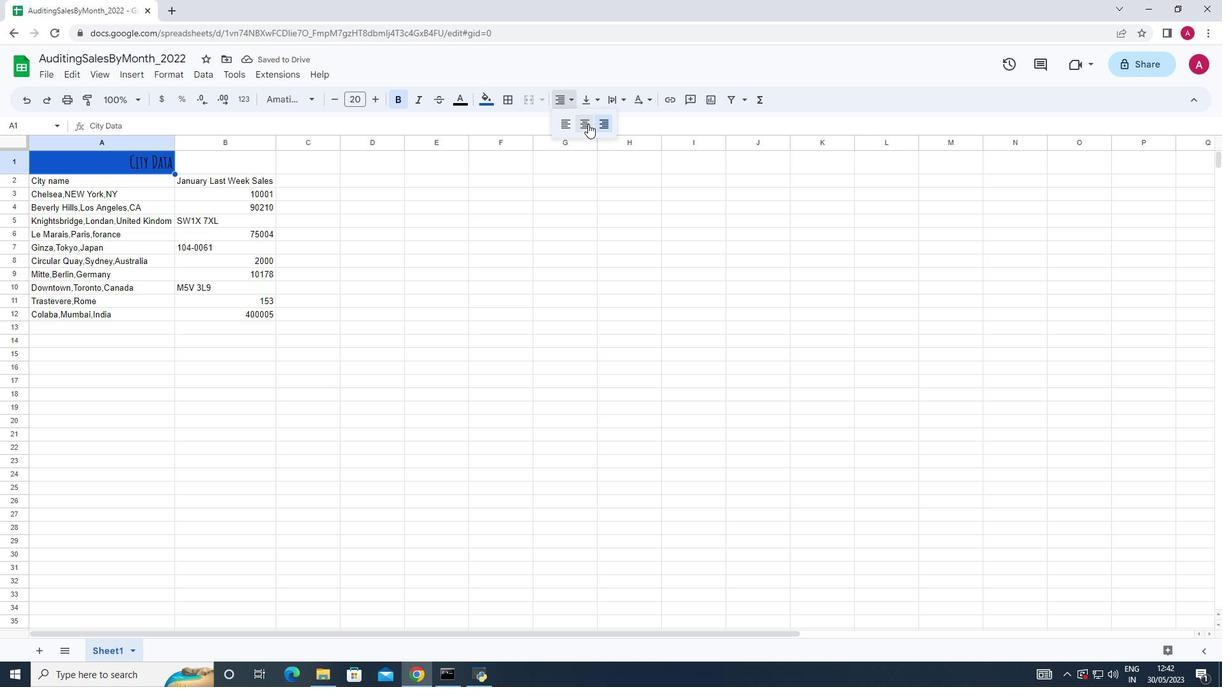 
Action: Mouse moved to (336, 396)
Screenshot: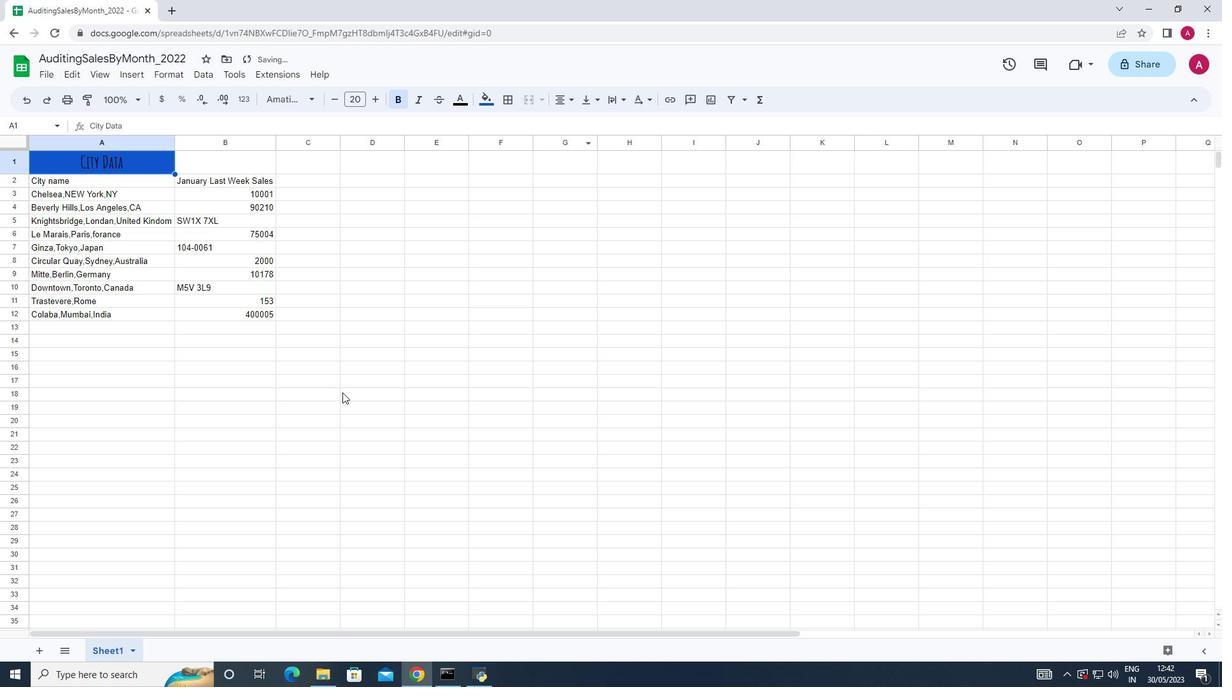 
Action: Mouse pressed left at (336, 396)
Screenshot: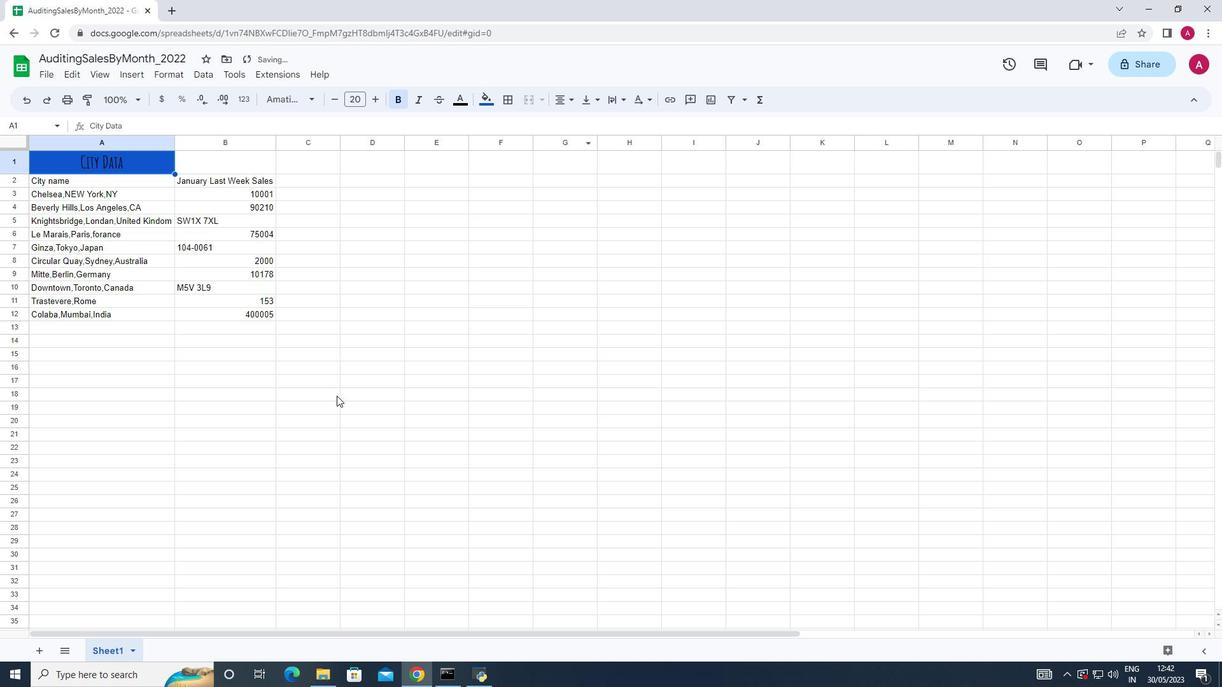 
Action: Mouse moved to (41, 178)
Screenshot: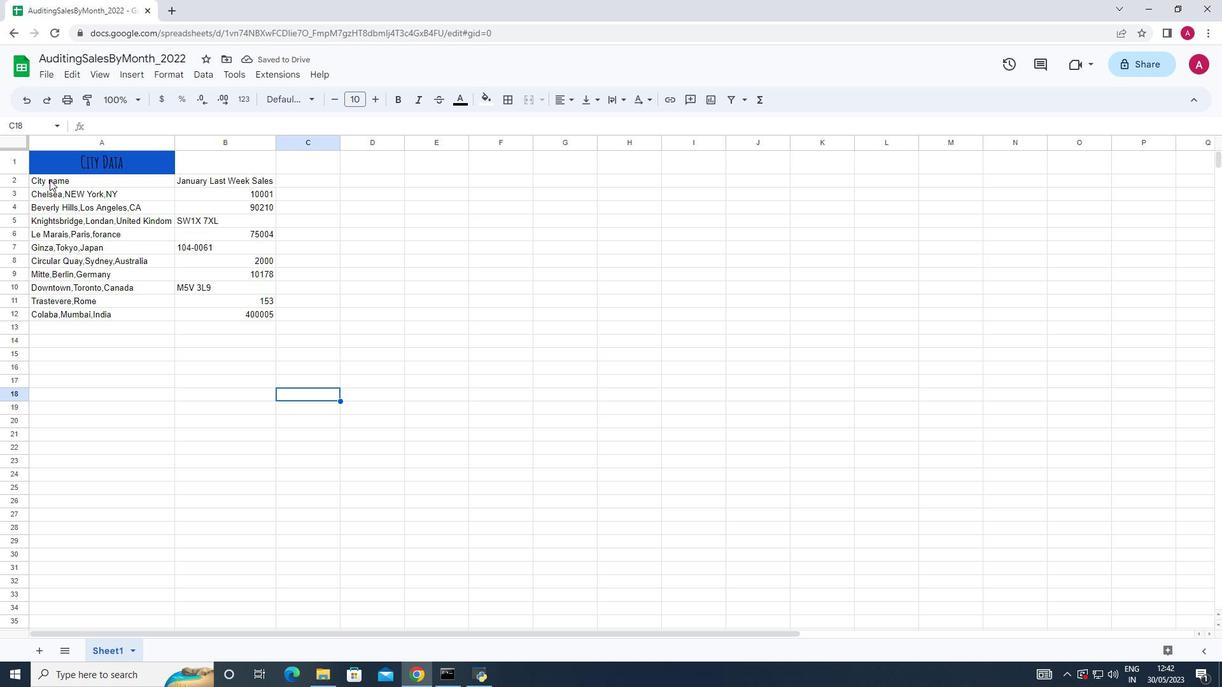 
Action: Mouse pressed left at (41, 178)
Screenshot: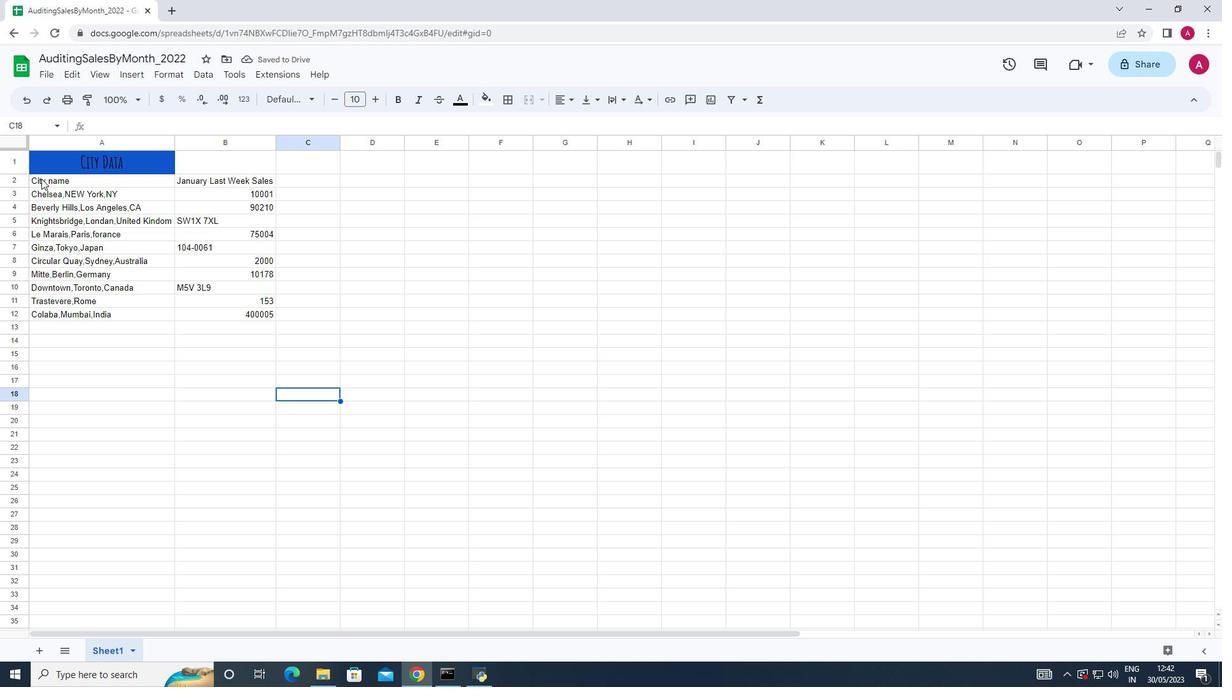 
Action: Mouse moved to (308, 99)
Screenshot: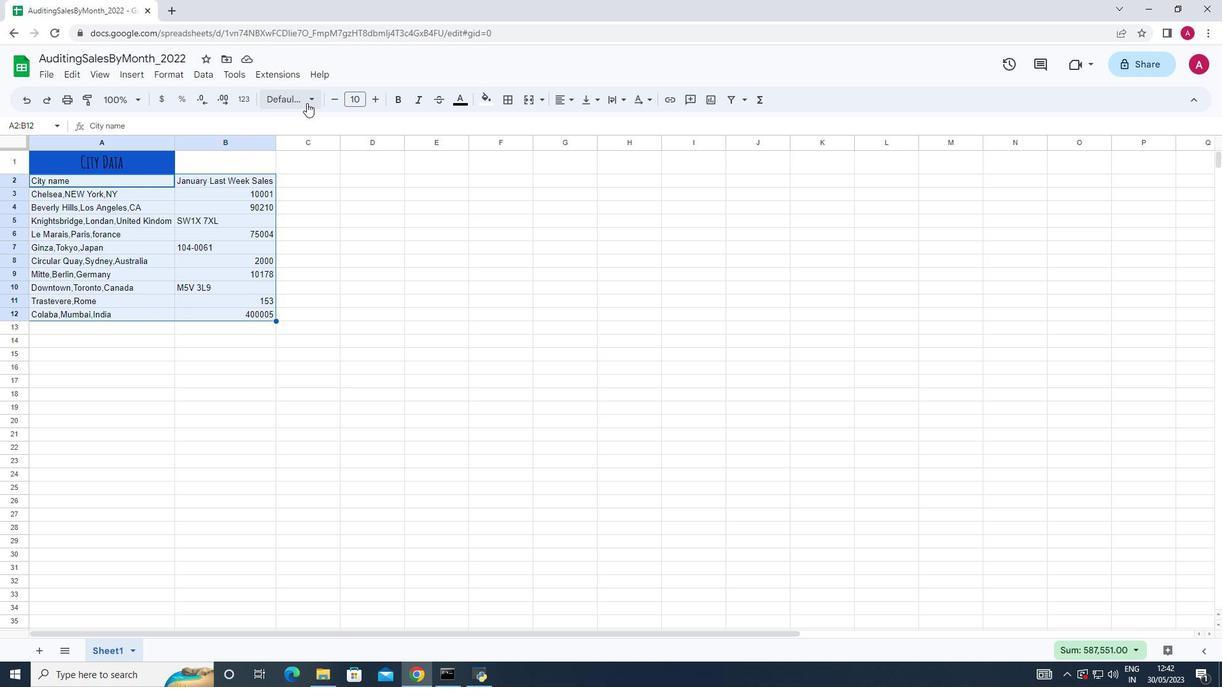 
Action: Mouse pressed left at (308, 99)
Screenshot: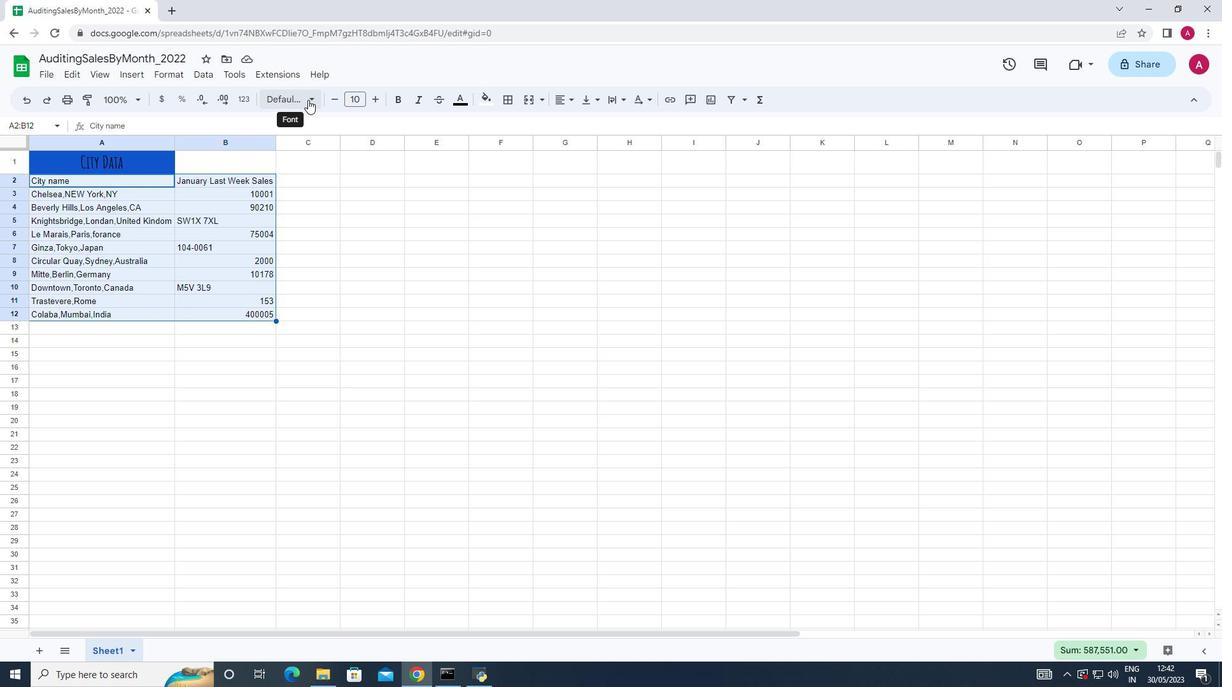 
Action: Mouse moved to (284, 132)
Screenshot: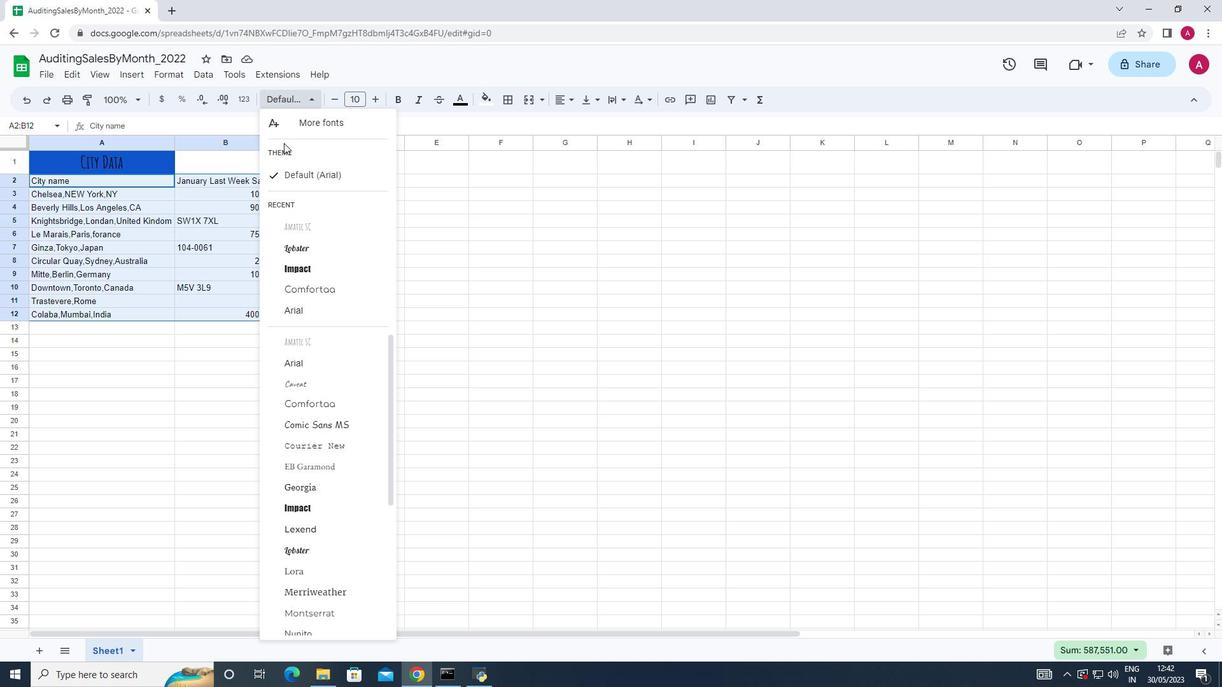 
Action: Mouse pressed left at (284, 132)
Screenshot: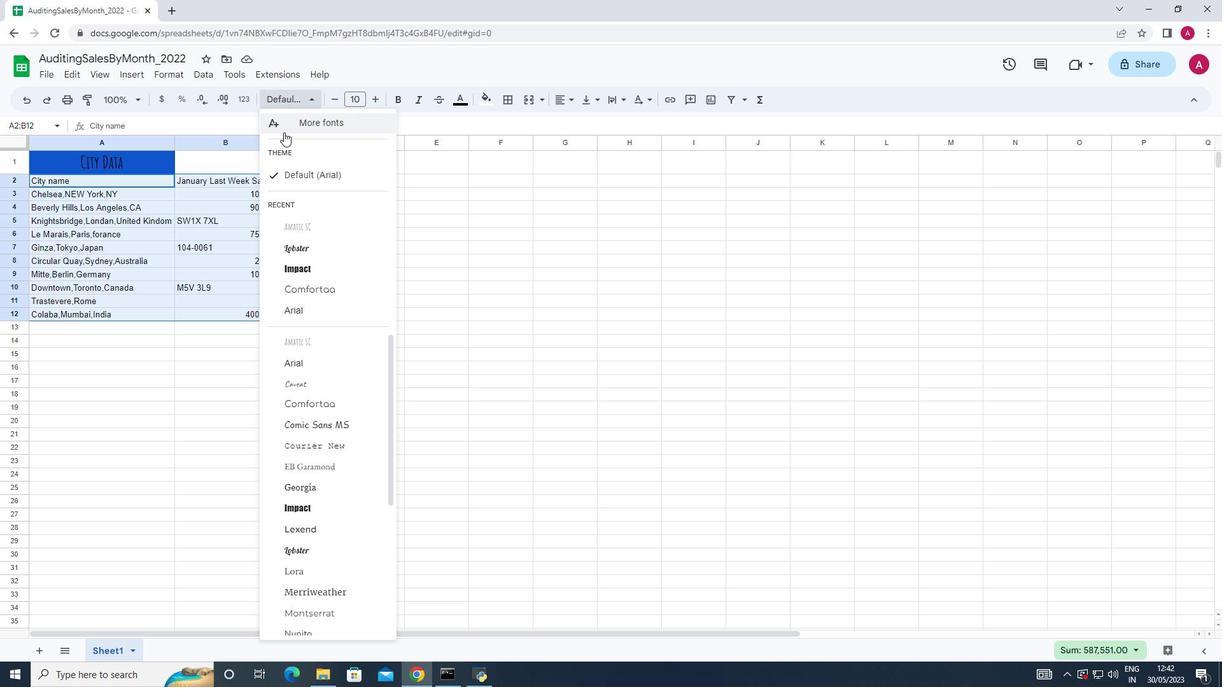 
Action: Mouse moved to (415, 205)
Screenshot: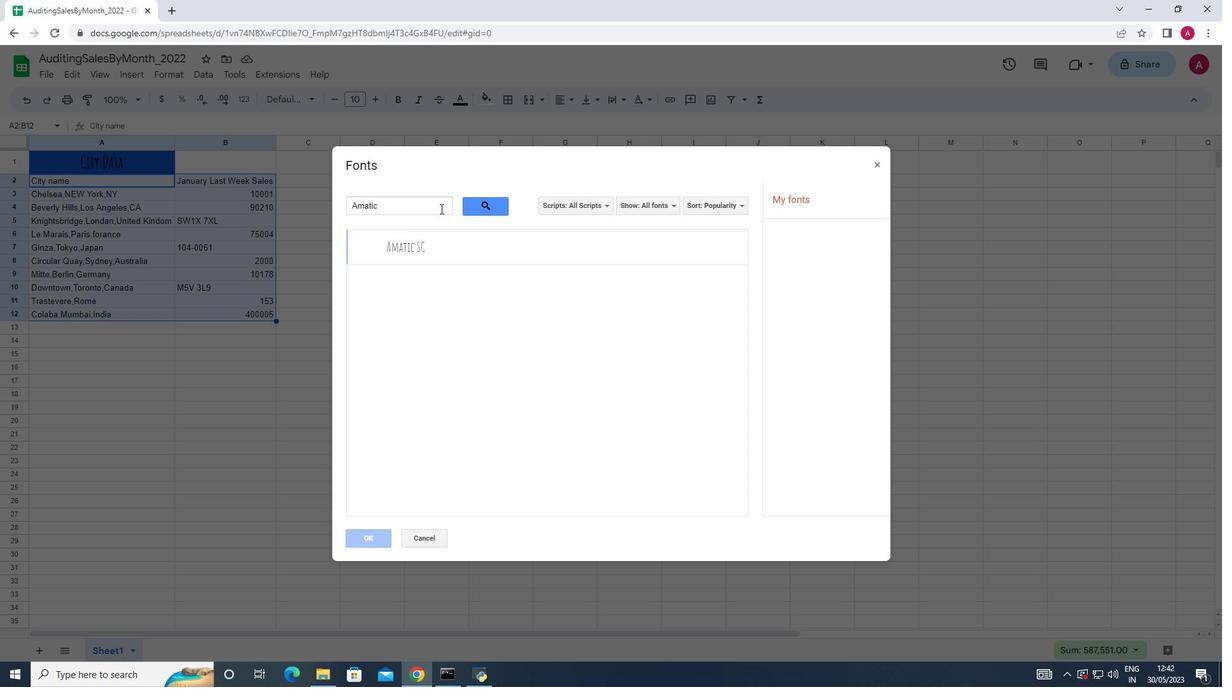 
Action: Mouse pressed left at (415, 205)
Screenshot: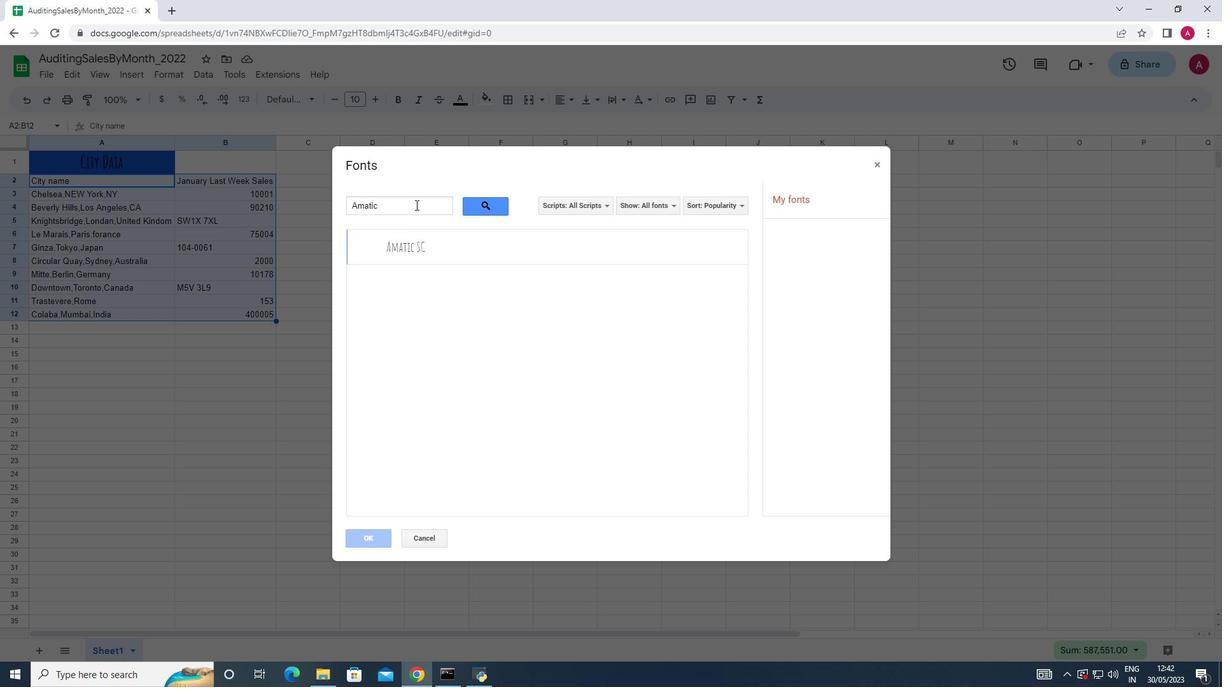 
Action: Key pressed <Key.backspace><Key.backspace><Key.backspace><Key.backspace><Key.backspace><Key.backspace><Key.backspace><Key.backspace><Key.backspace><Key.backspace><Key.backspace><Key.backspace><Key.backspace><Key.backspace><Key.backspace><Key.backspace><Key.backspace><Key.backspace><Key.backspace>cave
Screenshot: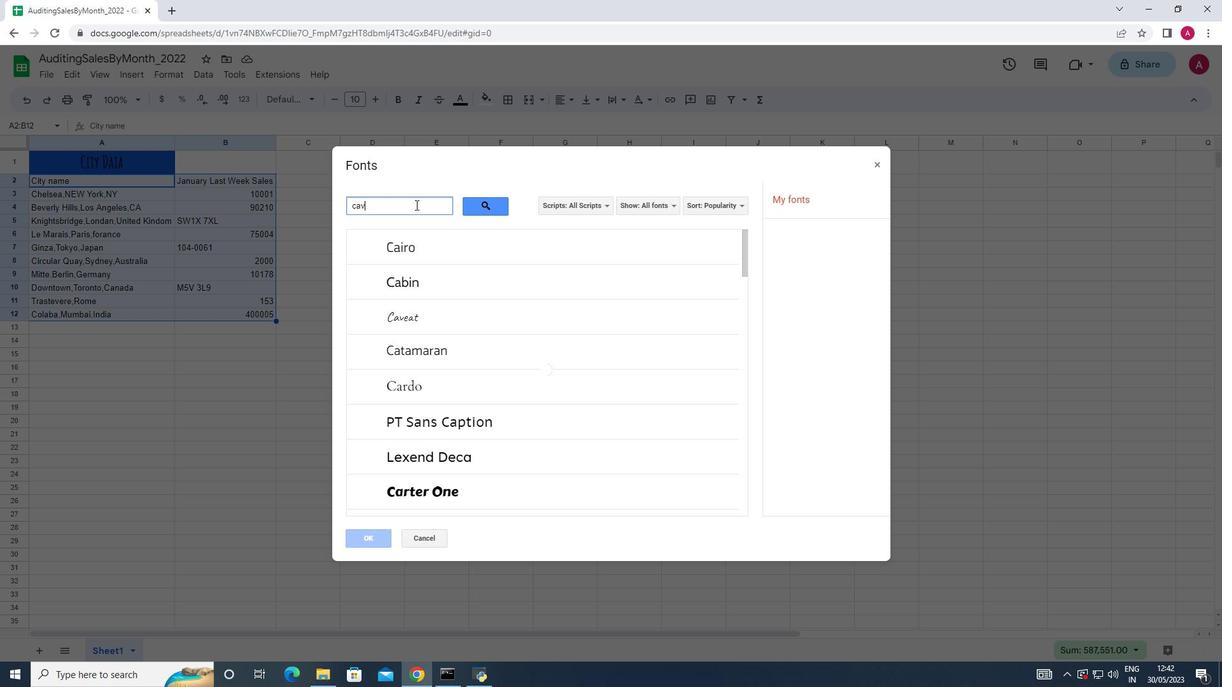 
Action: Mouse moved to (454, 240)
Screenshot: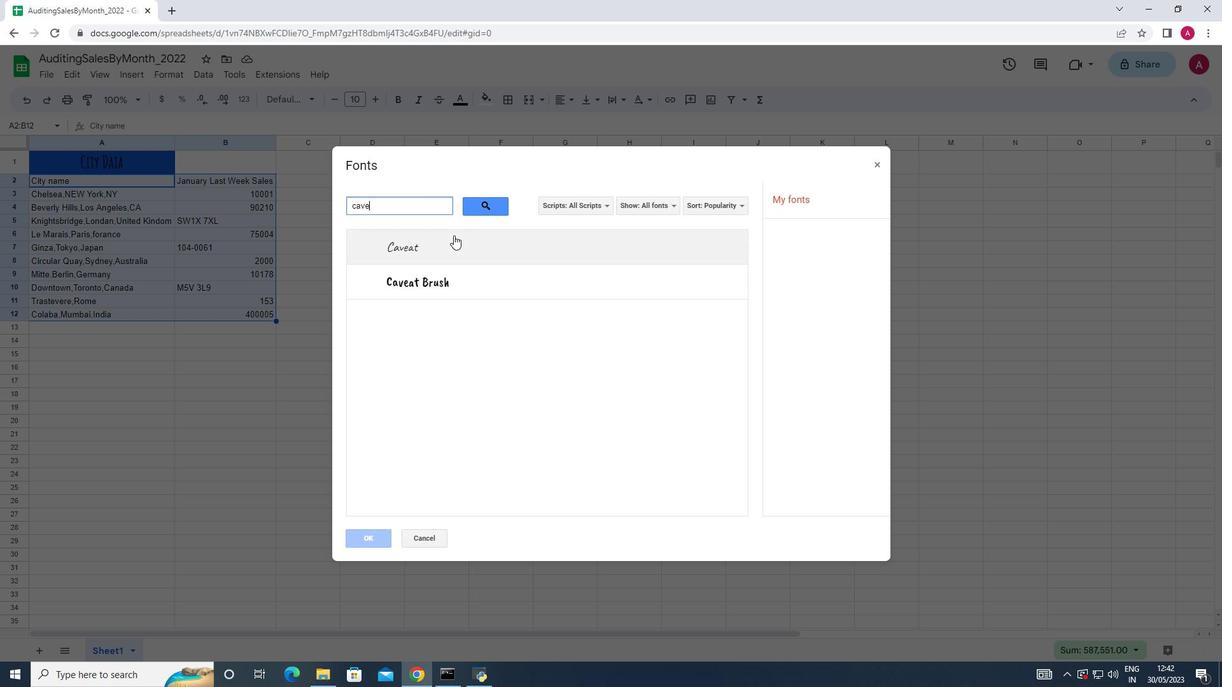 
Action: Mouse pressed left at (454, 240)
Screenshot: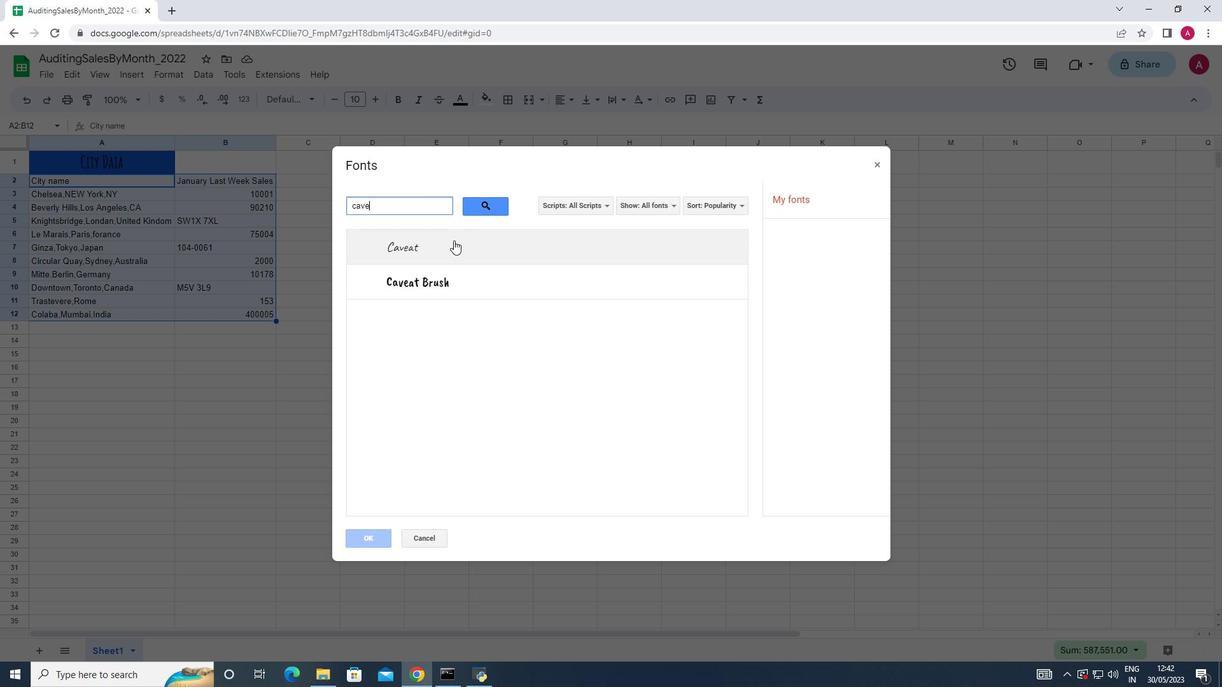 
Action: Mouse moved to (362, 539)
Screenshot: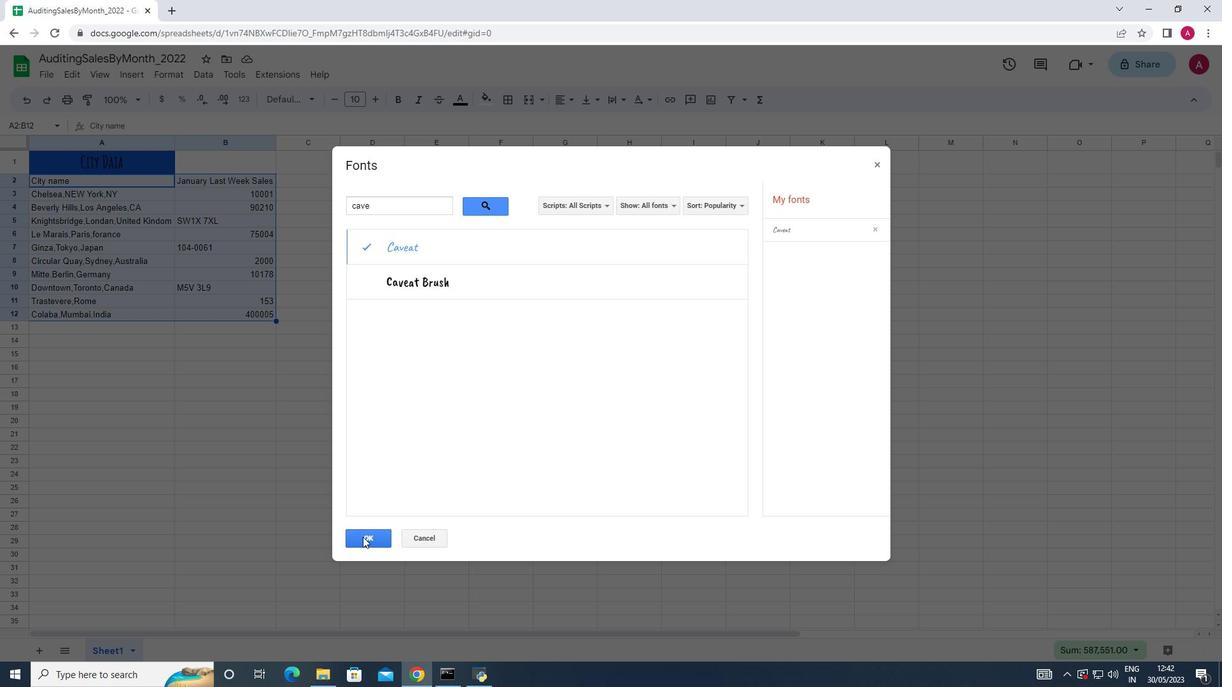 
Action: Mouse pressed left at (362, 539)
Screenshot: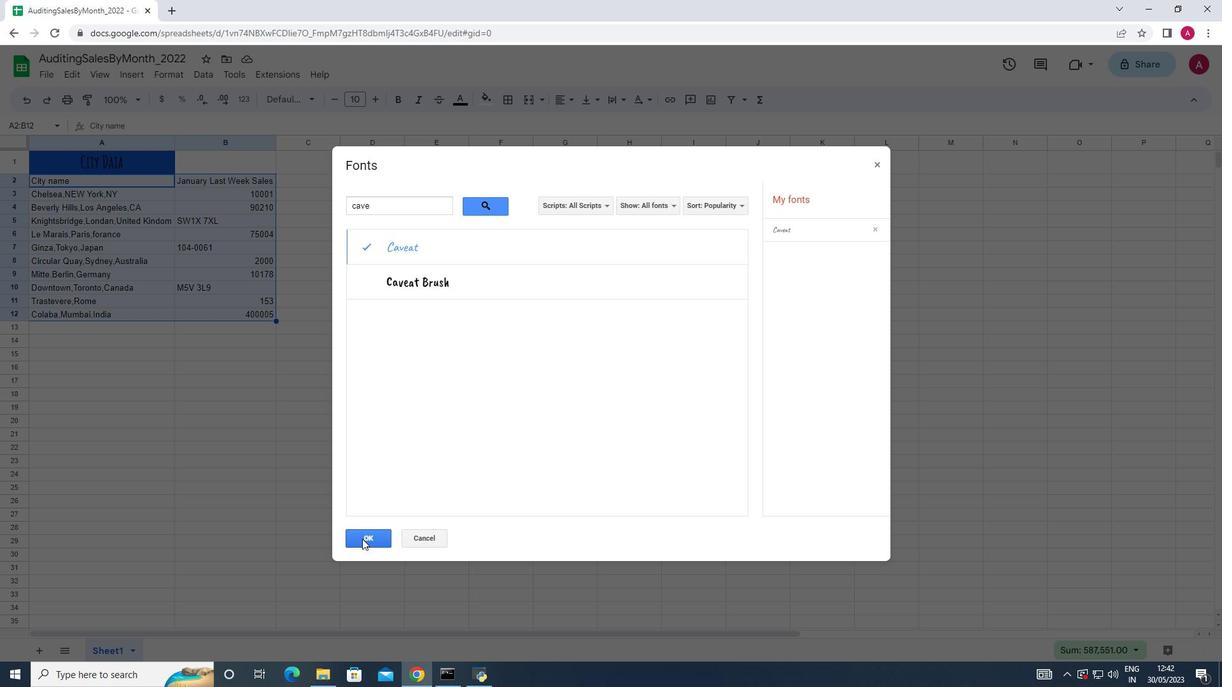 
Action: Mouse moved to (377, 101)
Screenshot: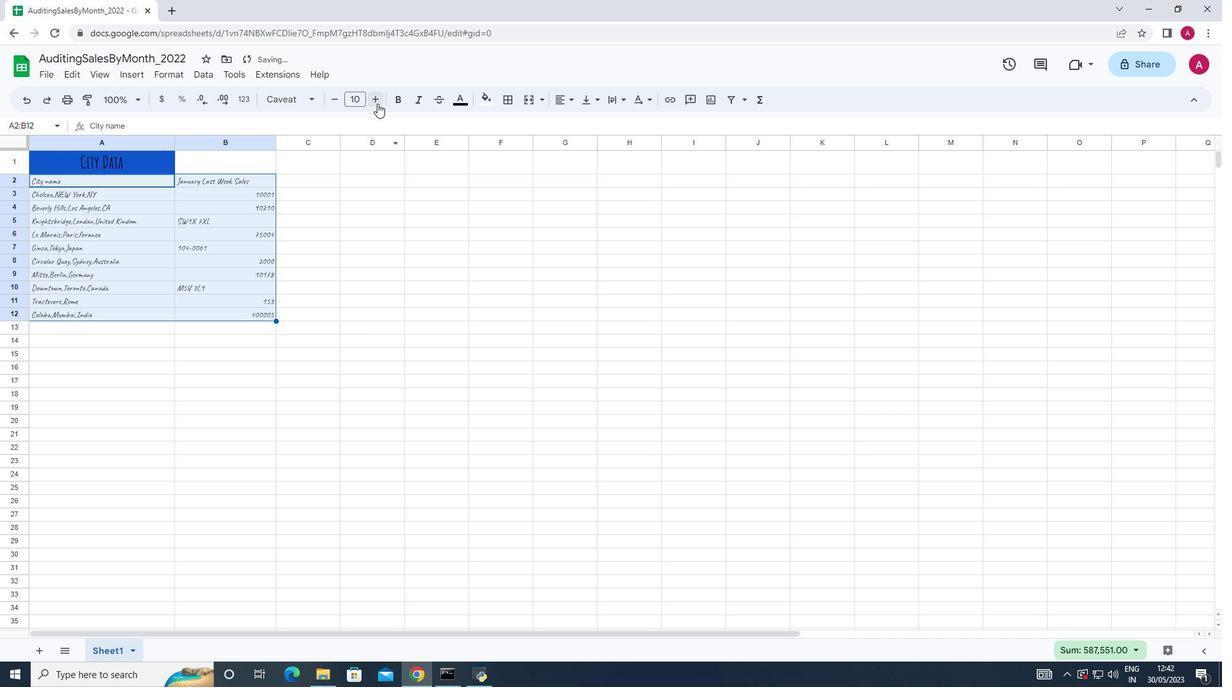 
Action: Mouse pressed left at (377, 101)
Screenshot: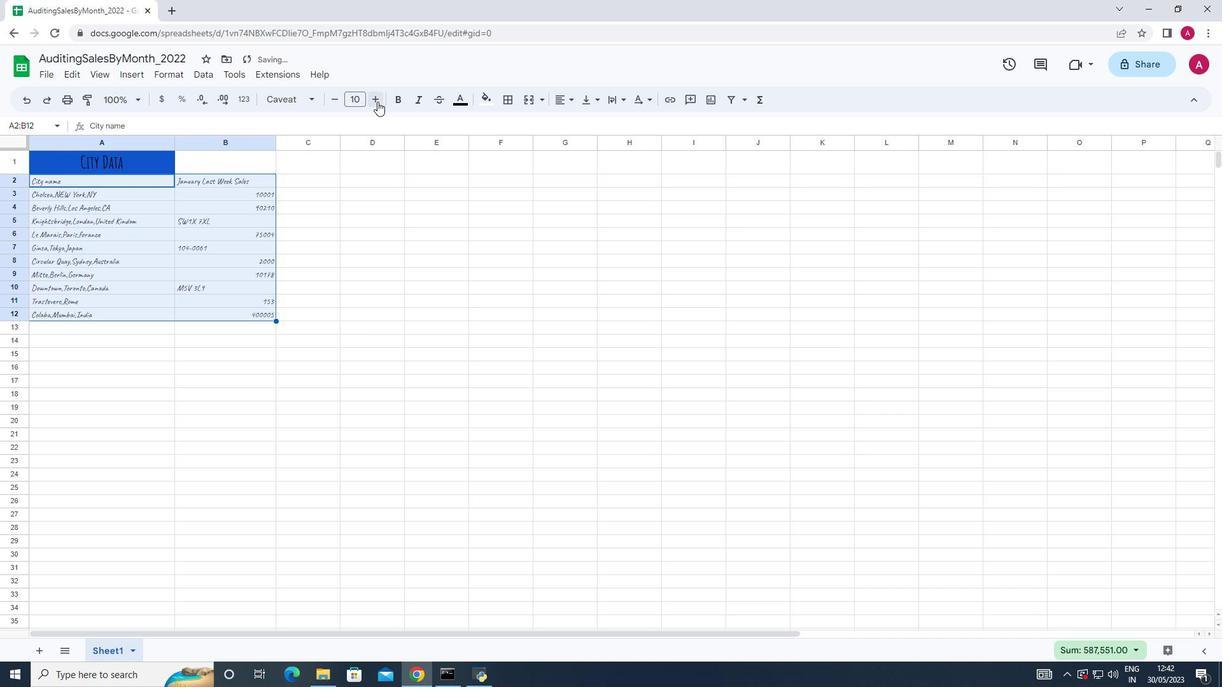 
Action: Mouse pressed left at (377, 101)
Screenshot: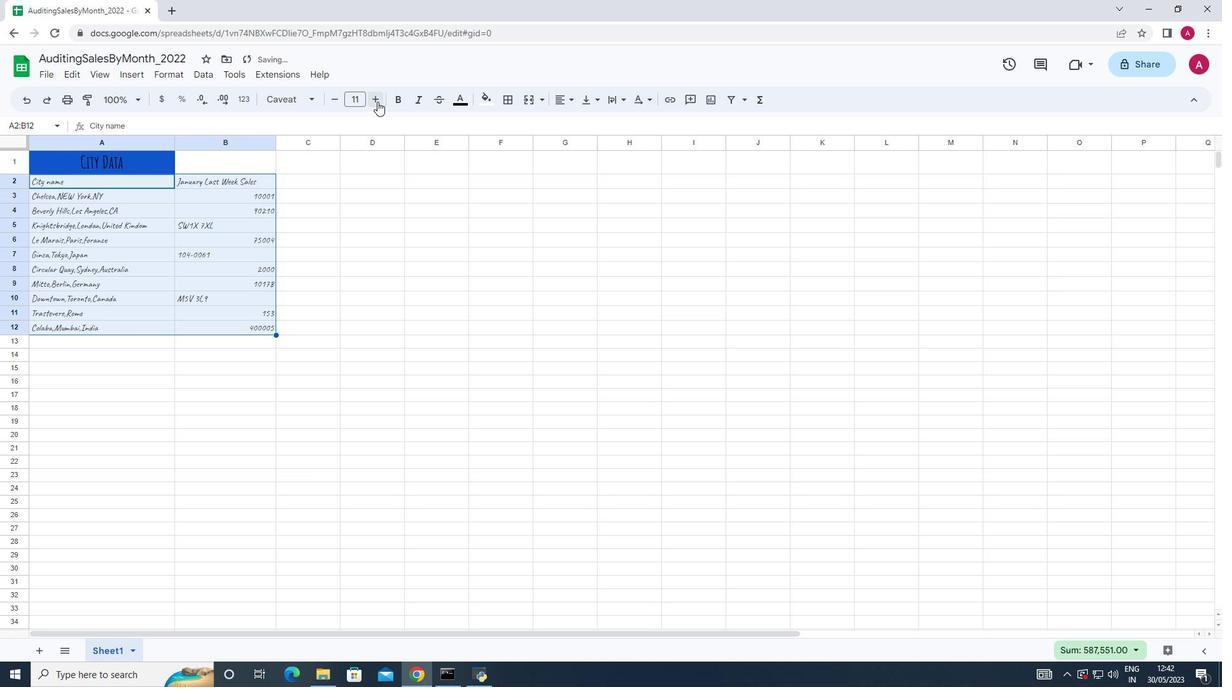 
Action: Mouse moved to (164, 75)
Screenshot: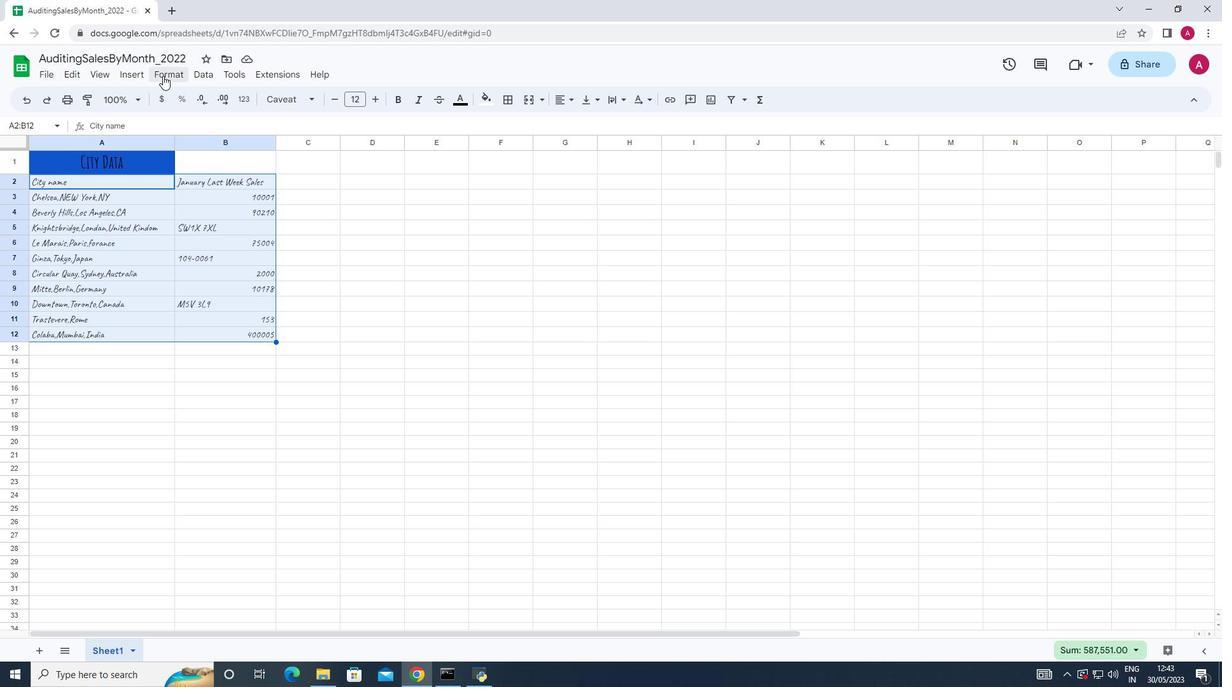 
Action: Mouse pressed left at (164, 75)
Screenshot: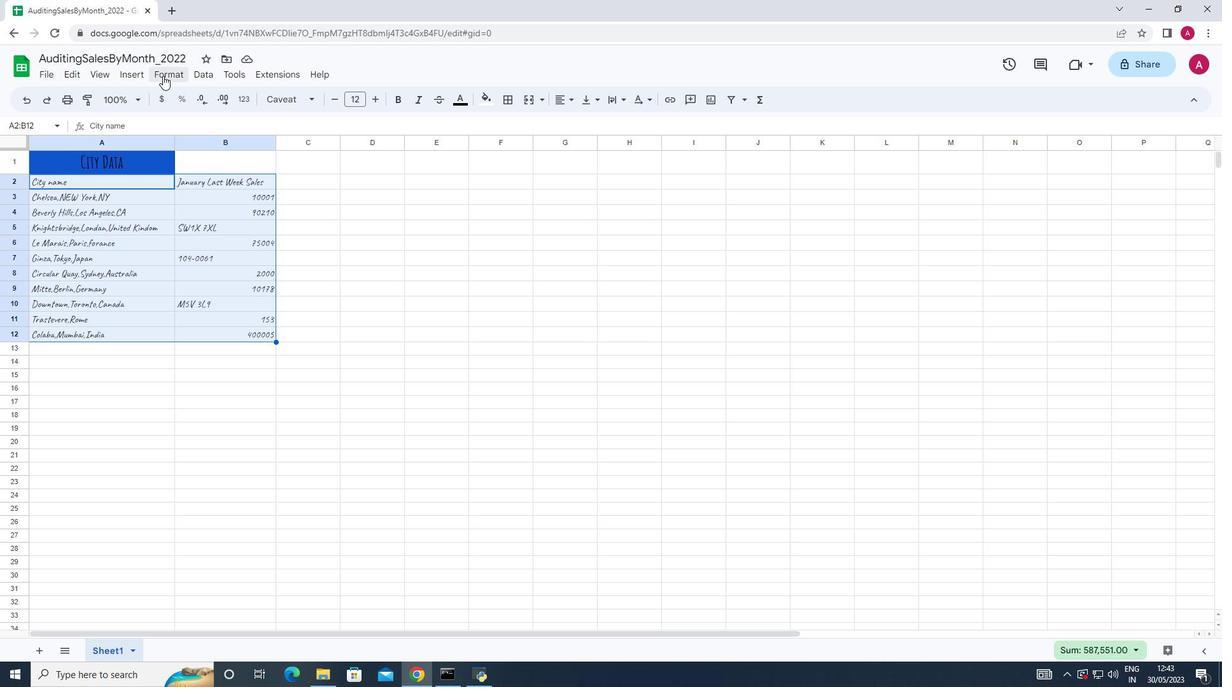 
Action: Mouse moved to (205, 162)
Screenshot: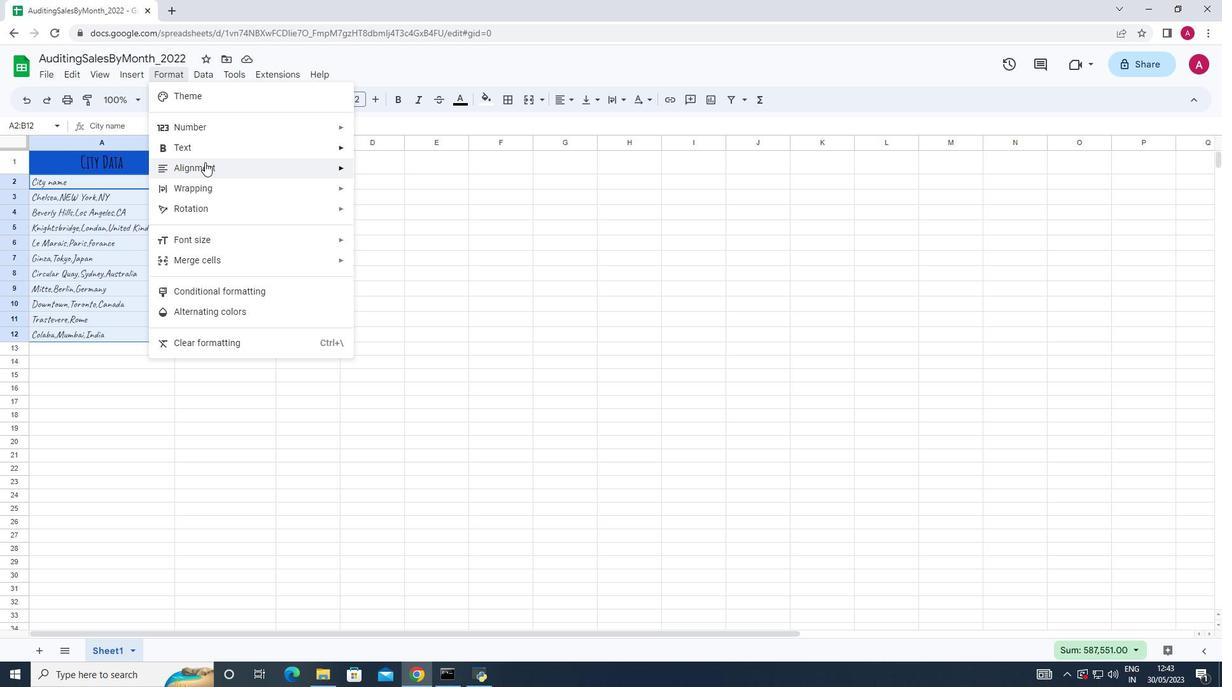 
Action: Mouse pressed left at (205, 162)
Screenshot: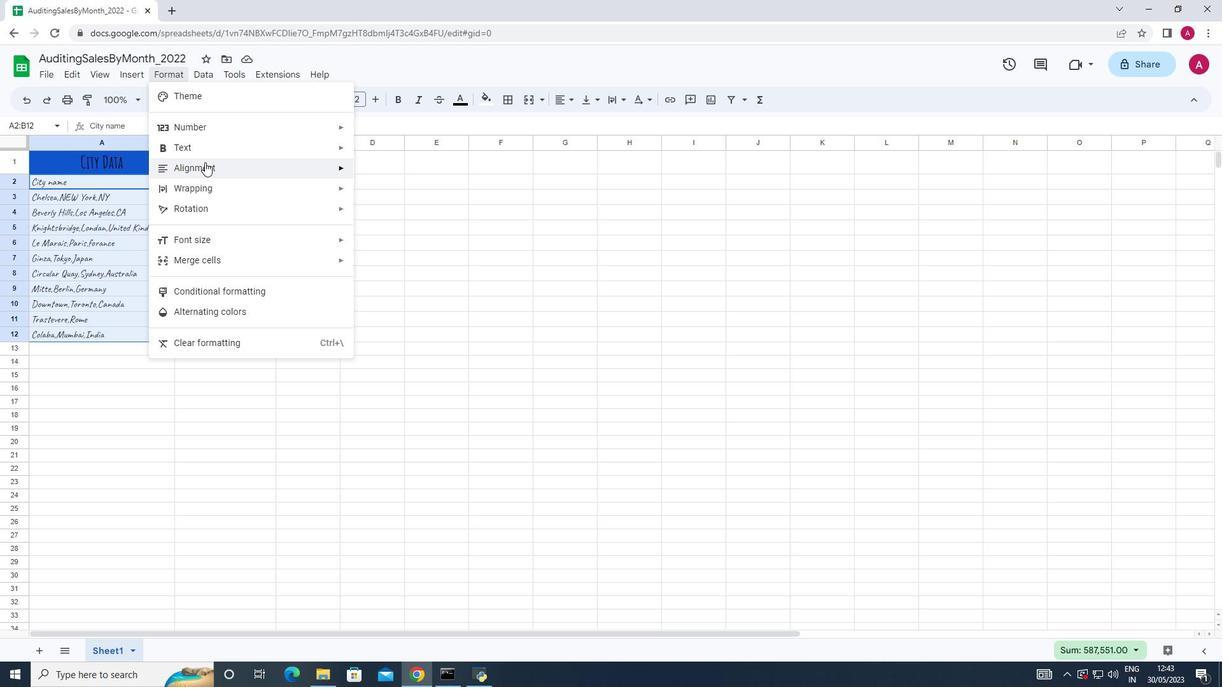 
Action: Mouse moved to (369, 213)
Screenshot: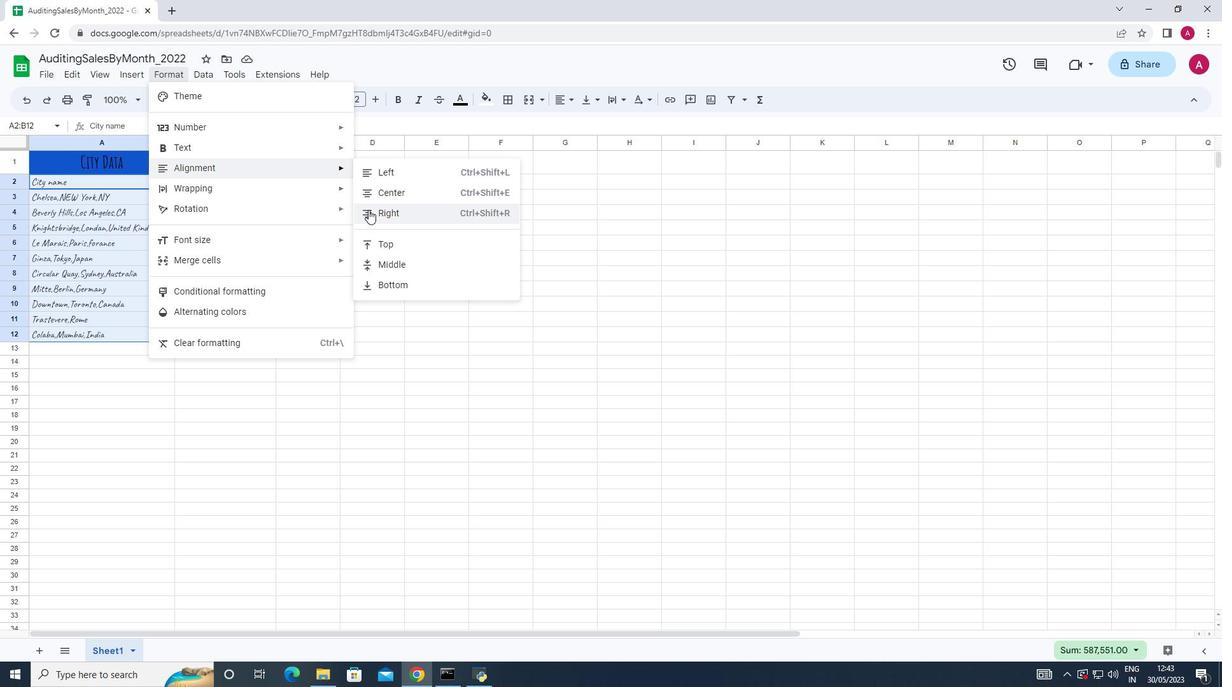 
Action: Mouse pressed left at (369, 213)
Screenshot: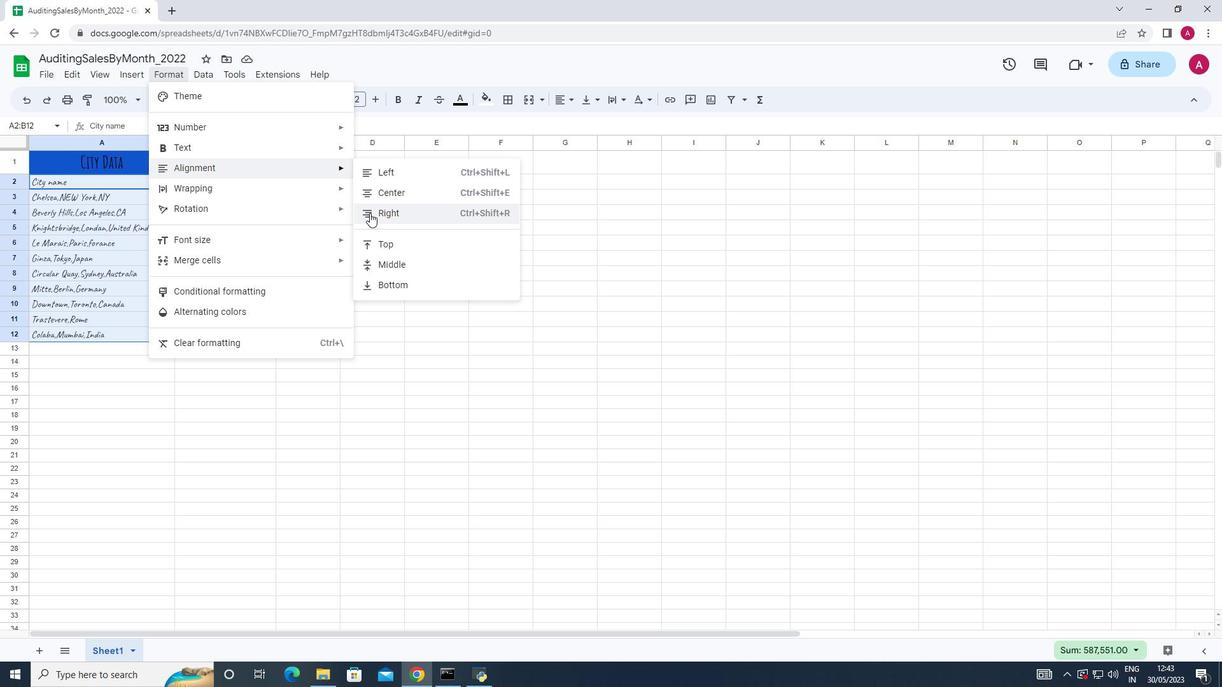 
Action: Mouse pressed left at (369, 213)
Screenshot: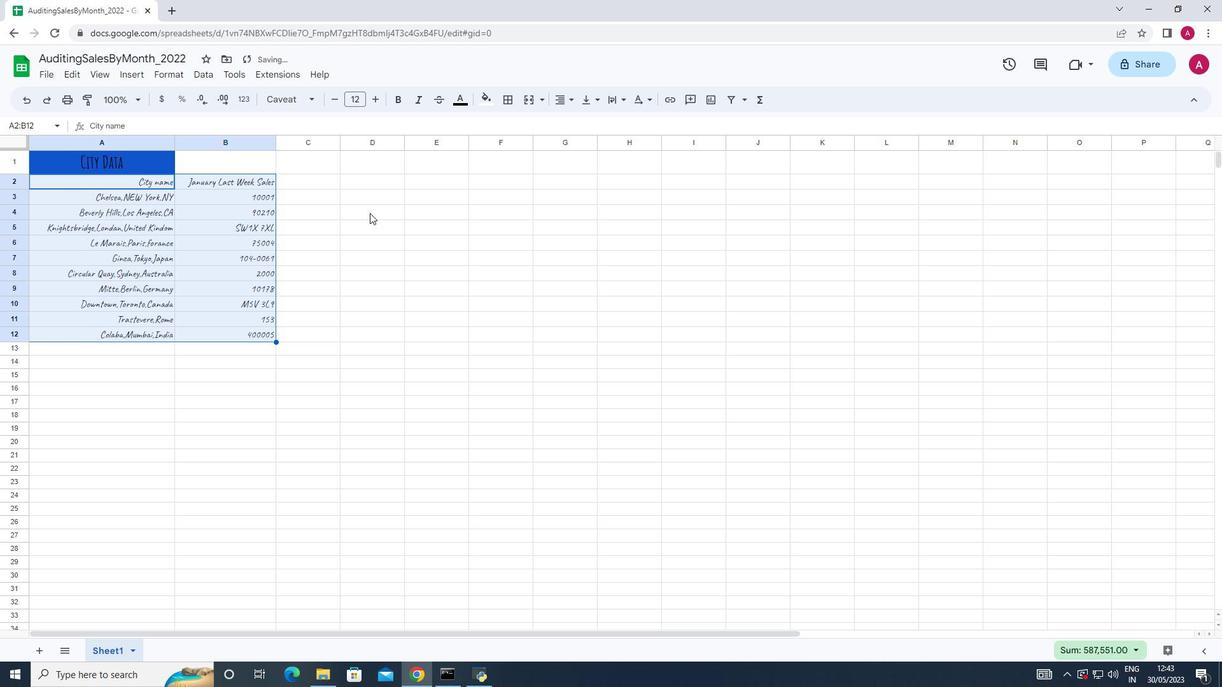 
